 Task: Compose an email with the signature Joanna Wilson with the subject Request for feedback and the message Could you provide me with the detailed project schedule? from softage.8@softage.net to softage.1@softage.net Select the bulleted list and change the font typography to strikethroughSelect the bulleted list and remove the font typography strikethrough Send the email. Finally, move the email from Sent Items to the label Donations
Action: Mouse moved to (988, 55)
Screenshot: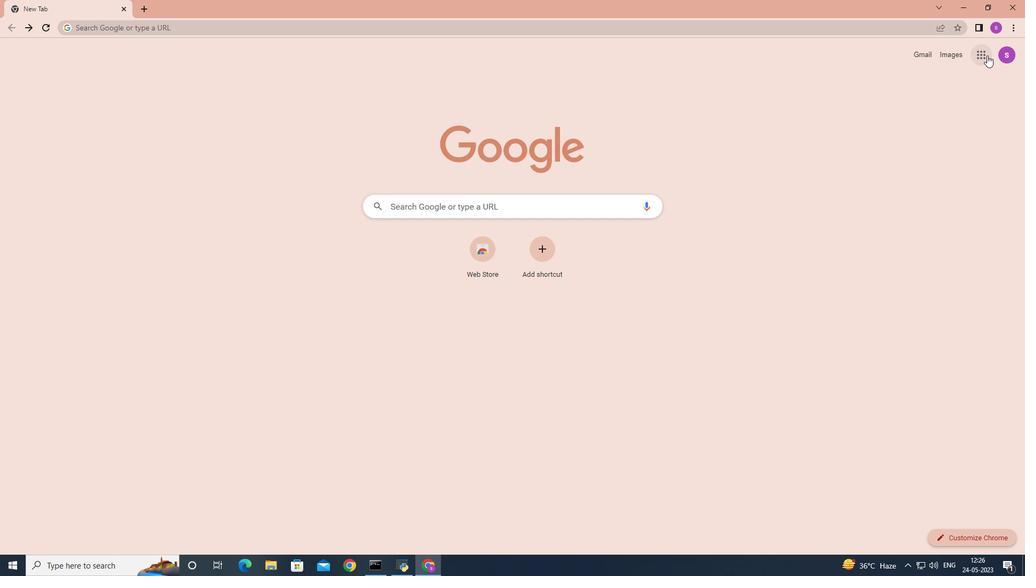 
Action: Mouse pressed left at (988, 55)
Screenshot: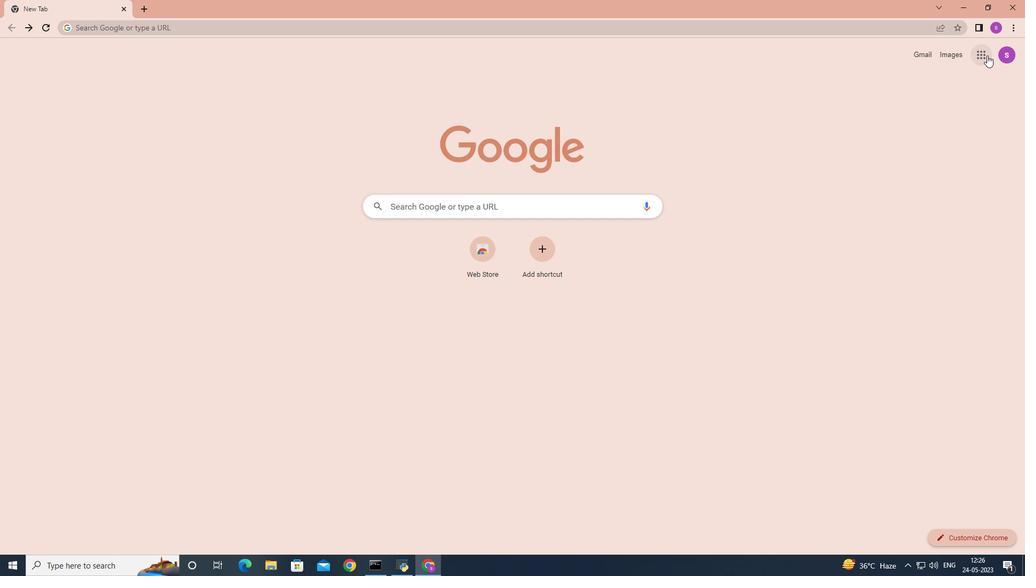 
Action: Mouse moved to (936, 112)
Screenshot: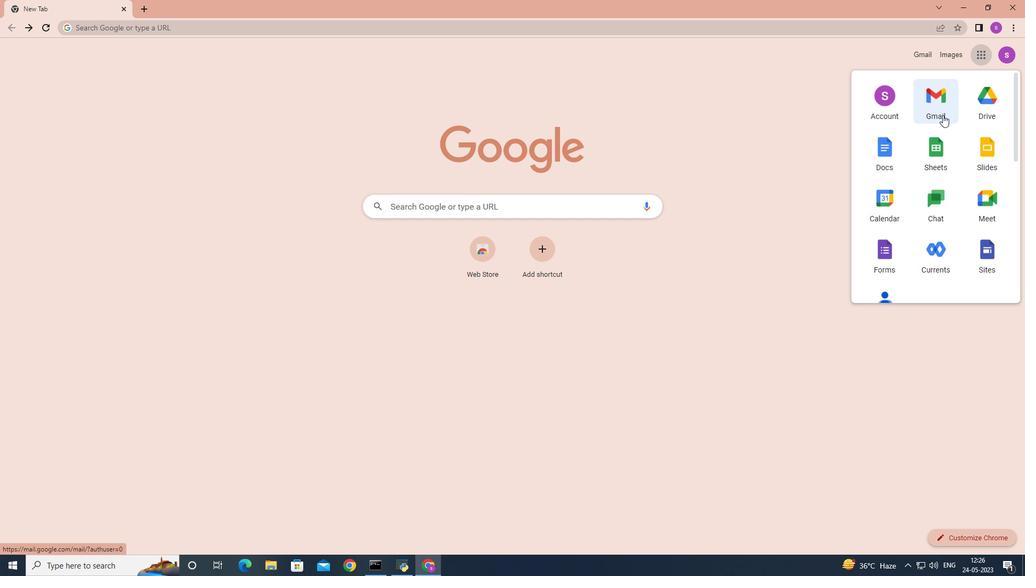 
Action: Mouse pressed left at (936, 112)
Screenshot: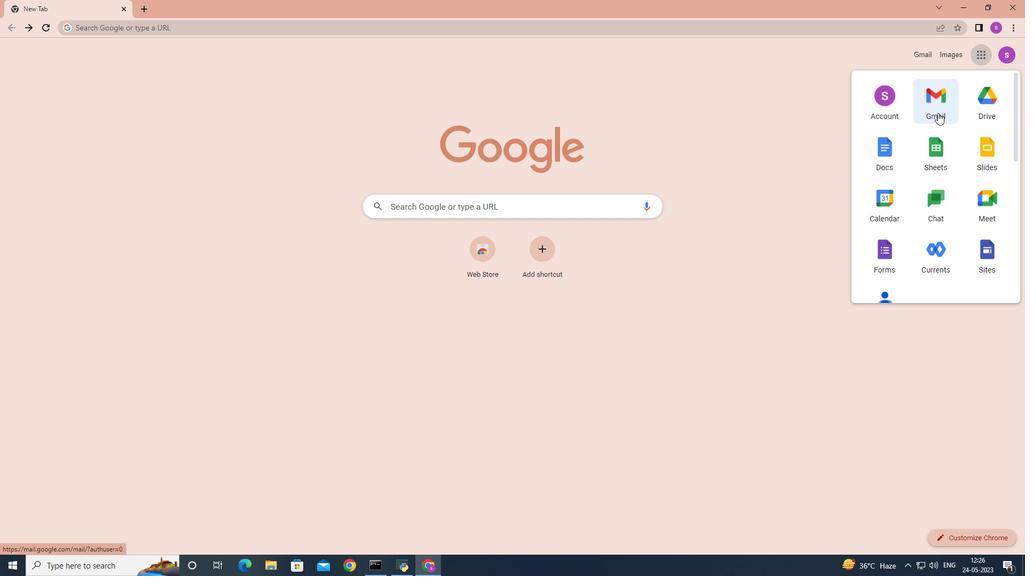 
Action: Mouse moved to (905, 60)
Screenshot: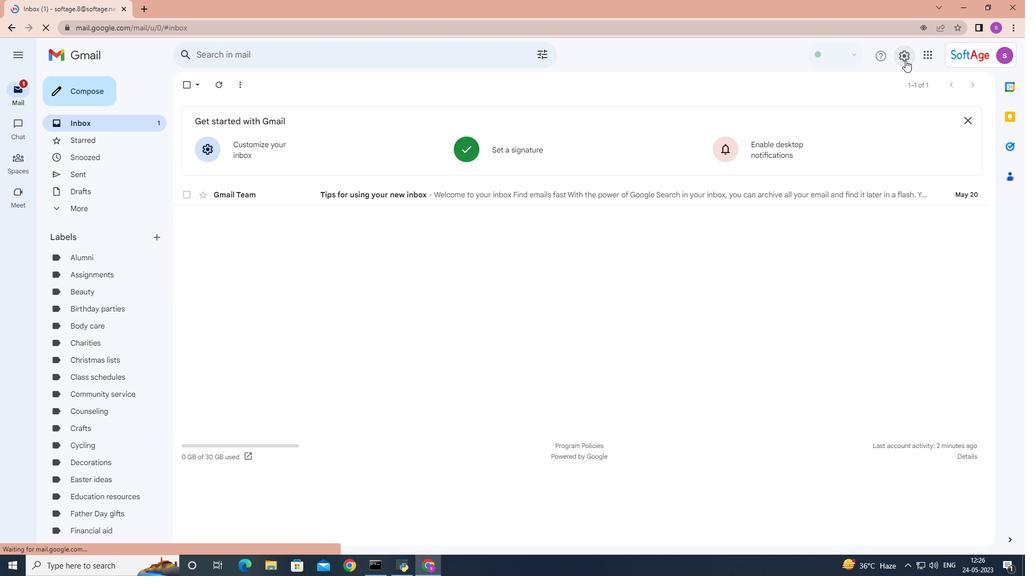 
Action: Mouse pressed left at (905, 60)
Screenshot: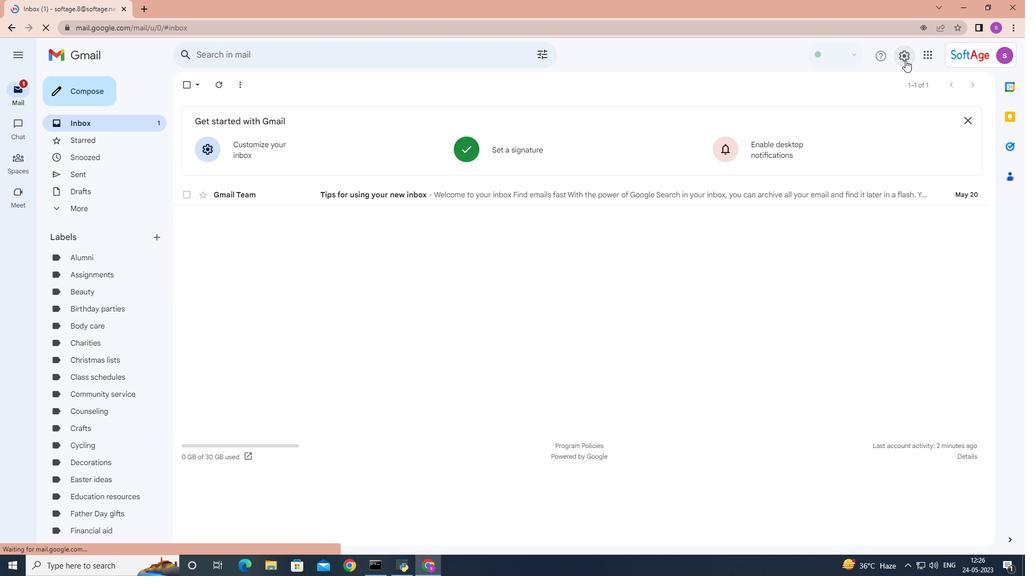 
Action: Mouse moved to (903, 111)
Screenshot: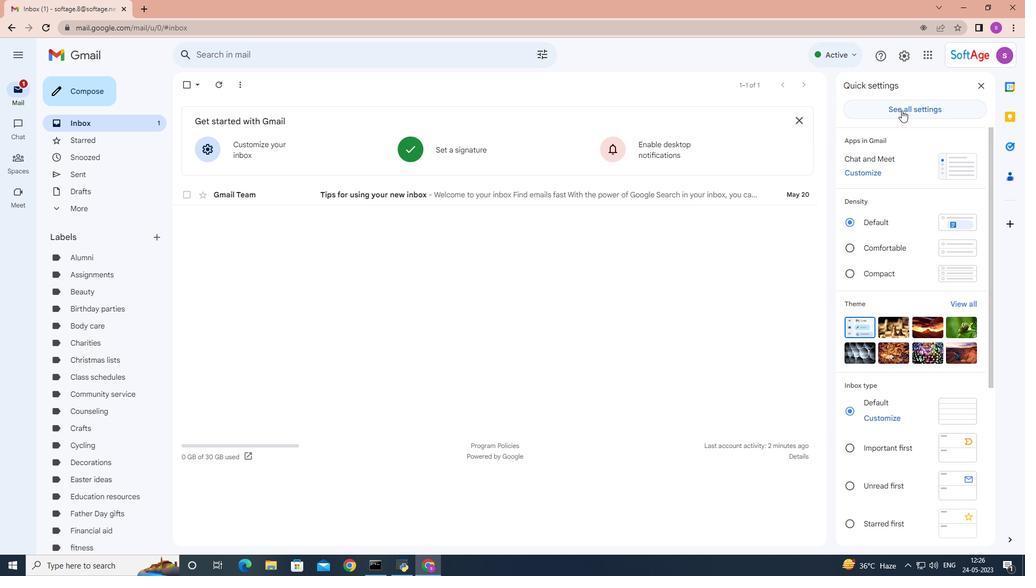 
Action: Mouse pressed left at (903, 111)
Screenshot: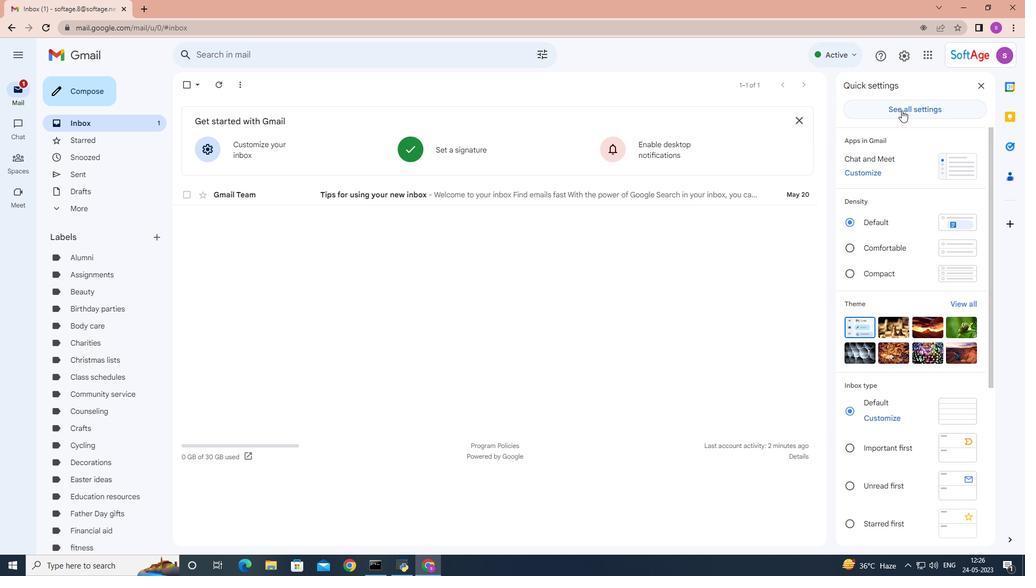 
Action: Mouse moved to (812, 239)
Screenshot: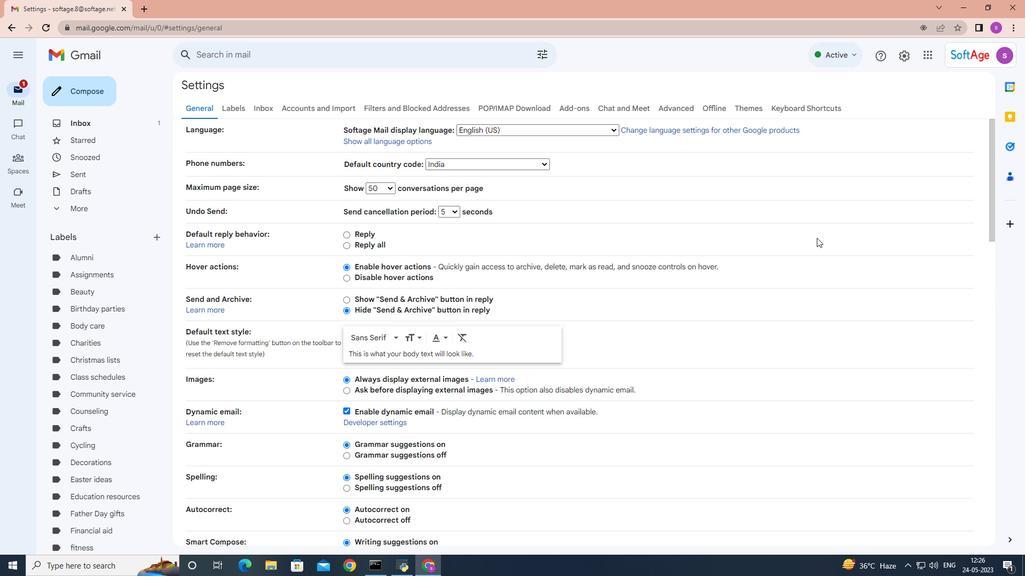 
Action: Mouse scrolled (812, 239) with delta (0, 0)
Screenshot: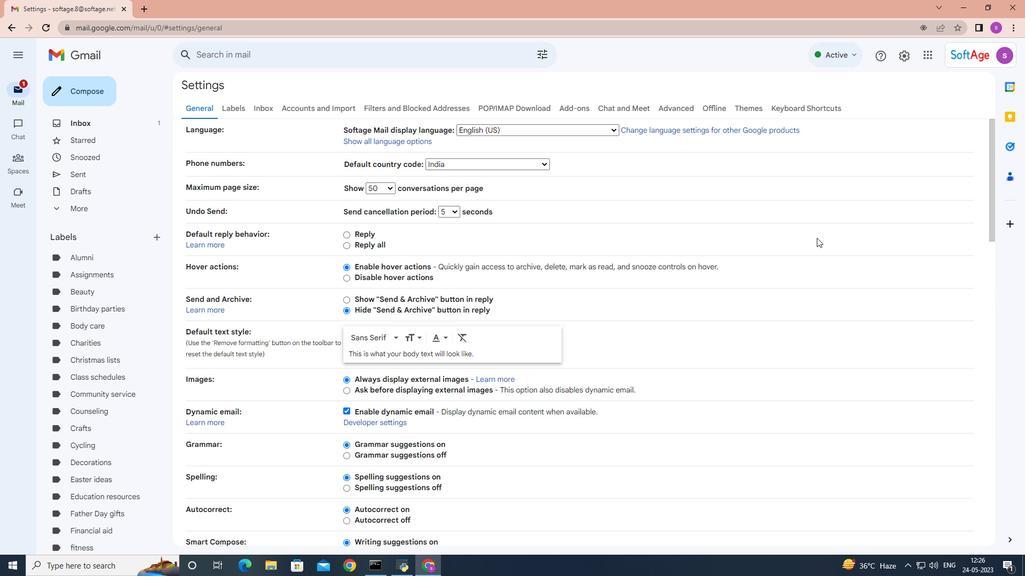 
Action: Mouse moved to (812, 239)
Screenshot: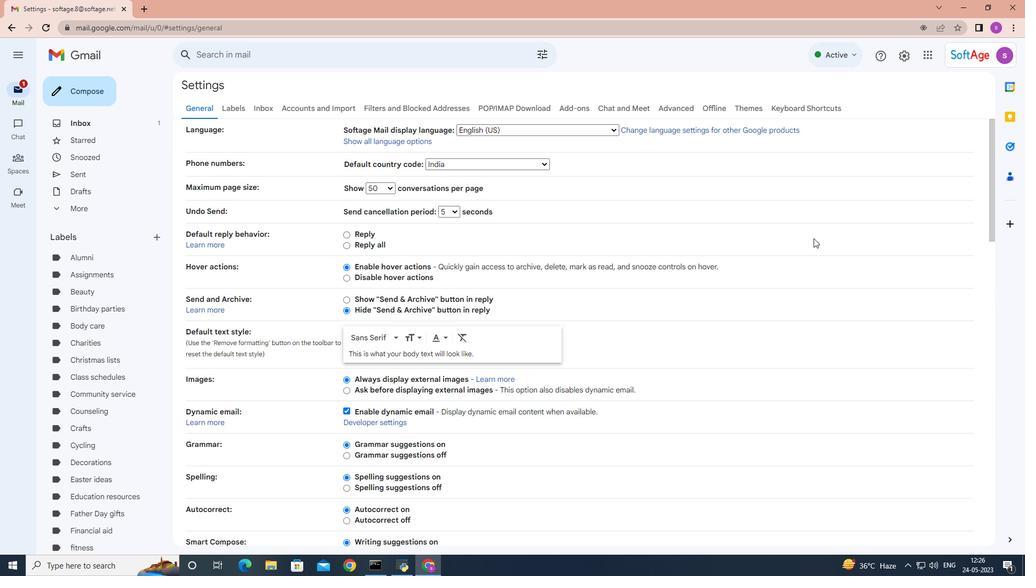
Action: Mouse scrolled (812, 239) with delta (0, 0)
Screenshot: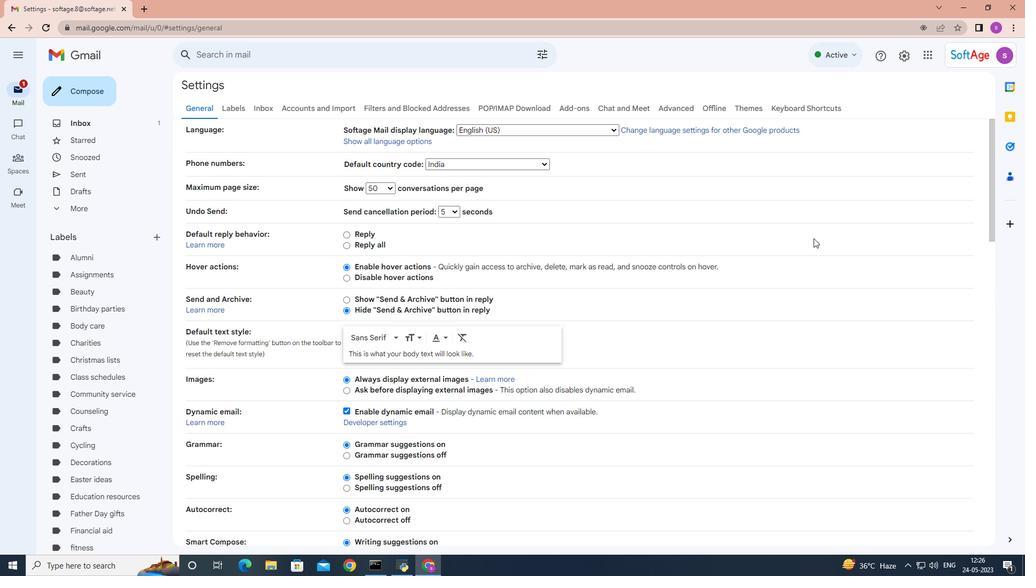 
Action: Mouse moved to (811, 239)
Screenshot: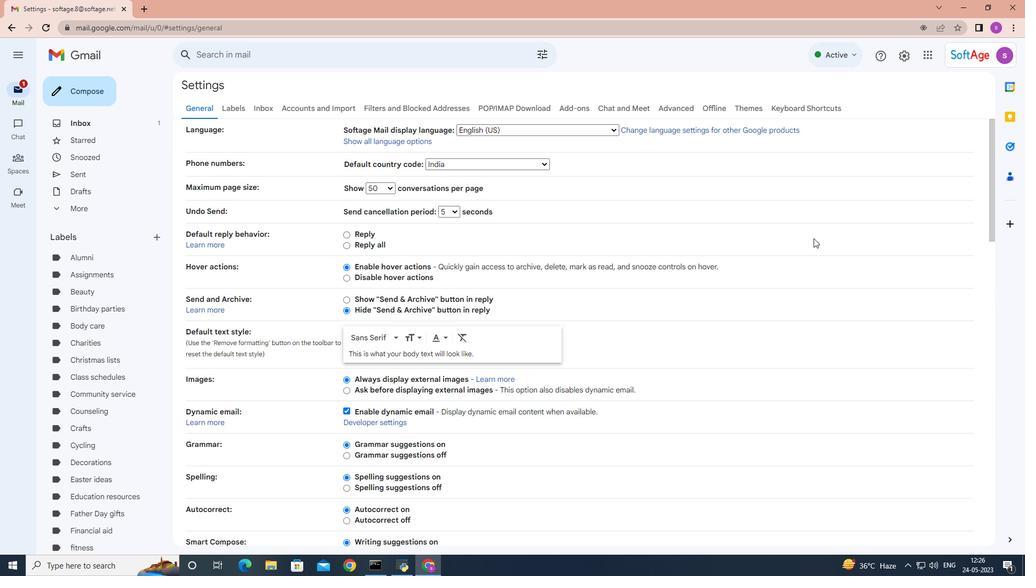 
Action: Mouse scrolled (811, 239) with delta (0, 0)
Screenshot: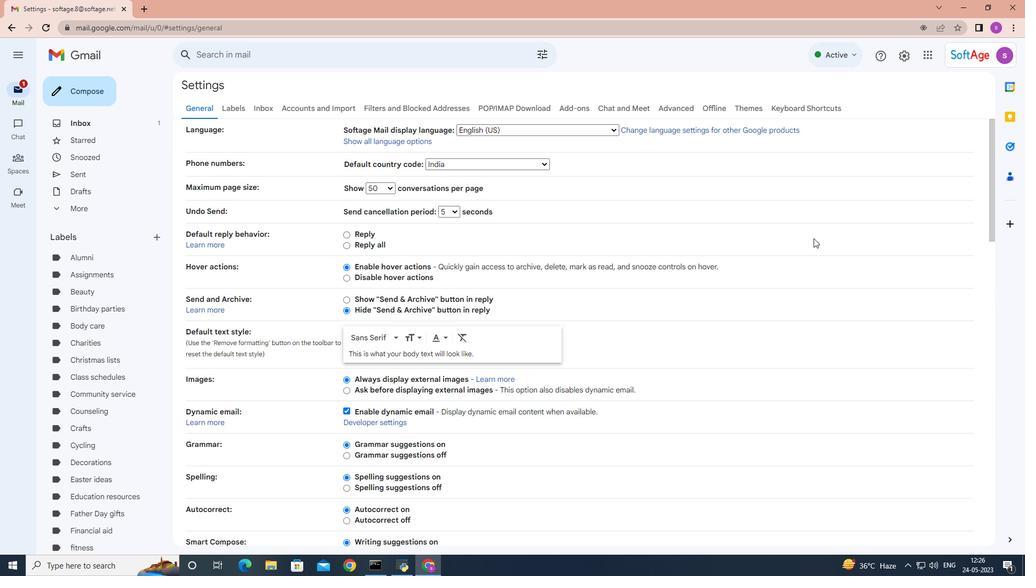 
Action: Mouse scrolled (811, 239) with delta (0, 0)
Screenshot: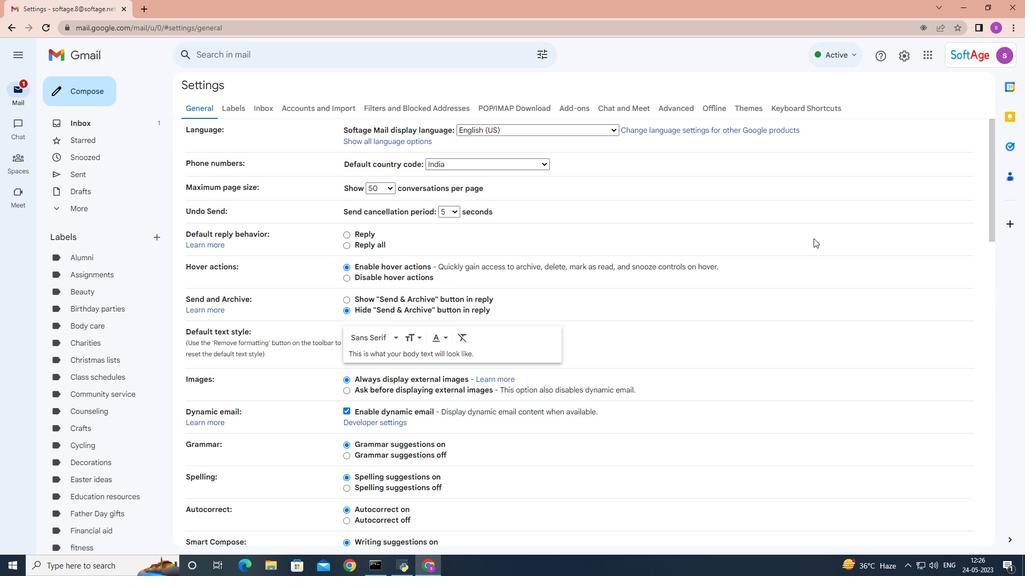 
Action: Mouse moved to (811, 239)
Screenshot: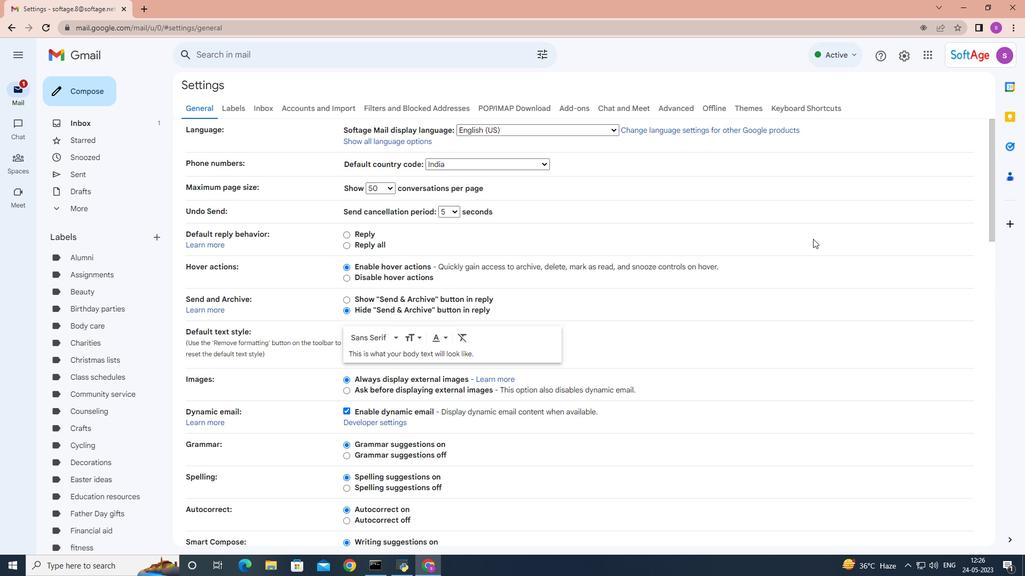
Action: Mouse scrolled (811, 239) with delta (0, 0)
Screenshot: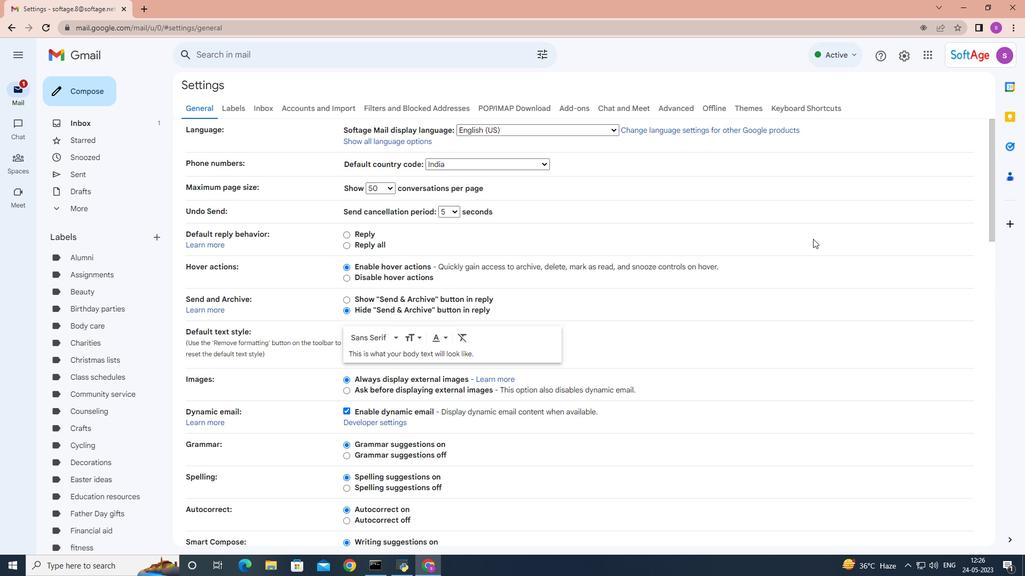 
Action: Mouse moved to (810, 239)
Screenshot: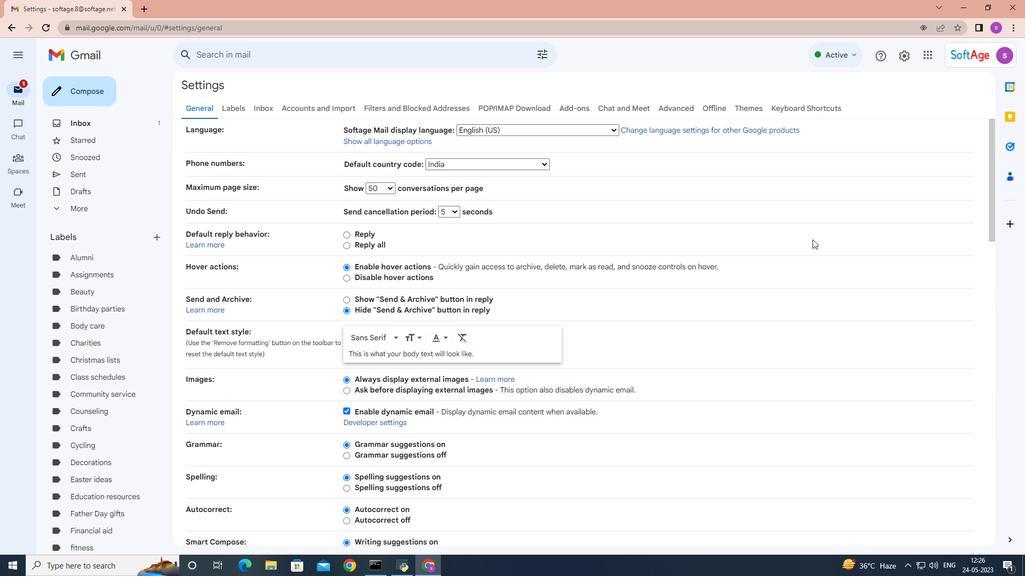 
Action: Mouse scrolled (810, 239) with delta (0, 0)
Screenshot: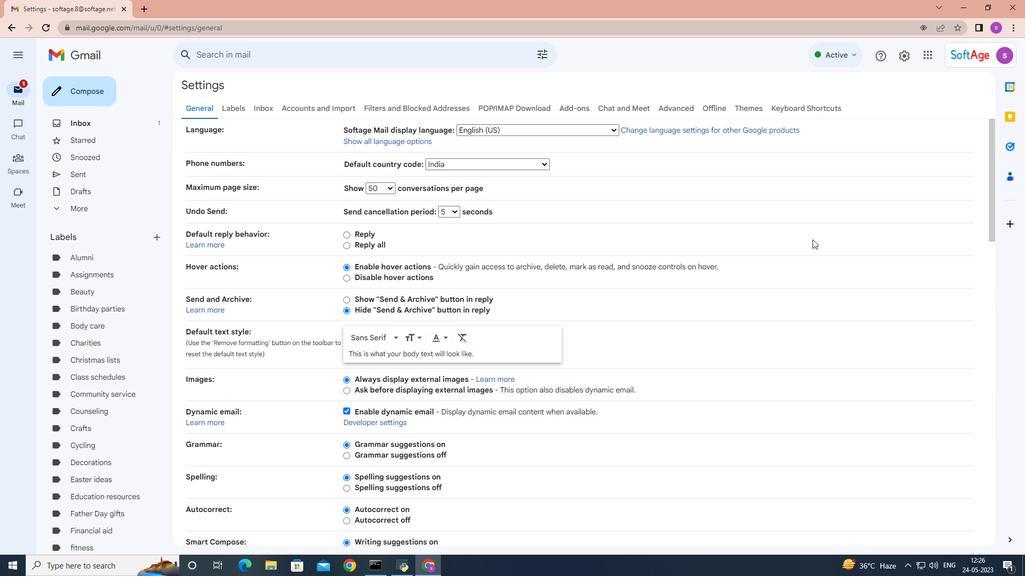 
Action: Mouse moved to (763, 223)
Screenshot: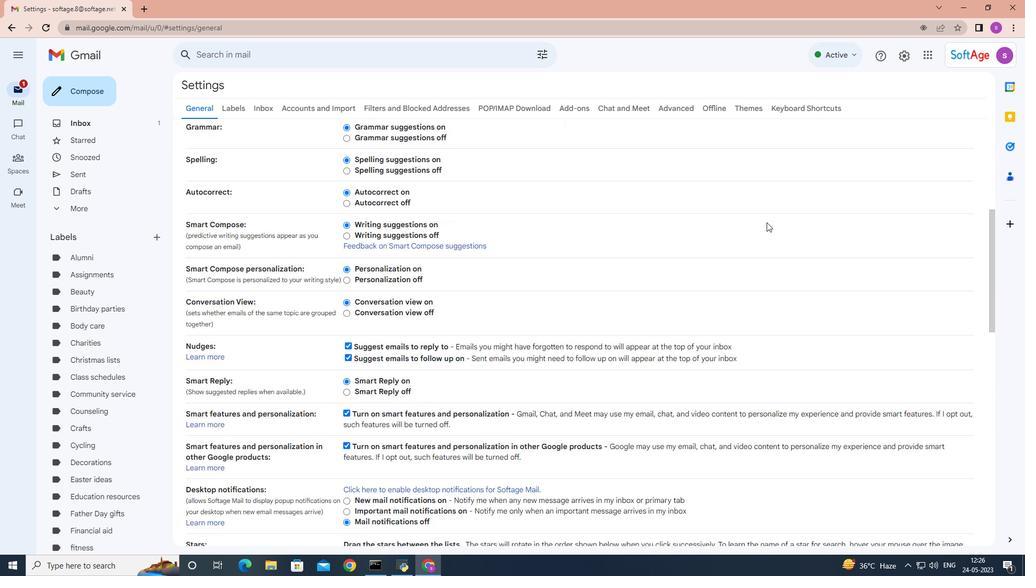 
Action: Mouse scrolled (763, 223) with delta (0, 0)
Screenshot: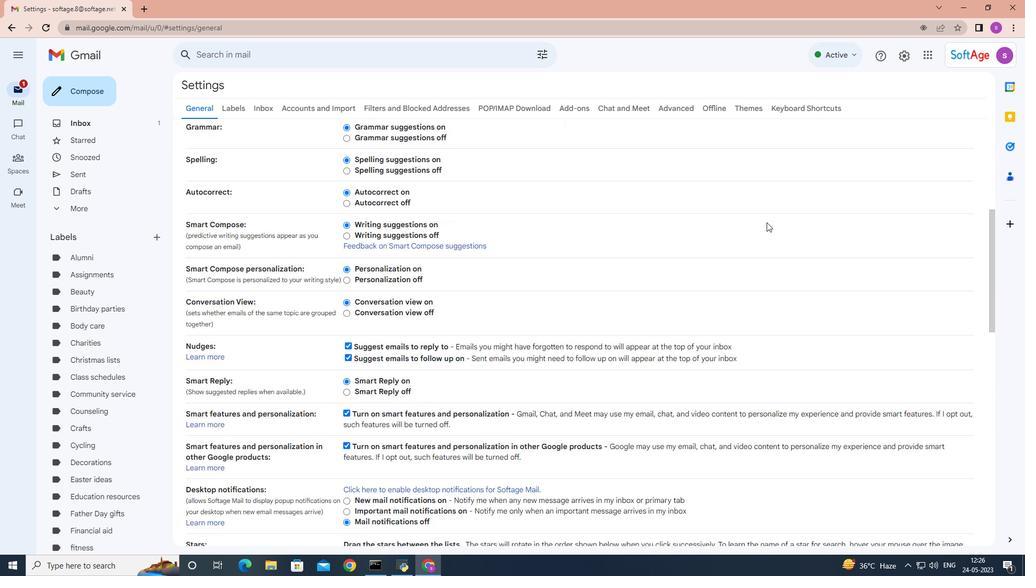 
Action: Mouse moved to (763, 223)
Screenshot: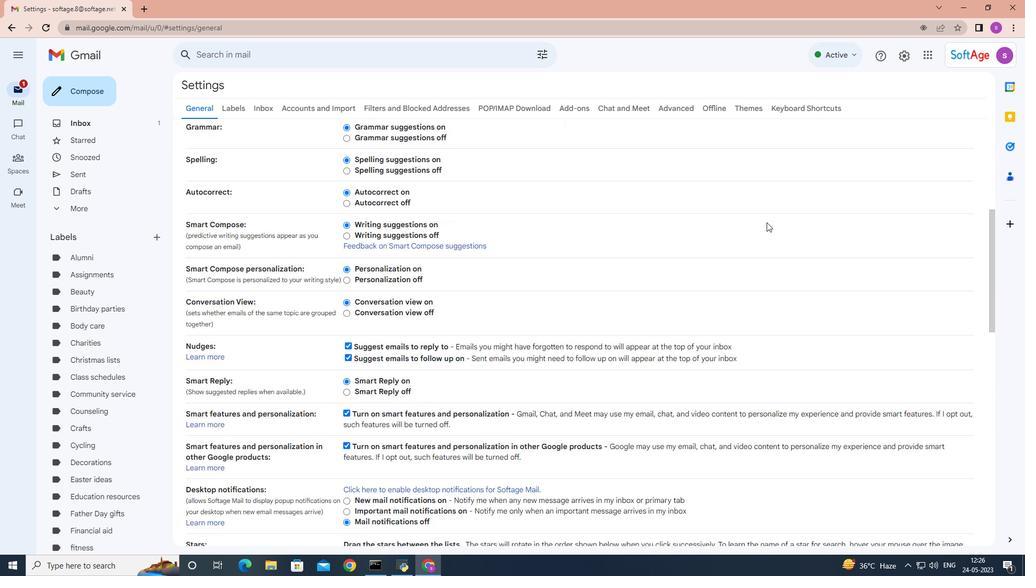 
Action: Mouse scrolled (763, 223) with delta (0, 0)
Screenshot: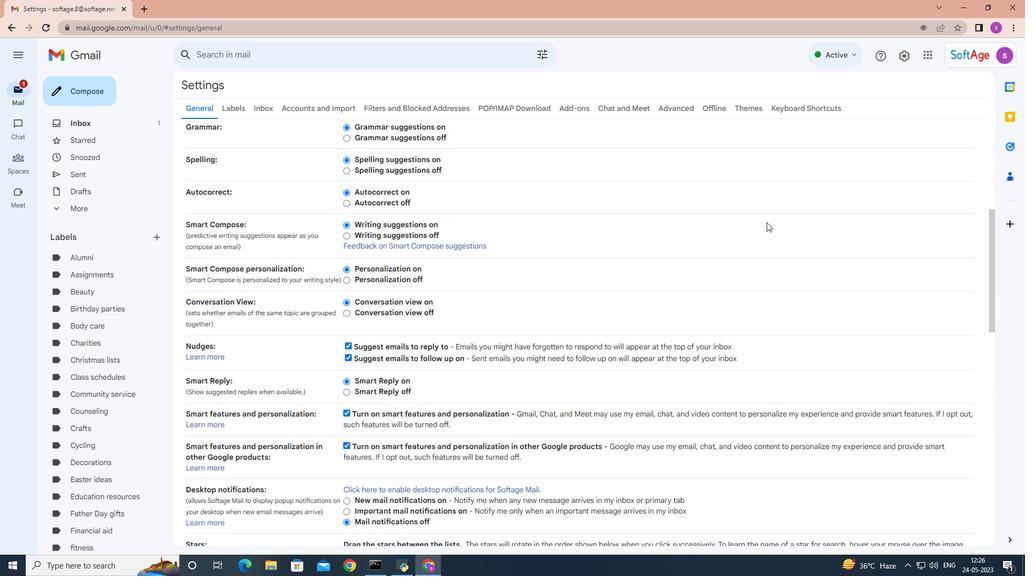 
Action: Mouse moved to (763, 224)
Screenshot: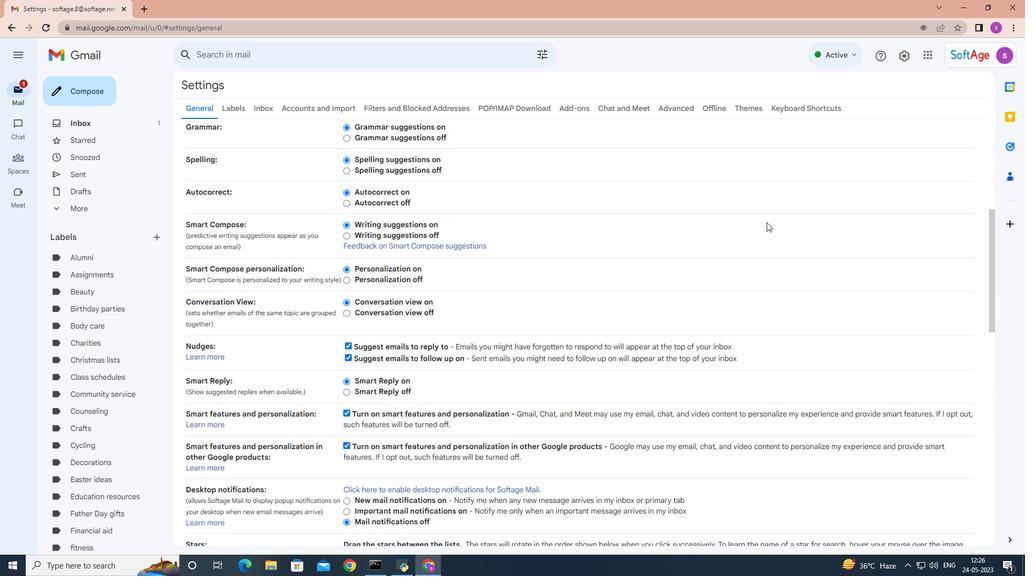 
Action: Mouse scrolled (763, 223) with delta (0, 0)
Screenshot: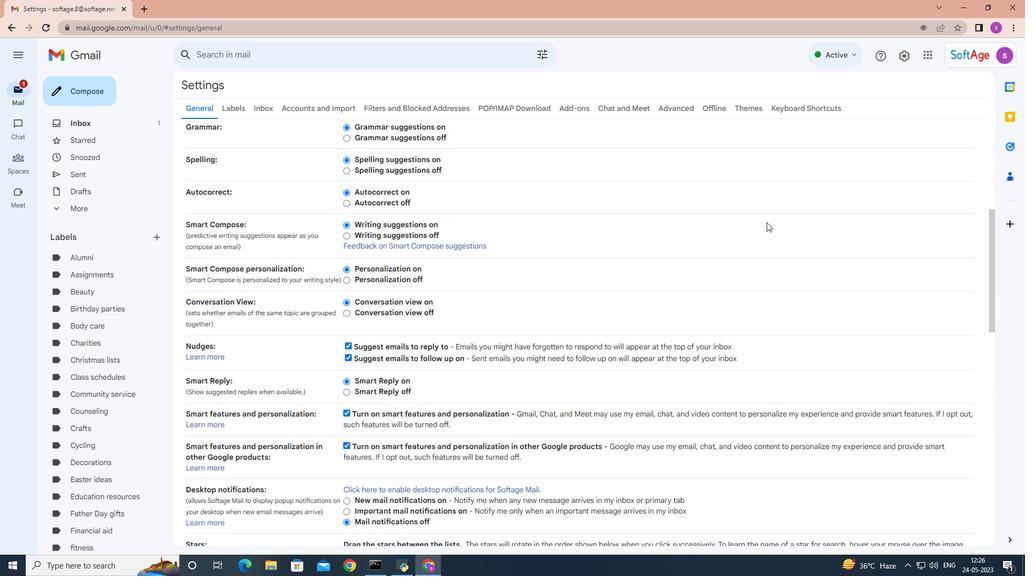 
Action: Mouse scrolled (763, 223) with delta (0, 0)
Screenshot: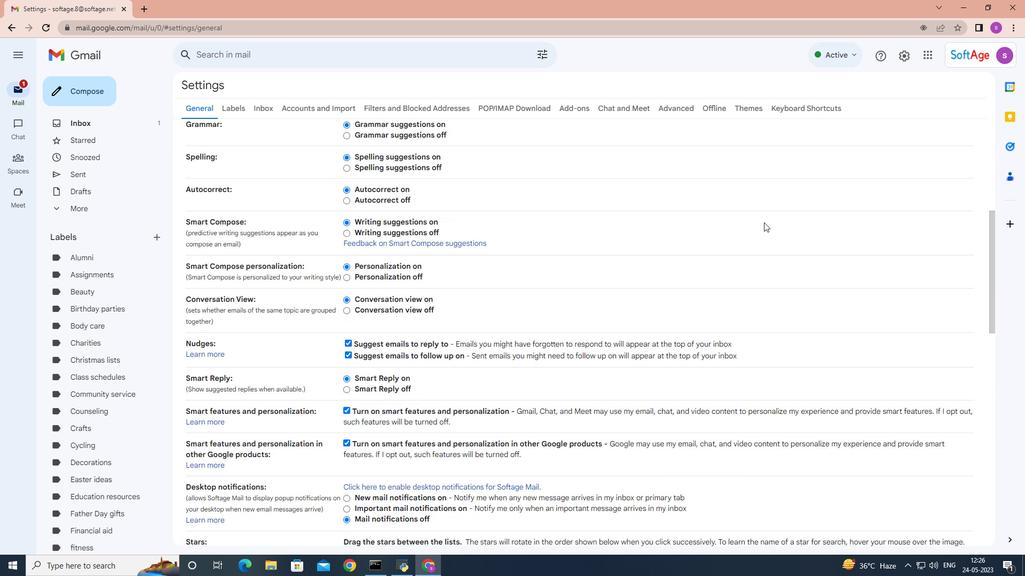
Action: Mouse scrolled (763, 223) with delta (0, 0)
Screenshot: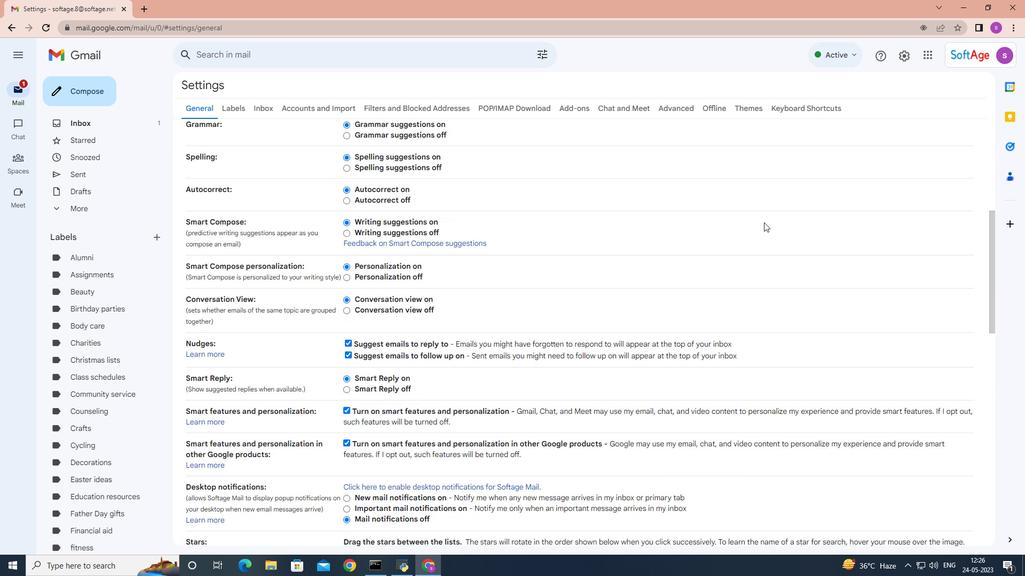 
Action: Mouse scrolled (763, 223) with delta (0, 0)
Screenshot: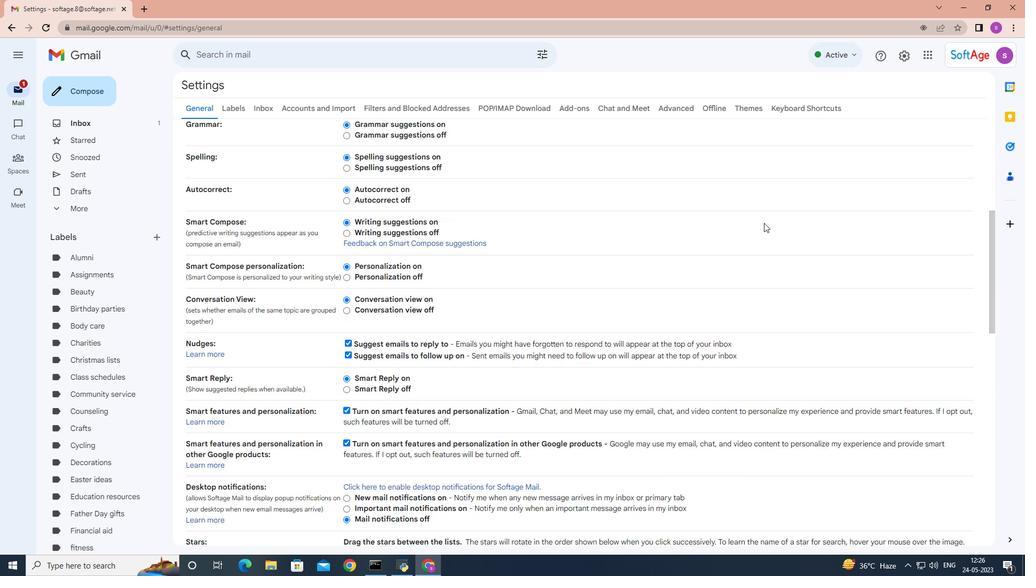 
Action: Mouse moved to (760, 226)
Screenshot: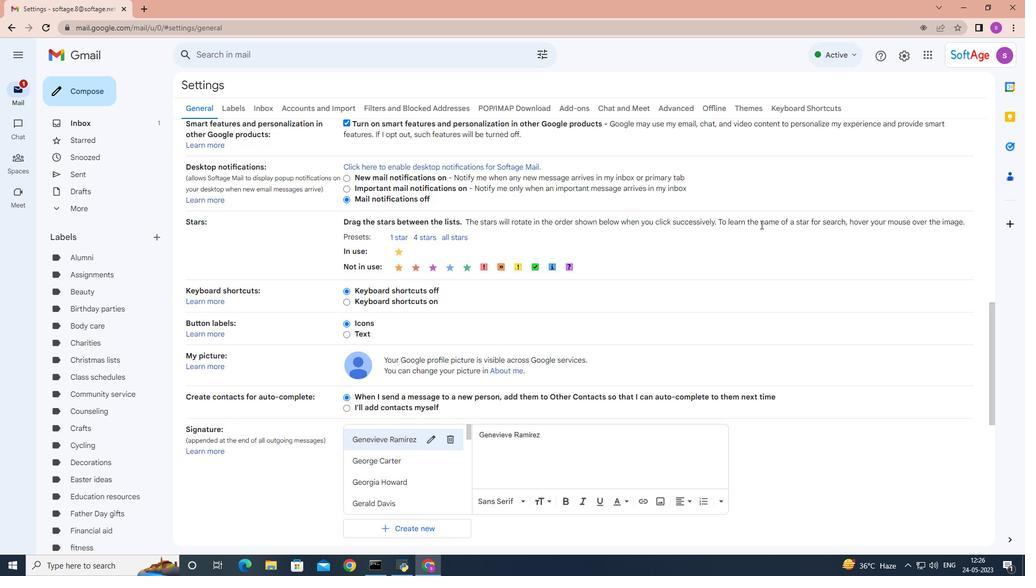 
Action: Mouse scrolled (760, 225) with delta (0, 0)
Screenshot: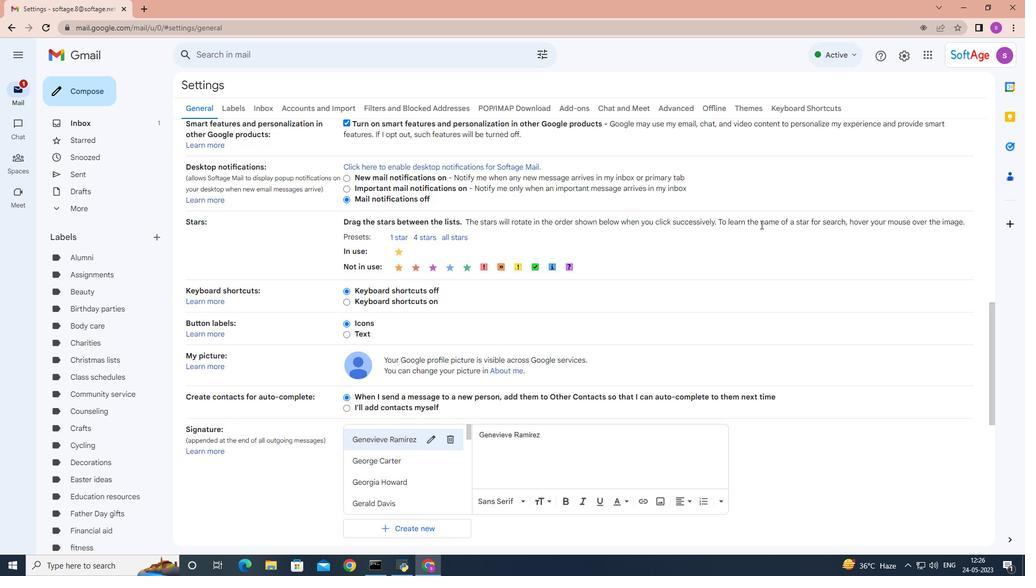 
Action: Mouse scrolled (760, 225) with delta (0, 0)
Screenshot: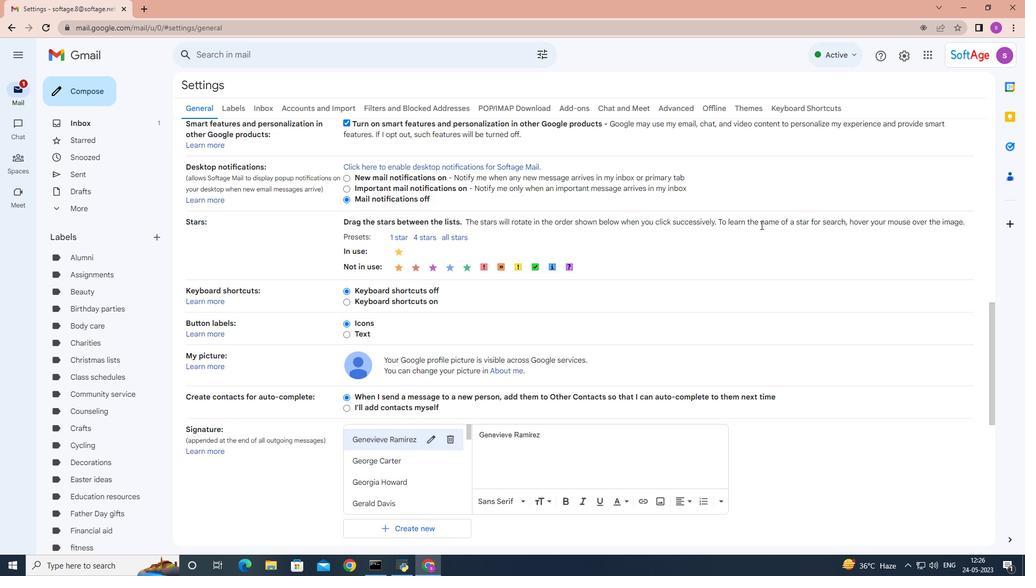 
Action: Mouse scrolled (760, 225) with delta (0, 0)
Screenshot: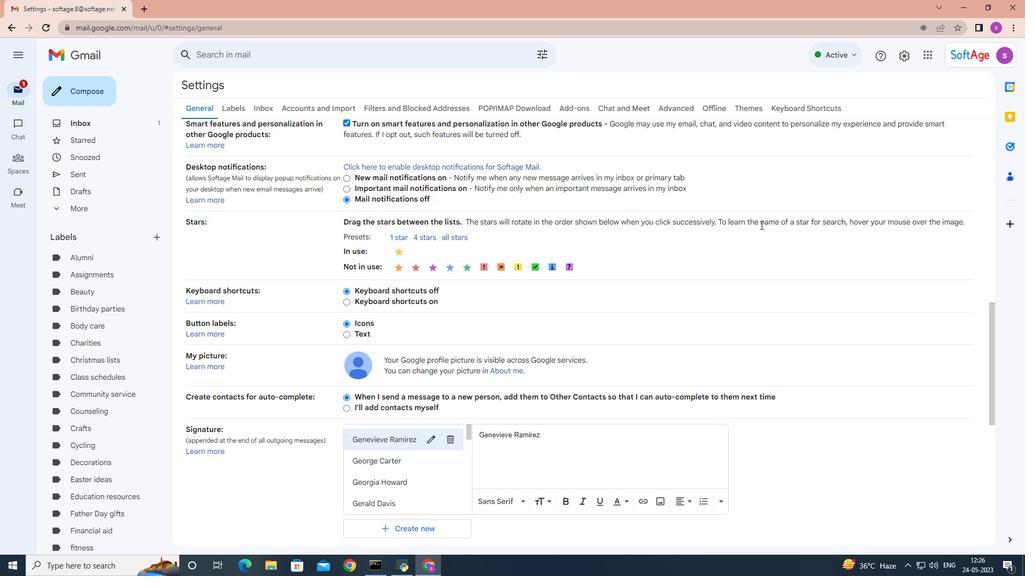 
Action: Mouse scrolled (760, 225) with delta (0, 0)
Screenshot: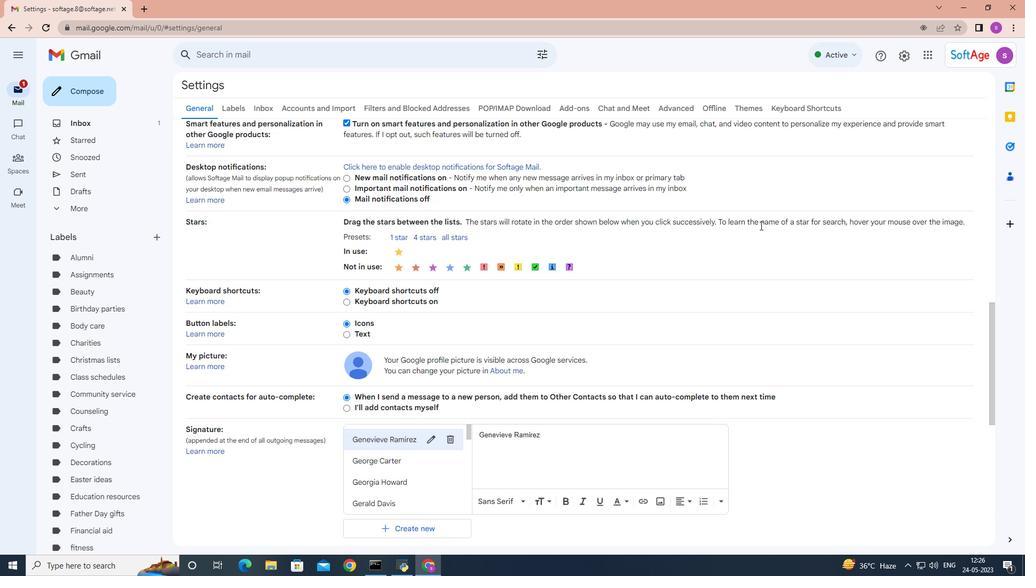 
Action: Mouse moved to (427, 316)
Screenshot: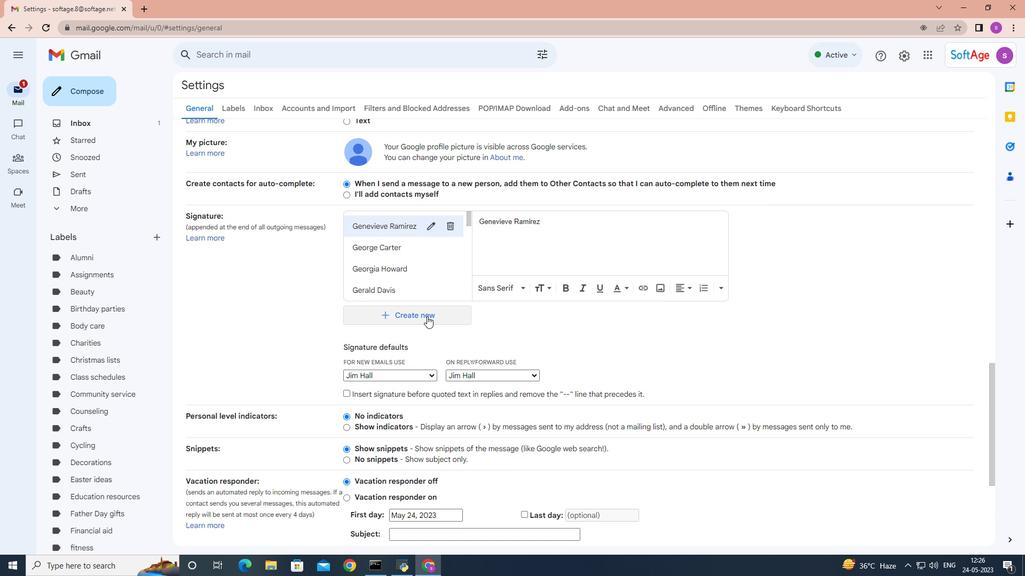 
Action: Mouse pressed left at (427, 316)
Screenshot: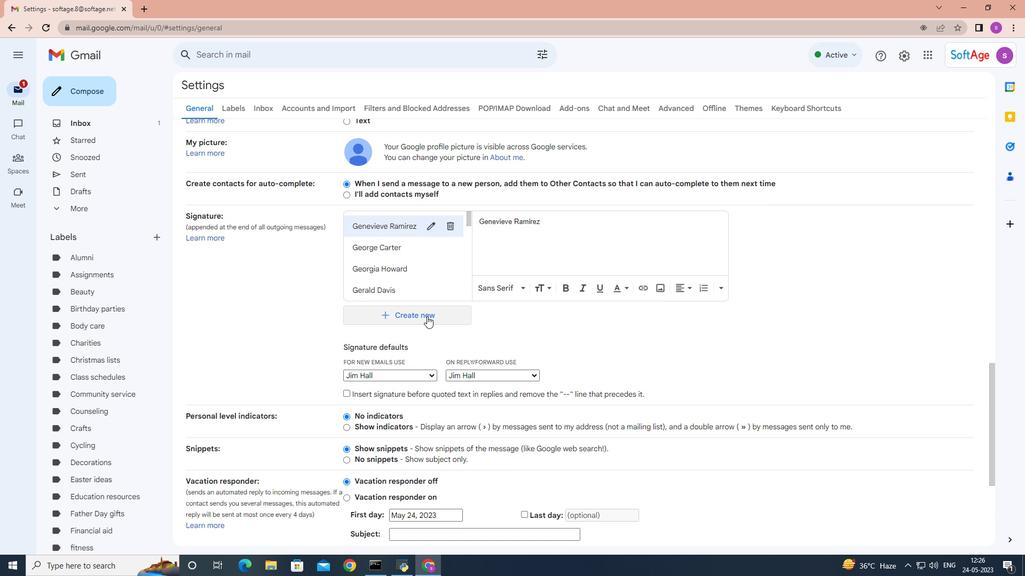
Action: Mouse moved to (427, 314)
Screenshot: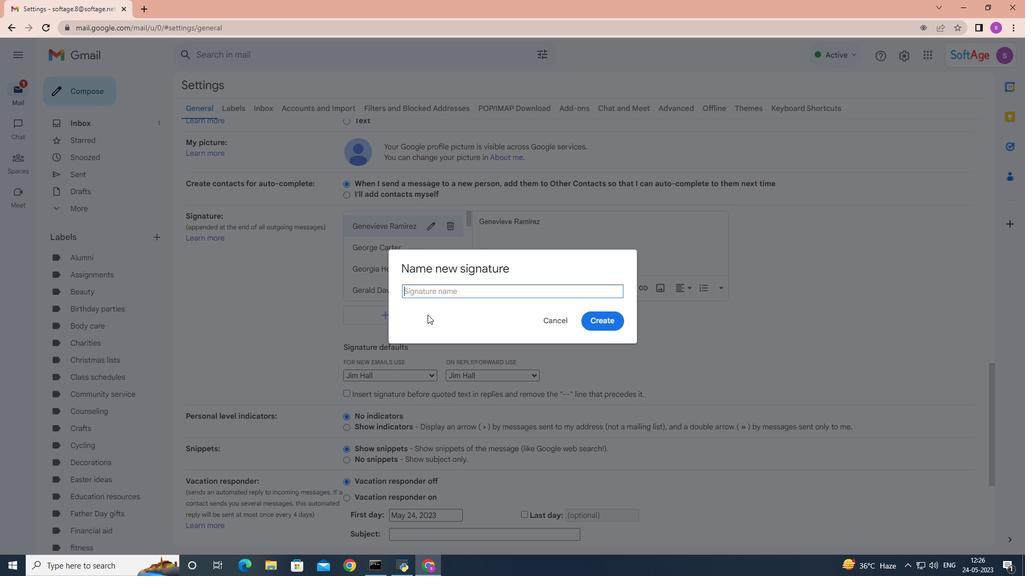 
Action: Key pressed <Key.shift>Joanna<Key.space><Key.shift><Key.shift><Key.shift><Key.shift><Key.shift><Key.shift><Key.shift><Key.shift><Key.shift><Key.shift><Key.shift><Key.shift><Key.shift><Key.shift><Key.shift><Key.shift><Key.shift><Key.shift><Key.shift><Key.shift>Wilson<Key.space>
Screenshot: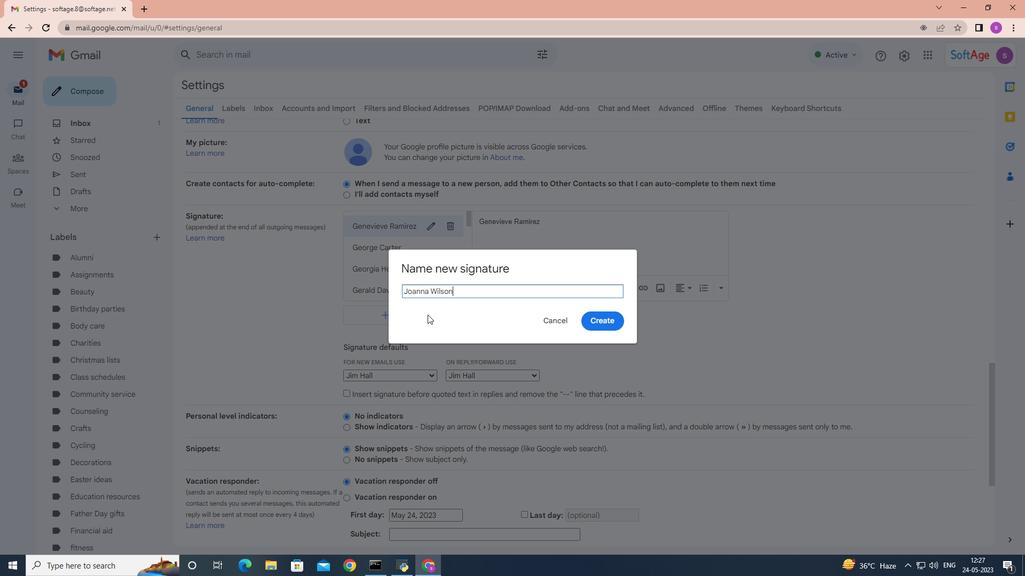 
Action: Mouse moved to (609, 322)
Screenshot: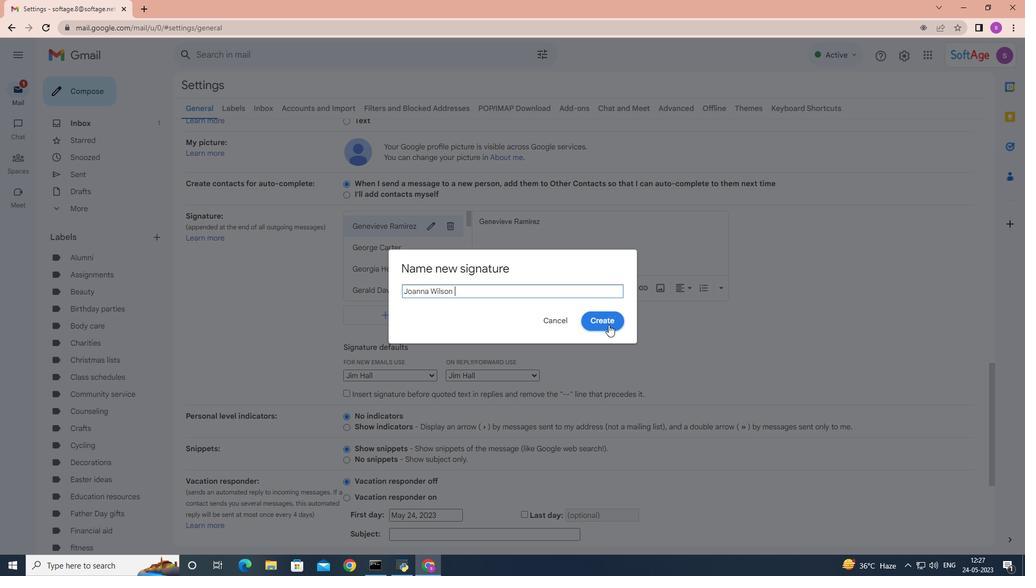 
Action: Key pressed <Key.caps_lock>
Screenshot: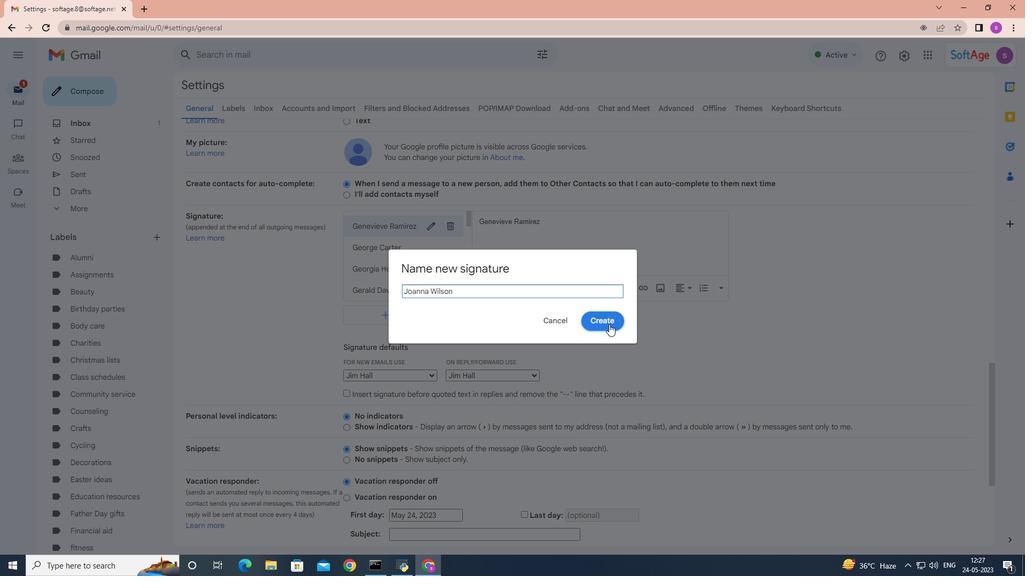 
Action: Mouse pressed left at (609, 322)
Screenshot: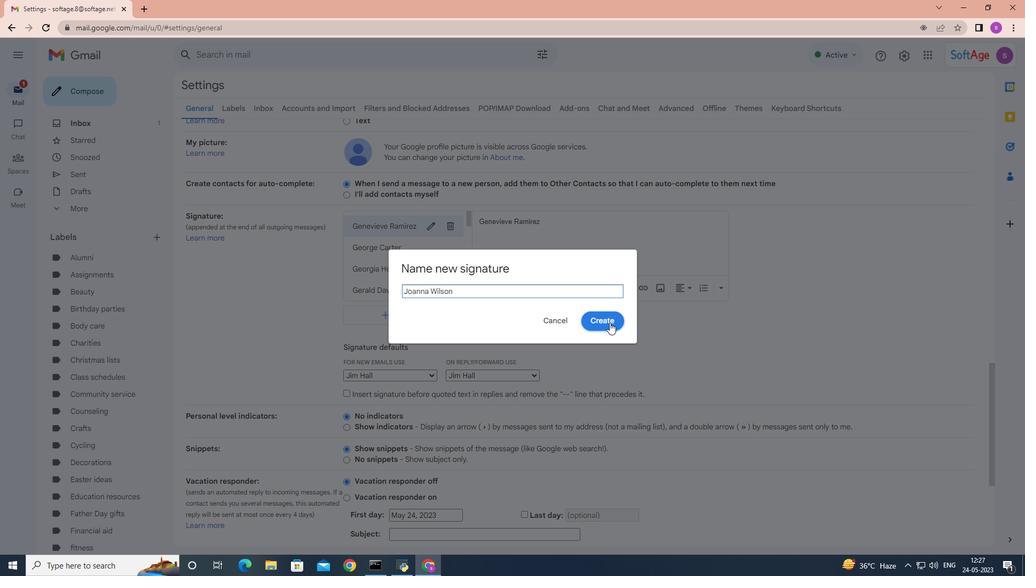 
Action: Mouse moved to (610, 322)
Screenshot: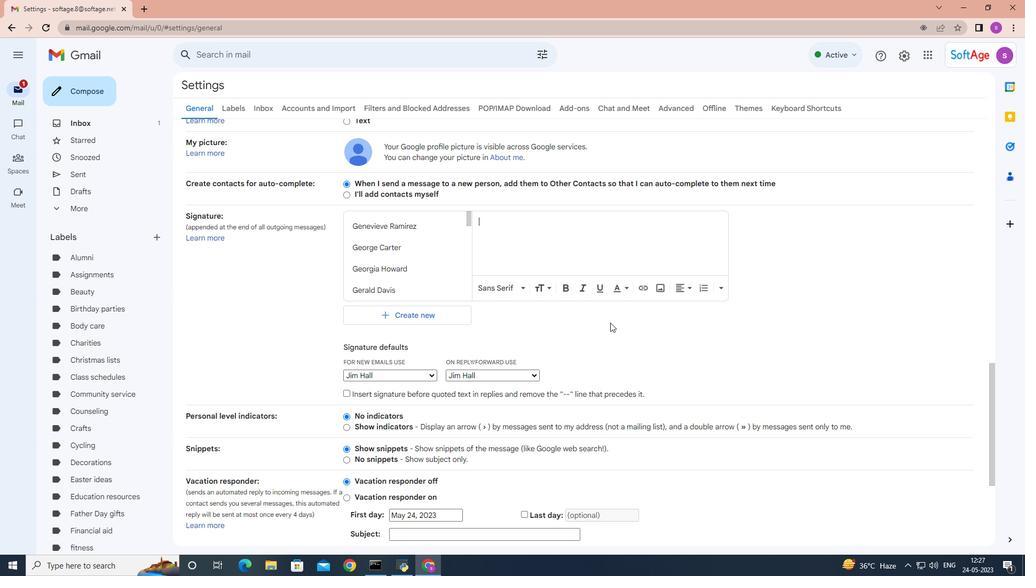 
Action: Key pressed J<Key.caps_lock>oann<Key.caps_lock><Key.caps_lock>a<Key.space><Key.caps_lock>W<Key.caps_lock>ilson<Key.space>
Screenshot: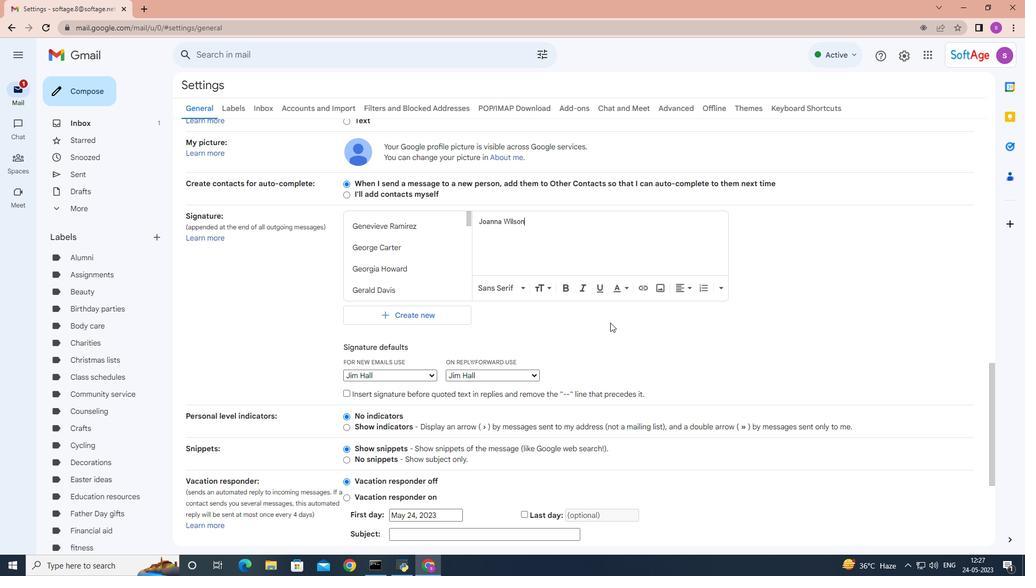 
Action: Mouse moved to (429, 373)
Screenshot: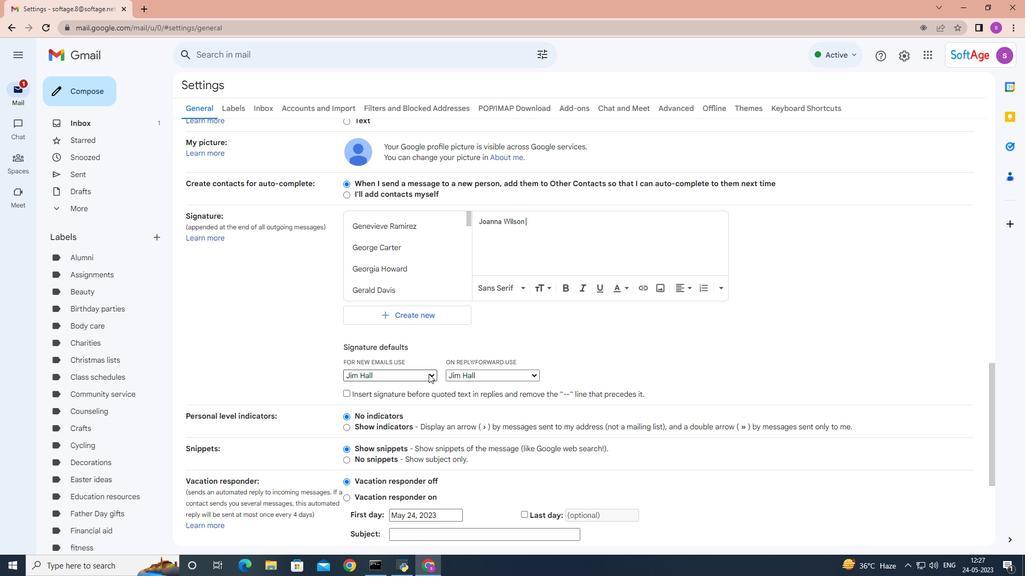 
Action: Mouse pressed left at (429, 373)
Screenshot: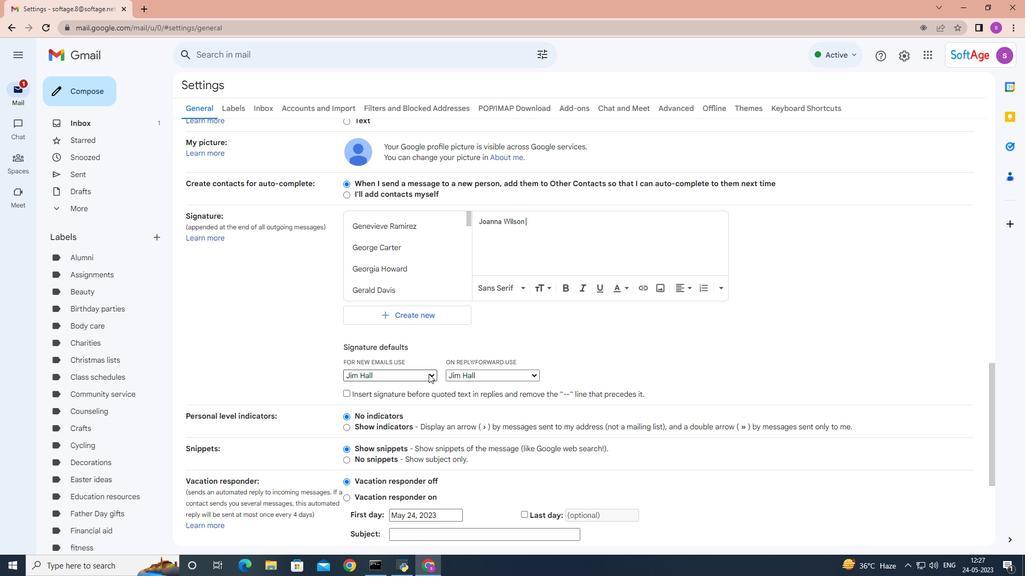 
Action: Mouse moved to (381, 303)
Screenshot: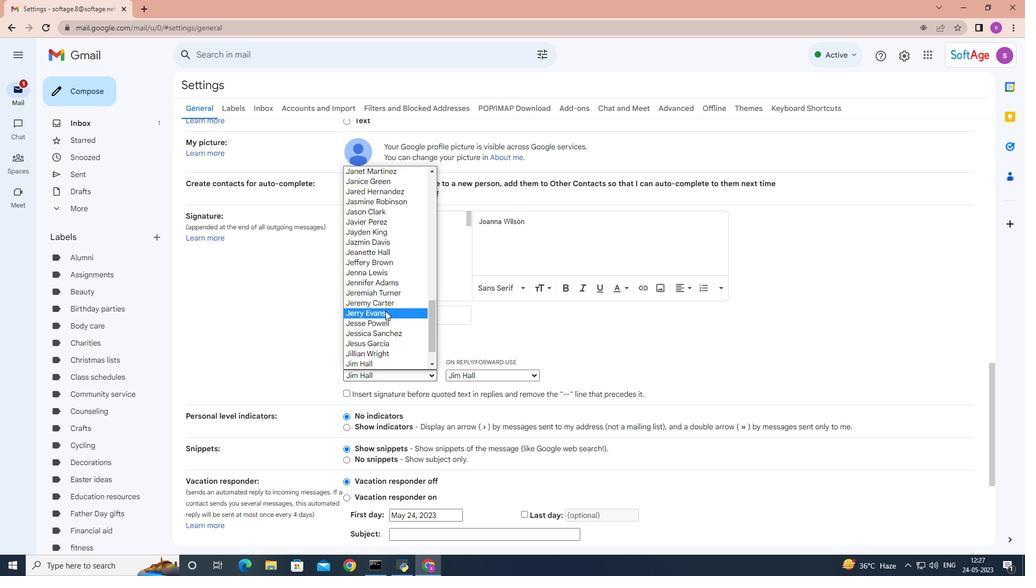 
Action: Mouse scrolled (381, 303) with delta (0, 0)
Screenshot: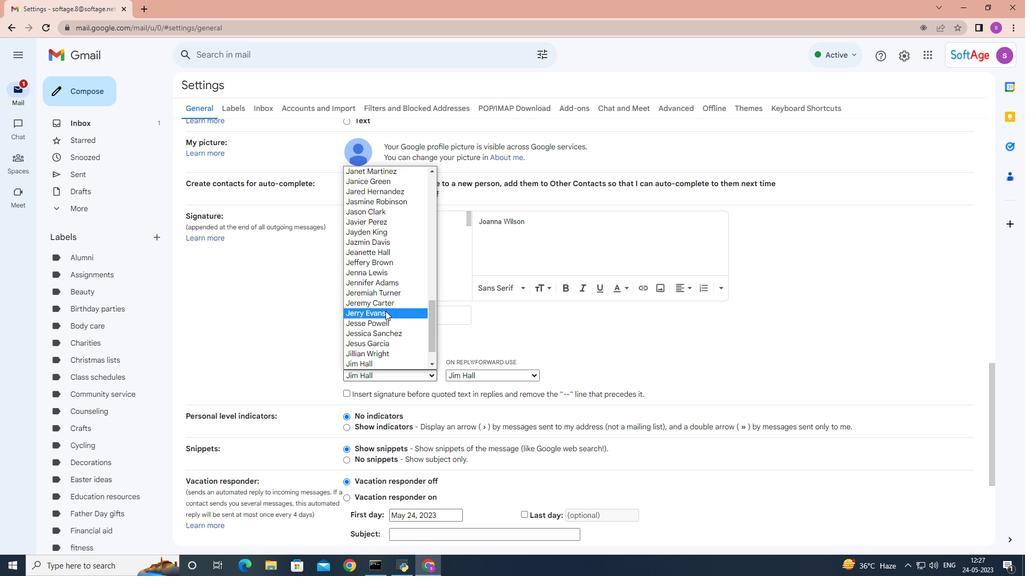 
Action: Mouse scrolled (381, 303) with delta (0, 0)
Screenshot: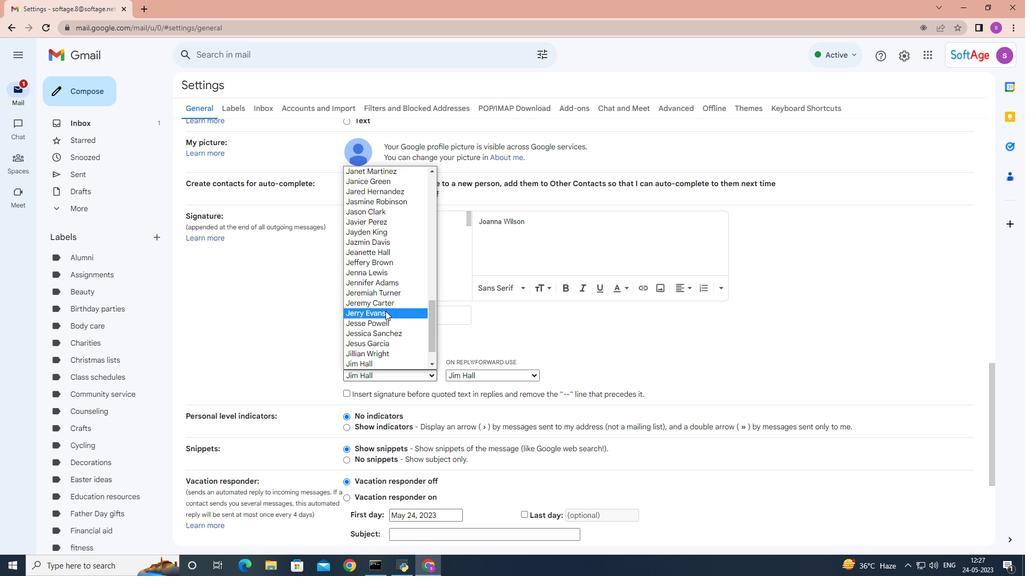 
Action: Mouse scrolled (381, 303) with delta (0, 0)
Screenshot: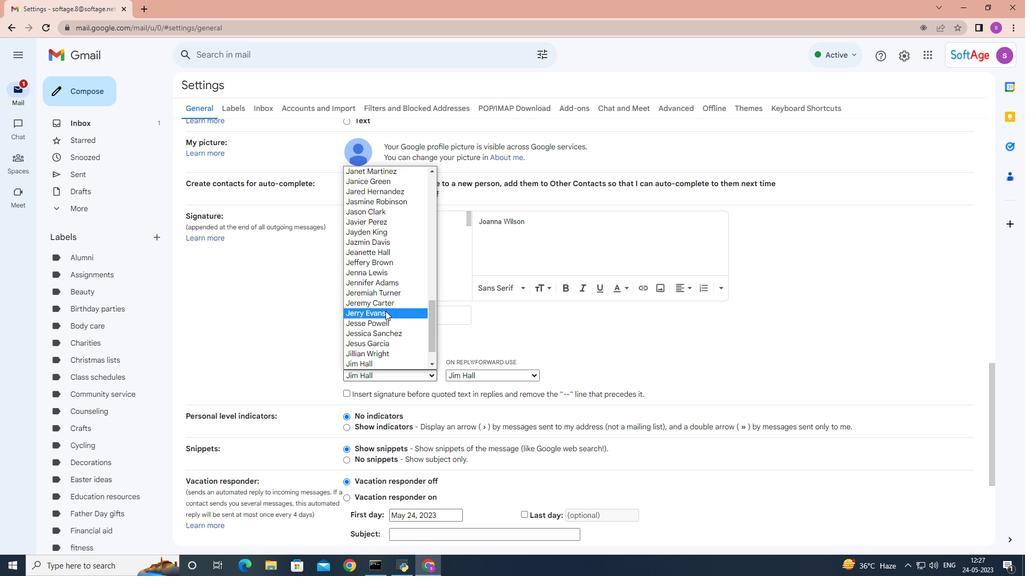 
Action: Mouse scrolled (381, 303) with delta (0, 0)
Screenshot: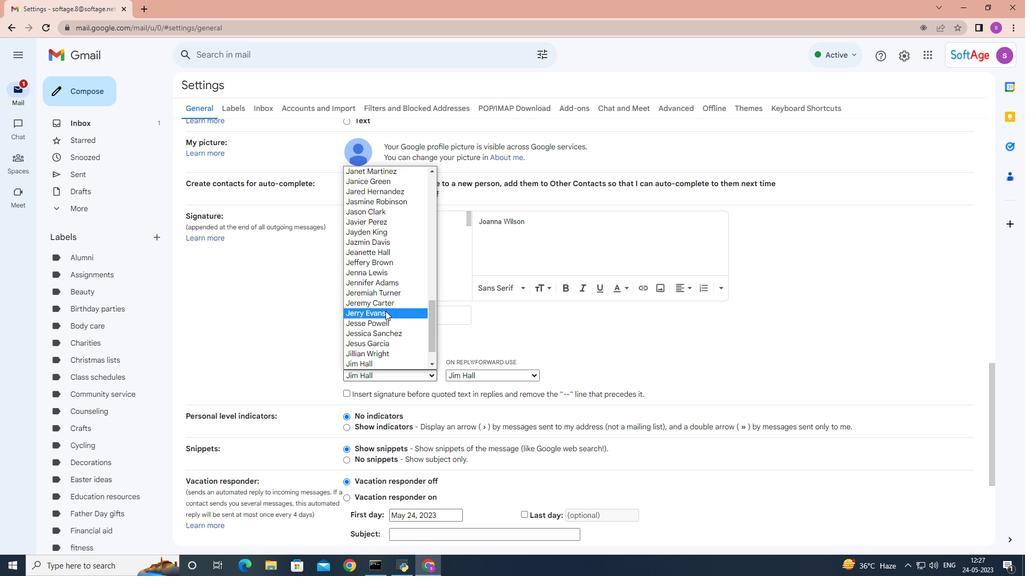 
Action: Mouse scrolled (381, 303) with delta (0, 0)
Screenshot: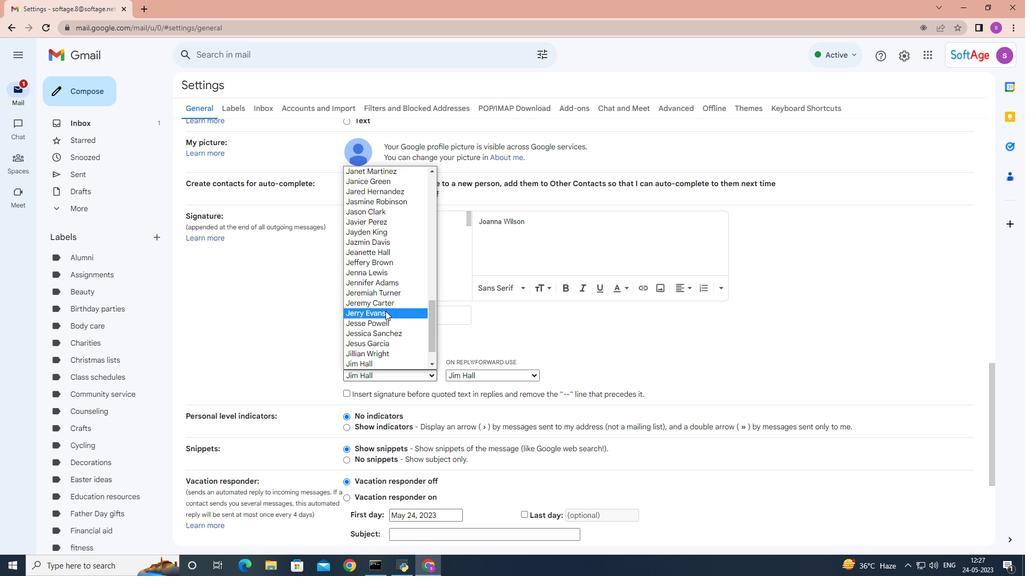 
Action: Mouse moved to (380, 303)
Screenshot: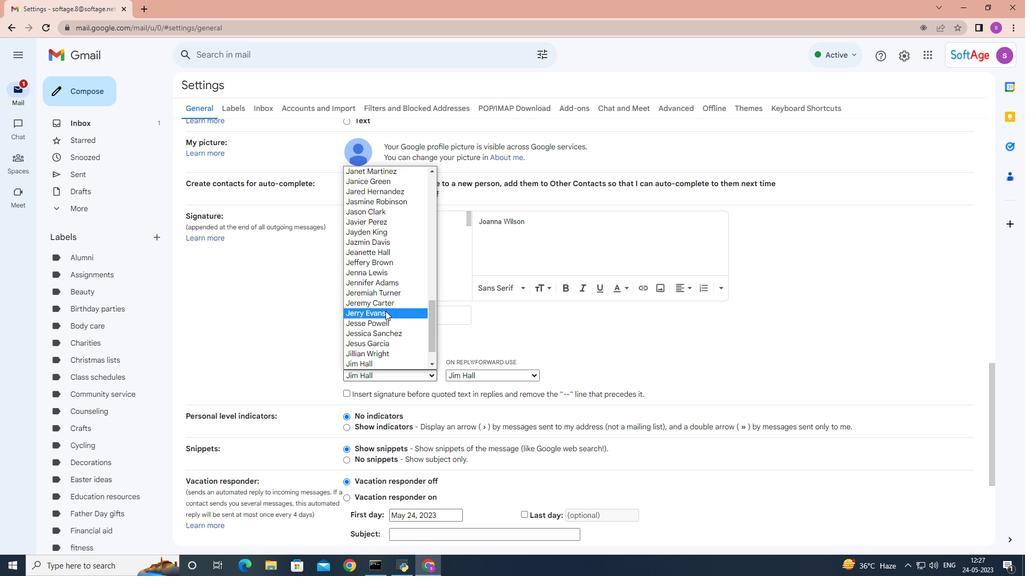 
Action: Mouse scrolled (381, 303) with delta (0, 0)
Screenshot: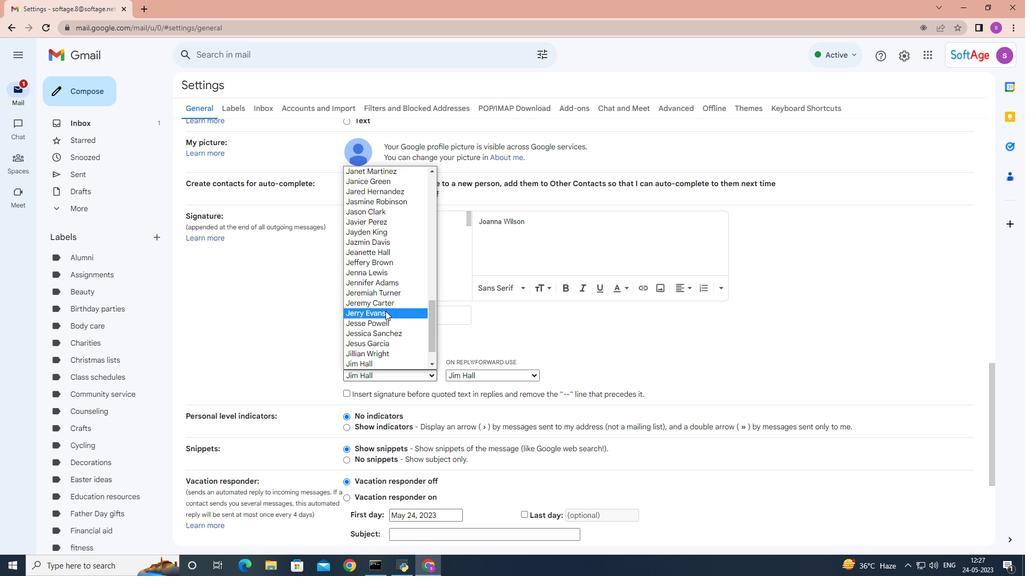 
Action: Mouse moved to (380, 303)
Screenshot: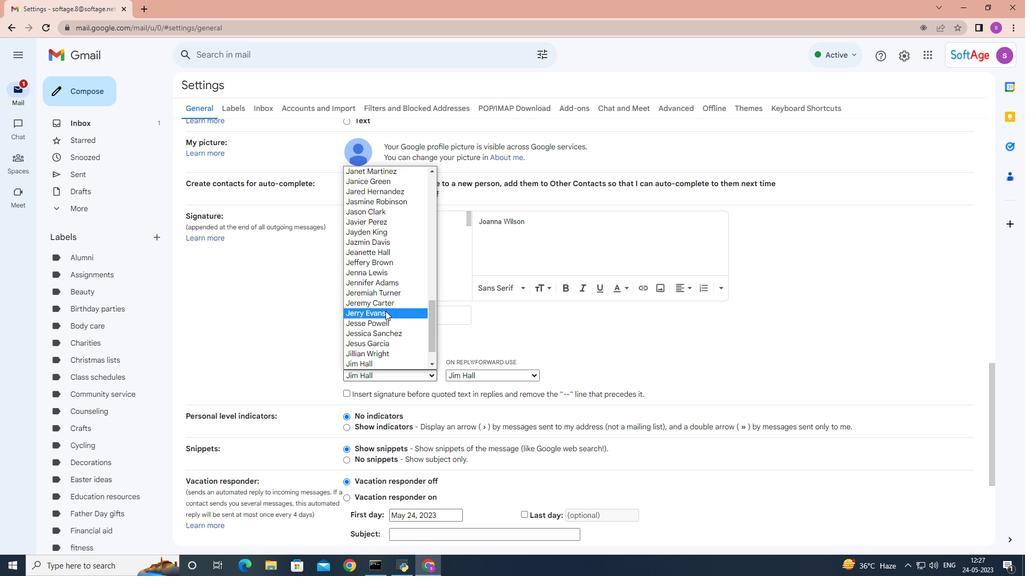 
Action: Mouse scrolled (380, 303) with delta (0, 0)
Screenshot: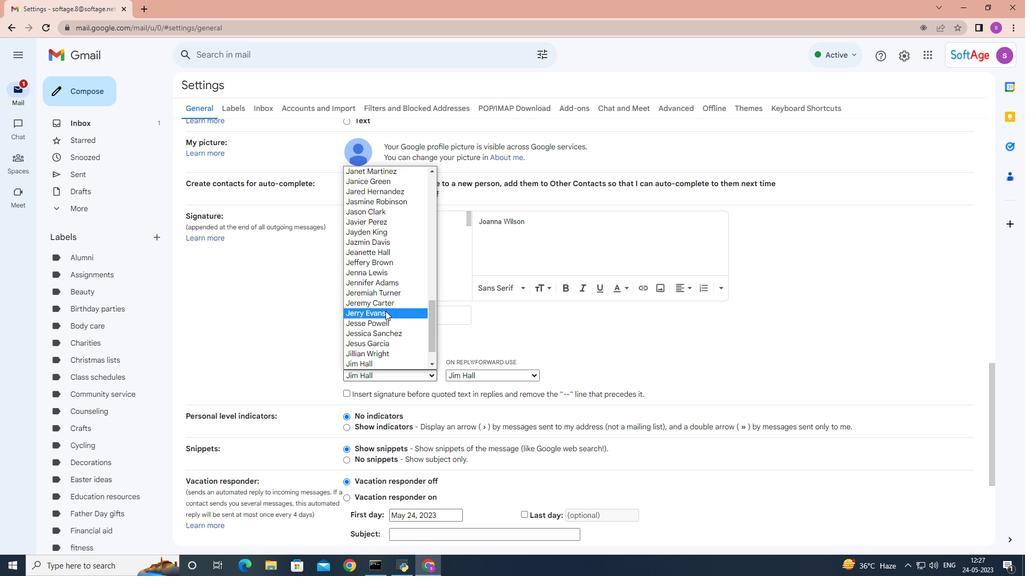 
Action: Mouse moved to (436, 373)
Screenshot: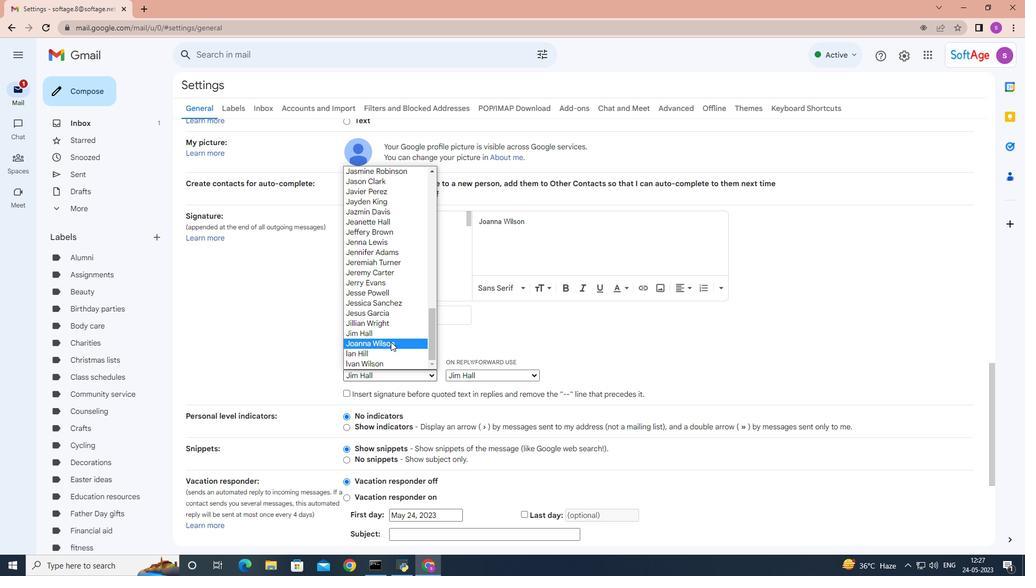 
Action: Mouse pressed left at (391, 342)
Screenshot: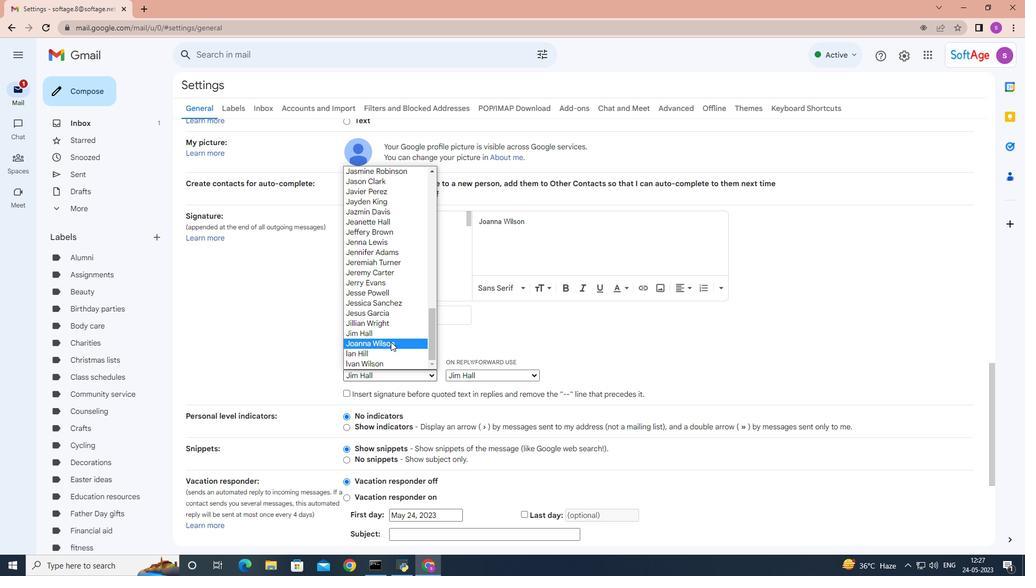 
Action: Mouse moved to (524, 376)
Screenshot: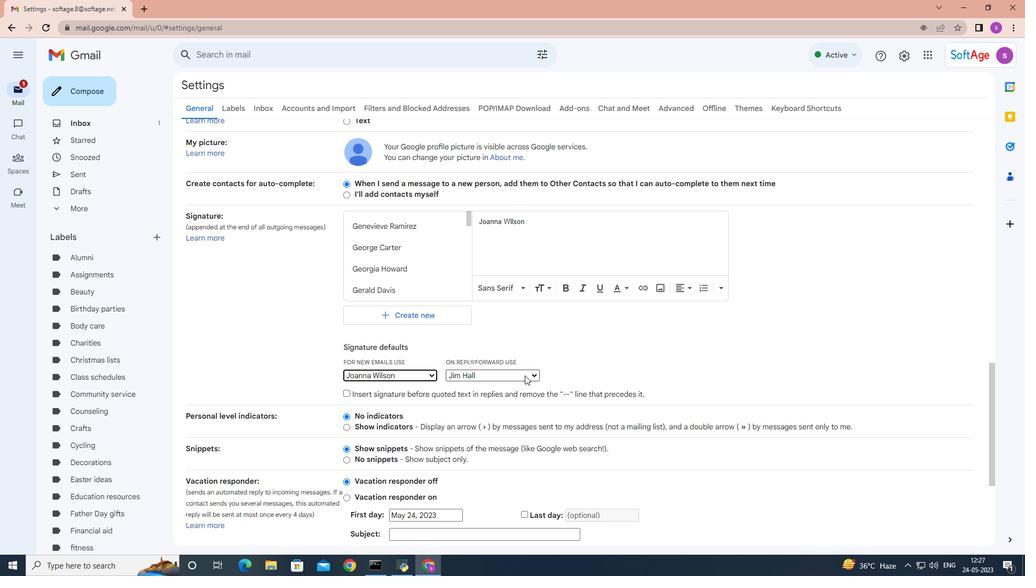 
Action: Mouse pressed left at (524, 376)
Screenshot: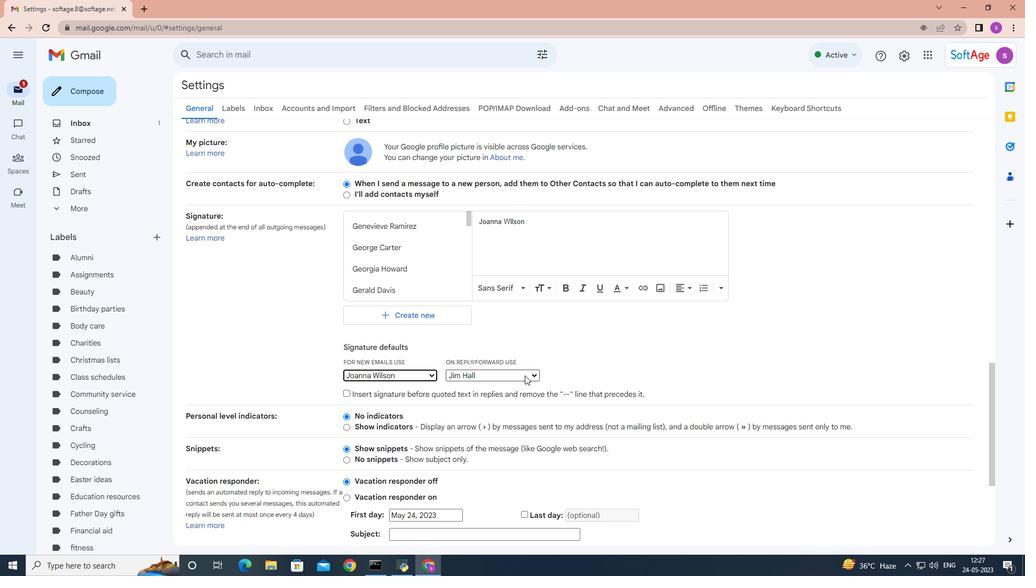 
Action: Mouse moved to (455, 308)
Screenshot: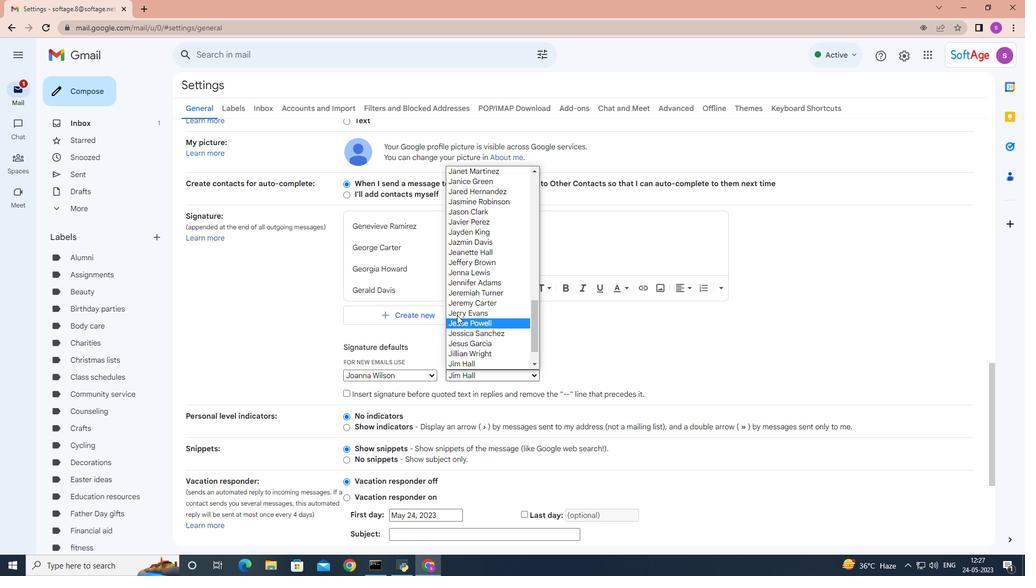 
Action: Mouse scrolled (455, 307) with delta (0, 0)
Screenshot: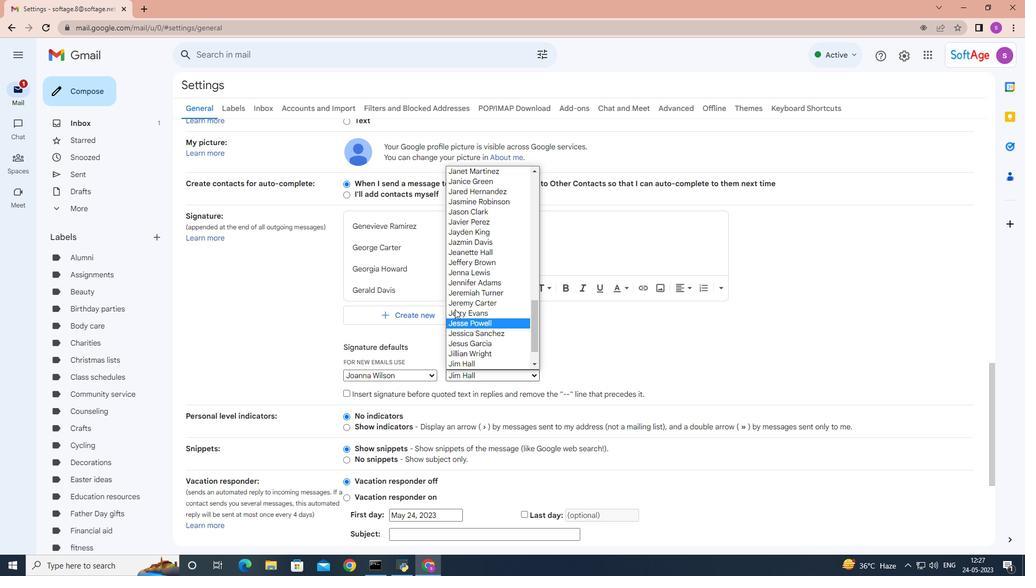 
Action: Mouse moved to (455, 308)
Screenshot: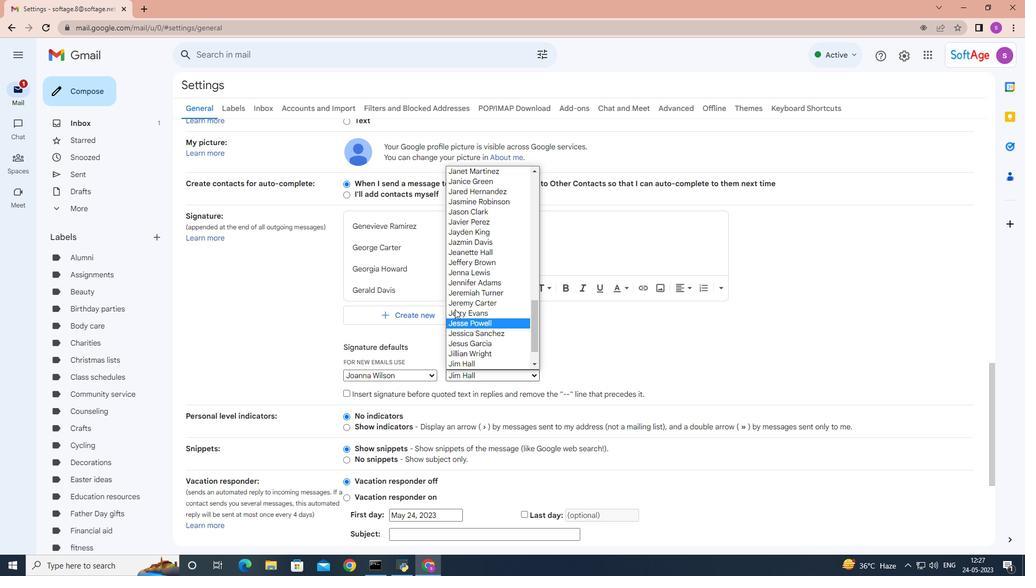 
Action: Mouse scrolled (455, 307) with delta (0, 0)
Screenshot: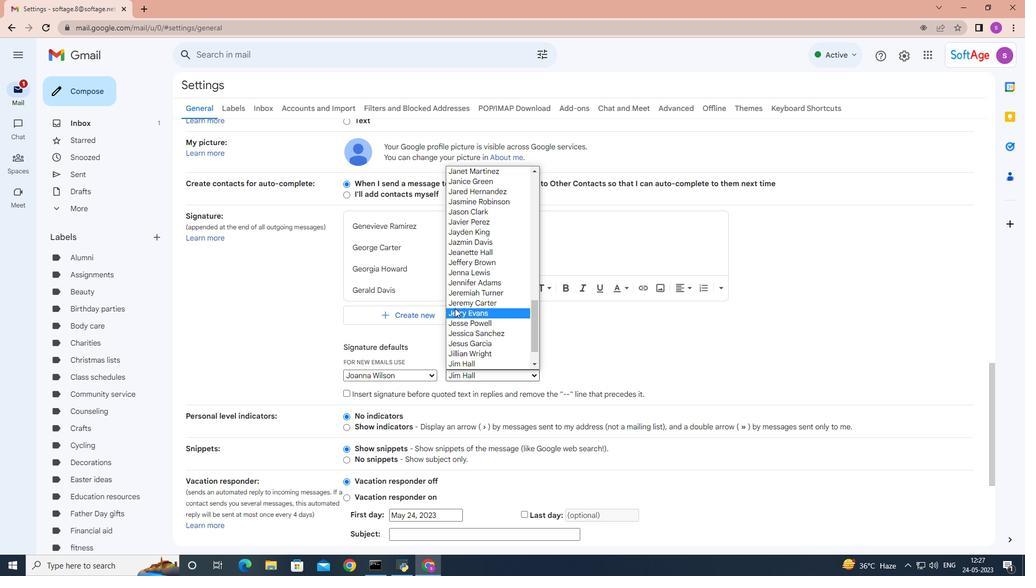
Action: Mouse scrolled (455, 307) with delta (0, 0)
Screenshot: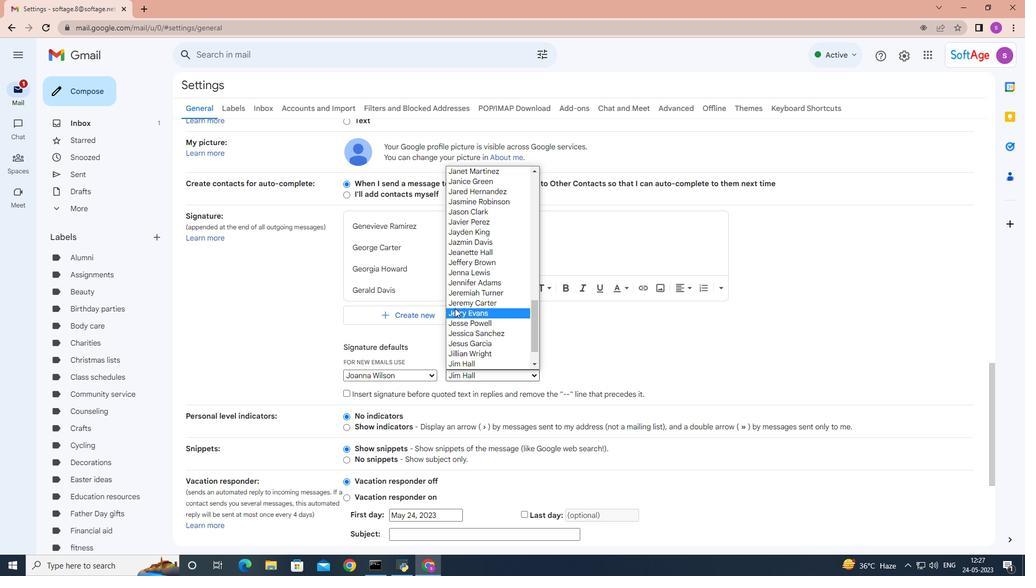 
Action: Mouse moved to (455, 308)
Screenshot: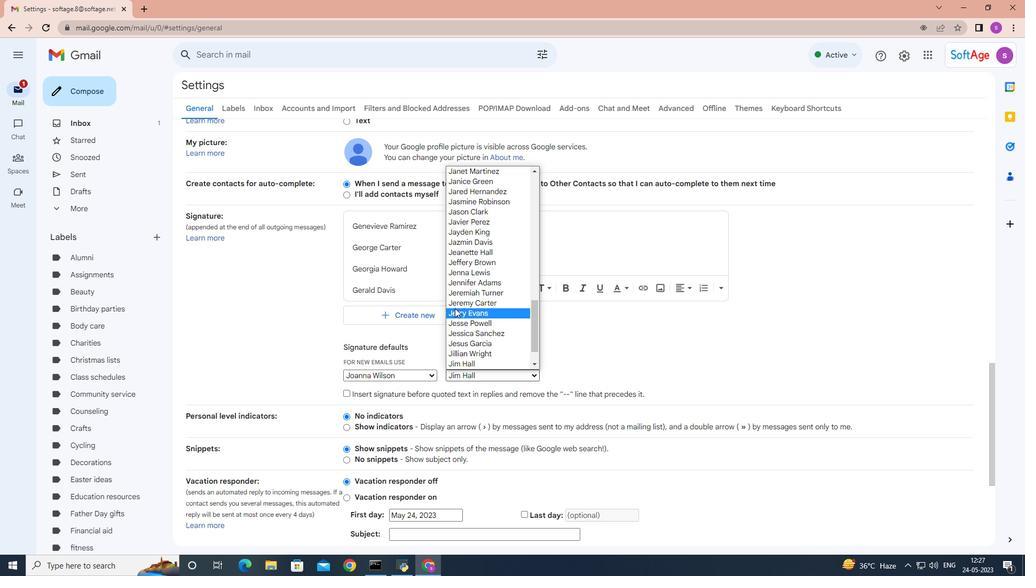 
Action: Mouse scrolled (455, 307) with delta (0, 0)
Screenshot: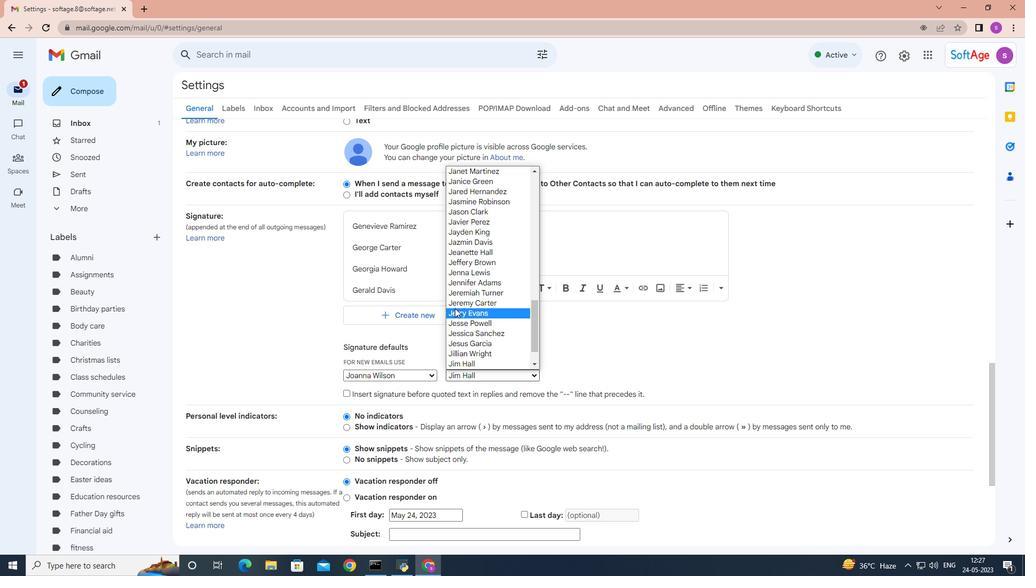 
Action: Mouse moved to (456, 308)
Screenshot: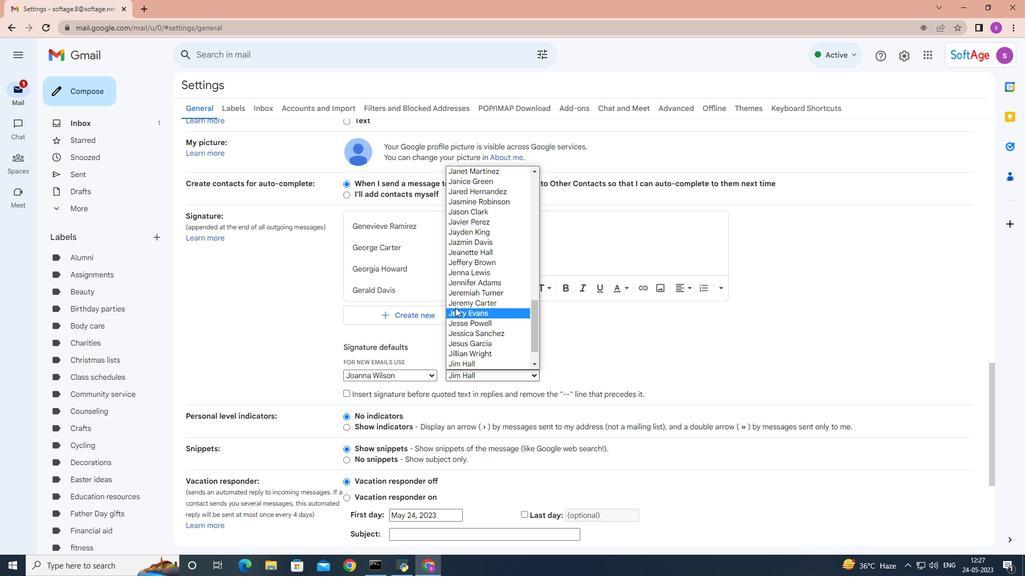 
Action: Mouse scrolled (456, 307) with delta (0, 0)
Screenshot: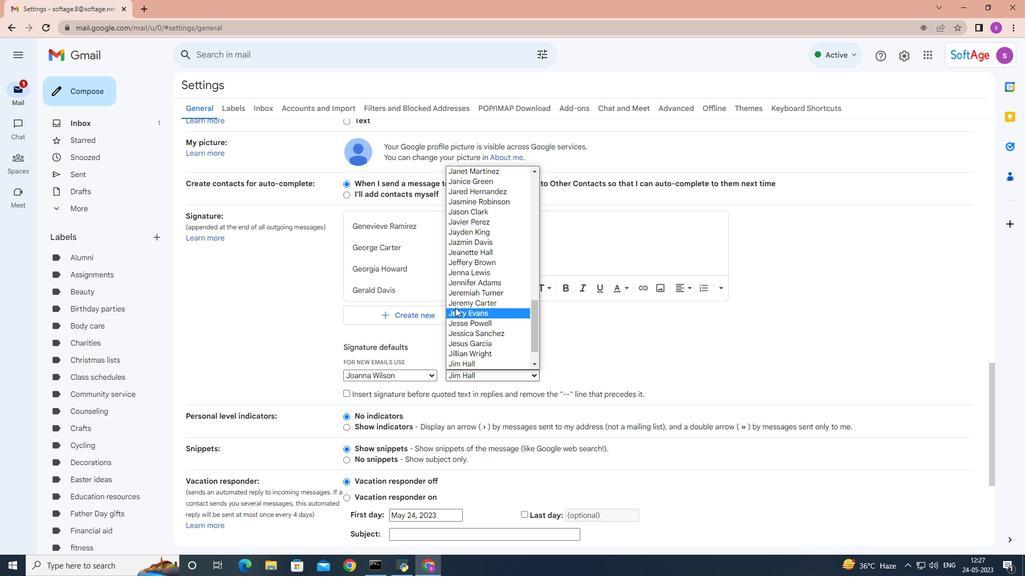 
Action: Mouse scrolled (456, 307) with delta (0, 0)
Screenshot: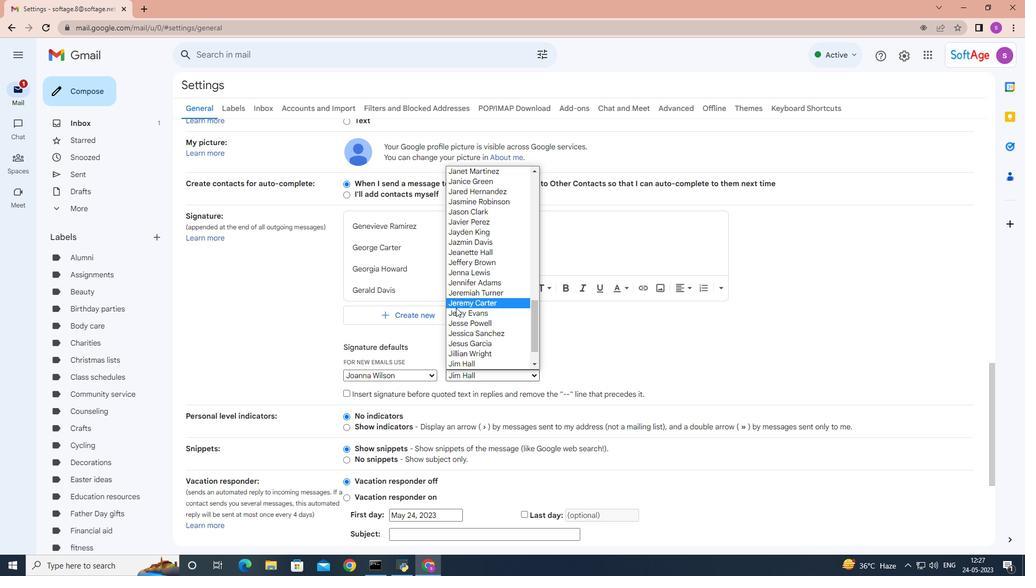 
Action: Mouse scrolled (456, 307) with delta (0, 0)
Screenshot: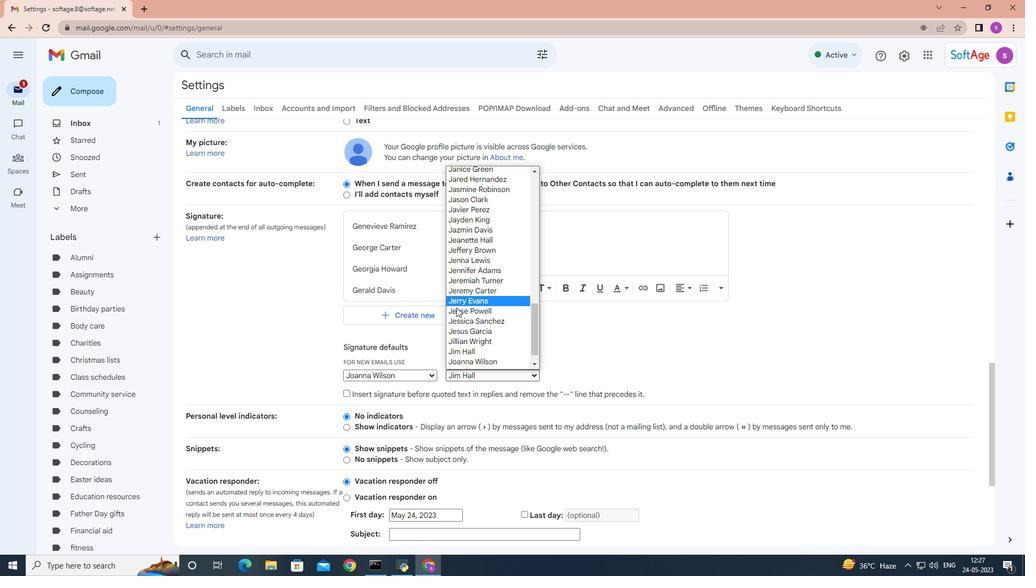 
Action: Mouse moved to (497, 342)
Screenshot: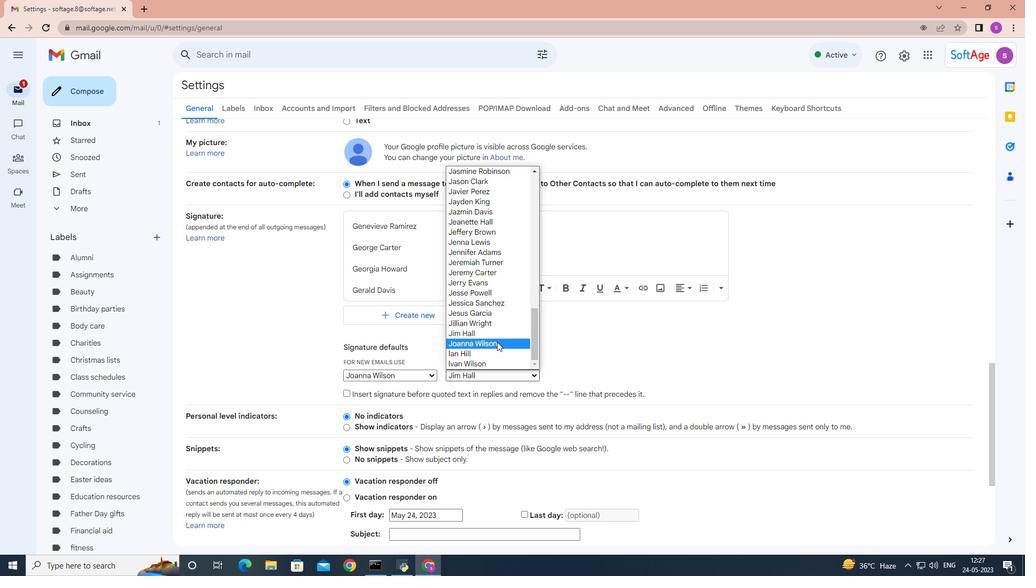 
Action: Mouse pressed left at (497, 342)
Screenshot: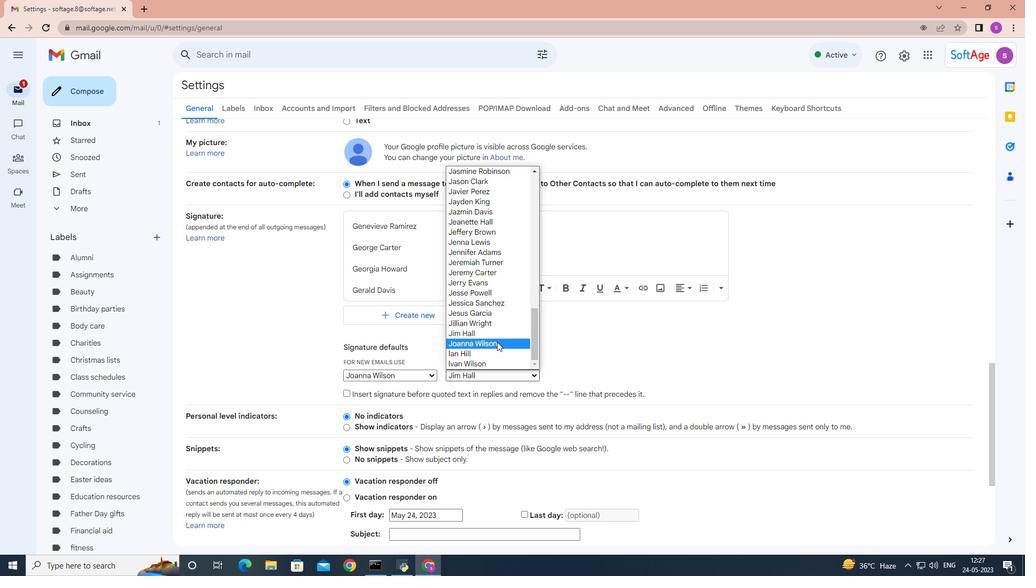
Action: Mouse moved to (666, 363)
Screenshot: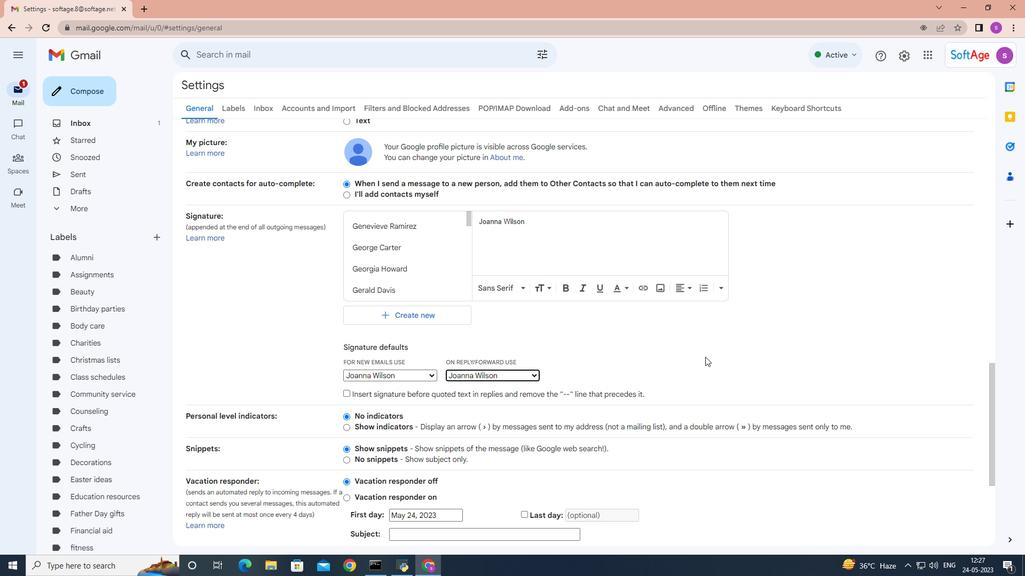 
Action: Mouse scrolled (666, 363) with delta (0, 0)
Screenshot: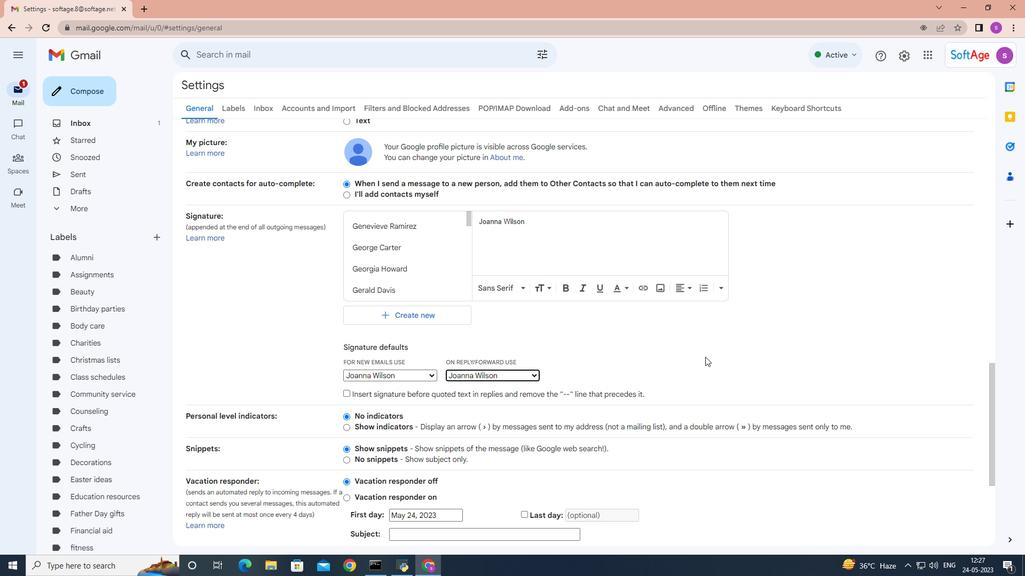 
Action: Mouse moved to (657, 363)
Screenshot: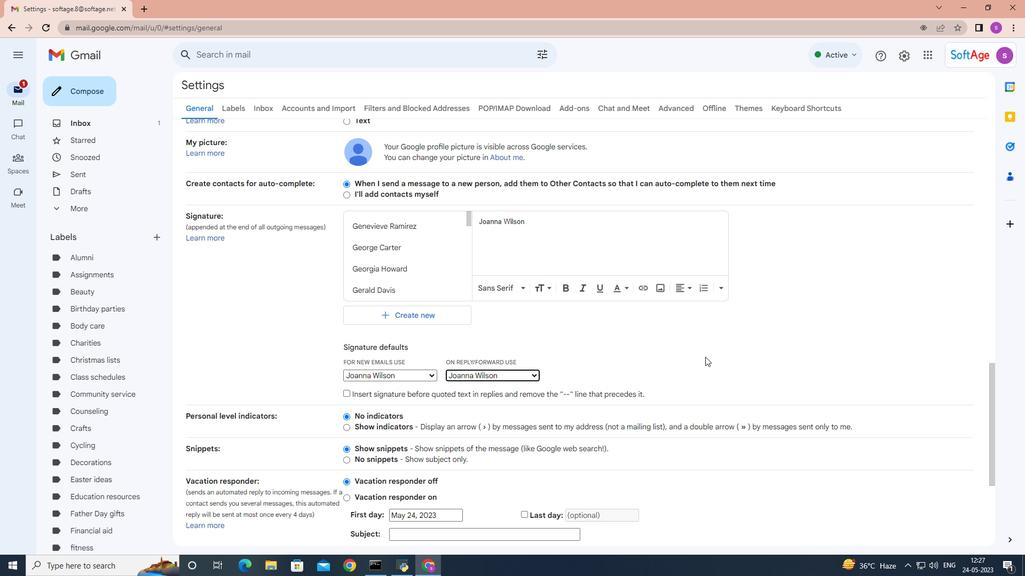 
Action: Mouse scrolled (657, 363) with delta (0, 0)
Screenshot: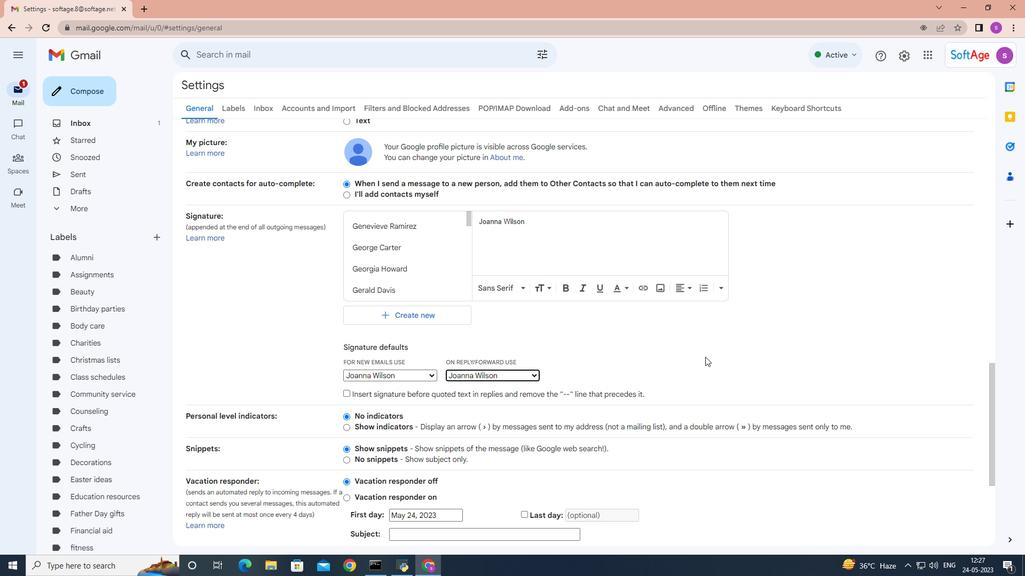 
Action: Mouse moved to (649, 363)
Screenshot: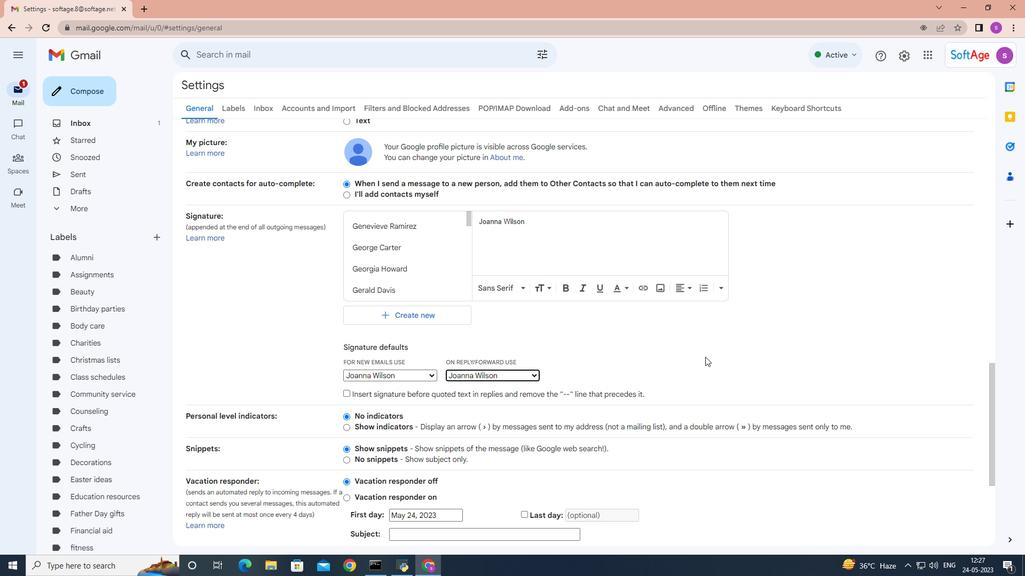 
Action: Mouse scrolled (649, 363) with delta (0, 0)
Screenshot: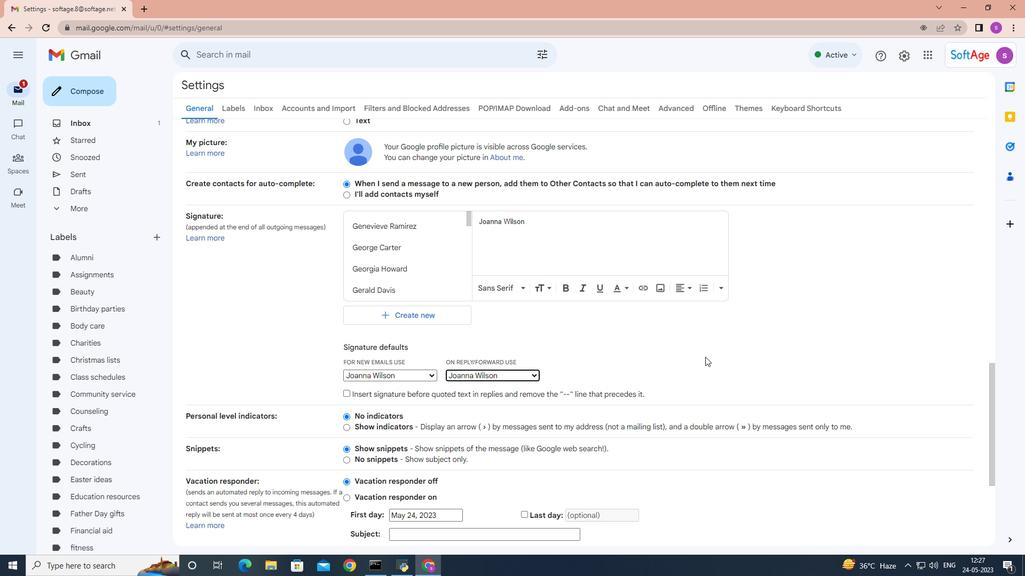
Action: Mouse moved to (641, 361)
Screenshot: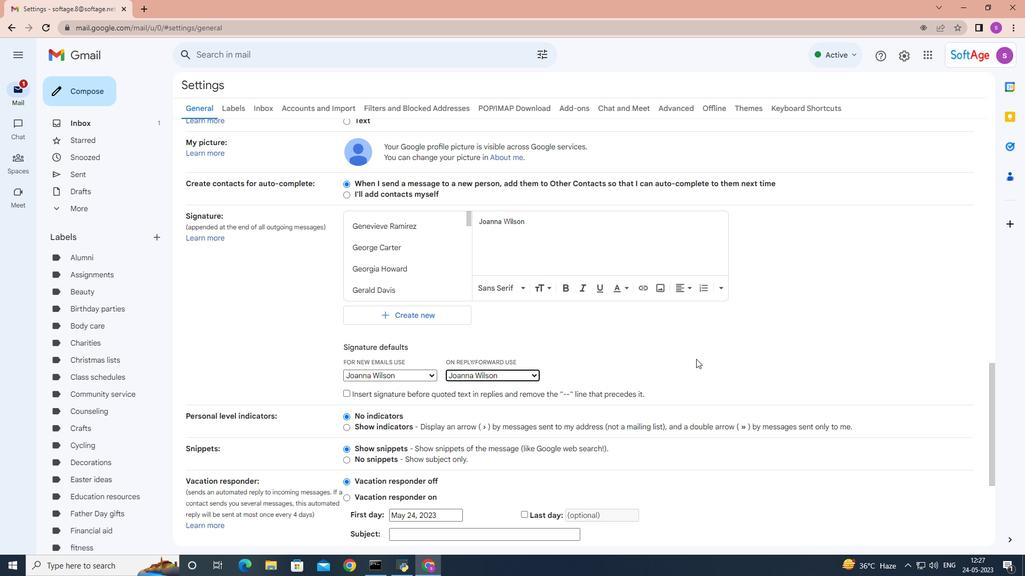 
Action: Mouse scrolled (641, 360) with delta (0, 0)
Screenshot: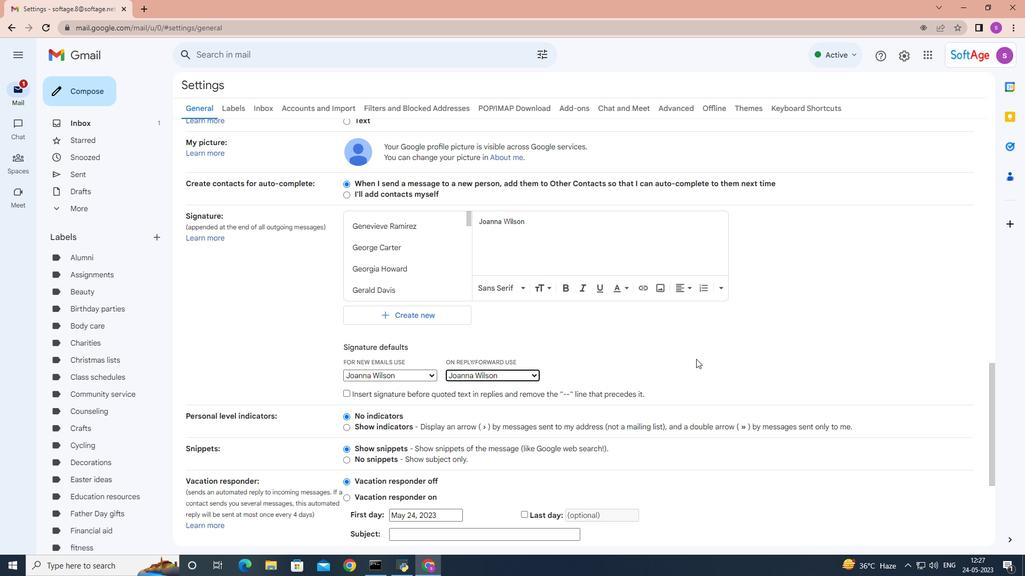 
Action: Mouse moved to (637, 360)
Screenshot: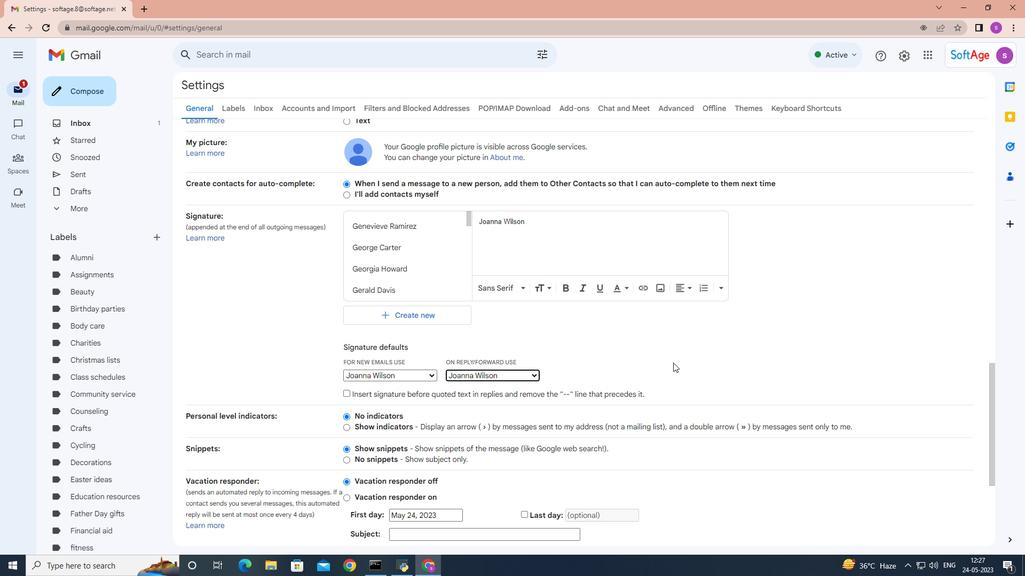 
Action: Mouse scrolled (637, 359) with delta (0, 0)
Screenshot: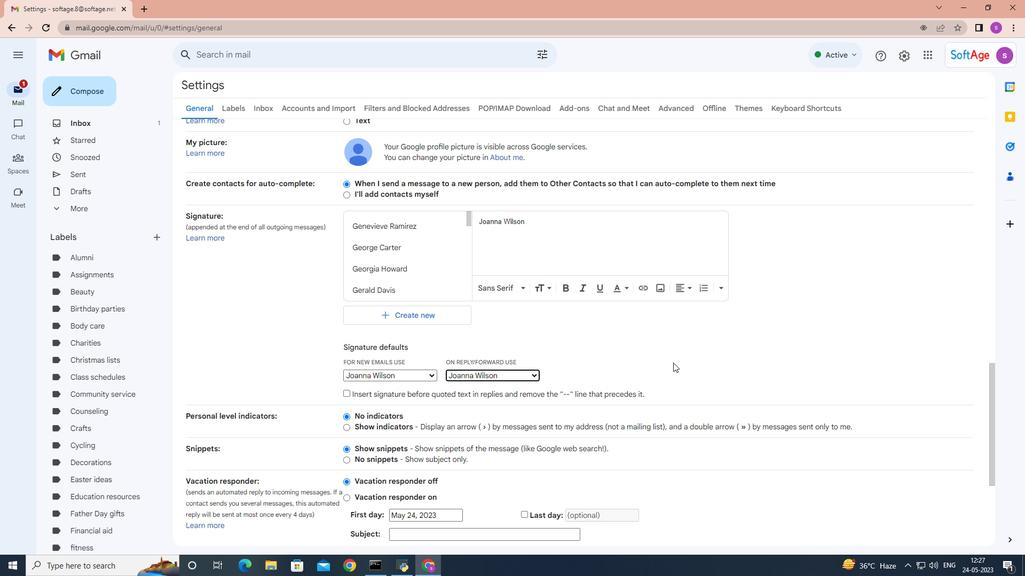 
Action: Mouse moved to (553, 487)
Screenshot: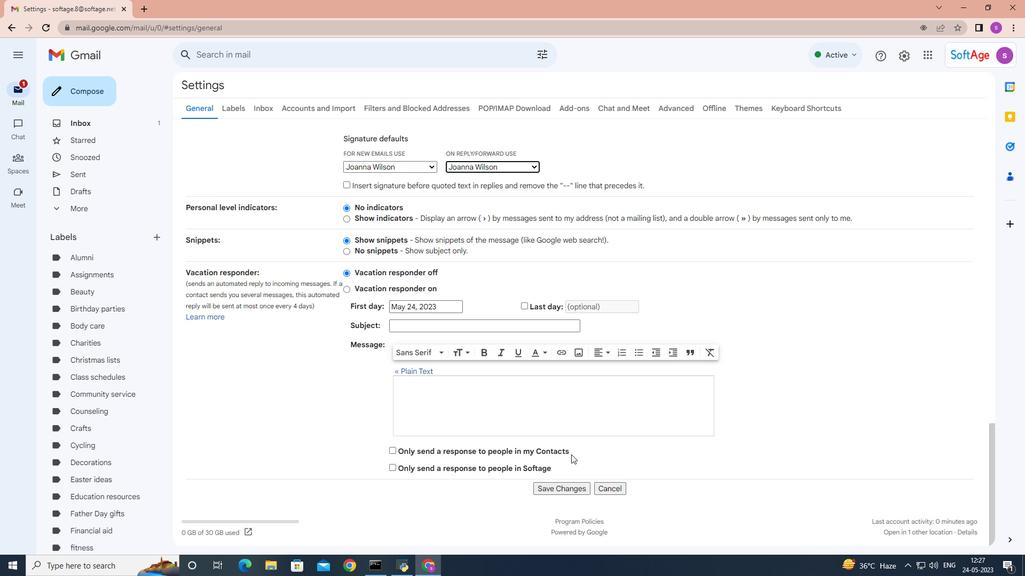 
Action: Mouse pressed left at (553, 487)
Screenshot: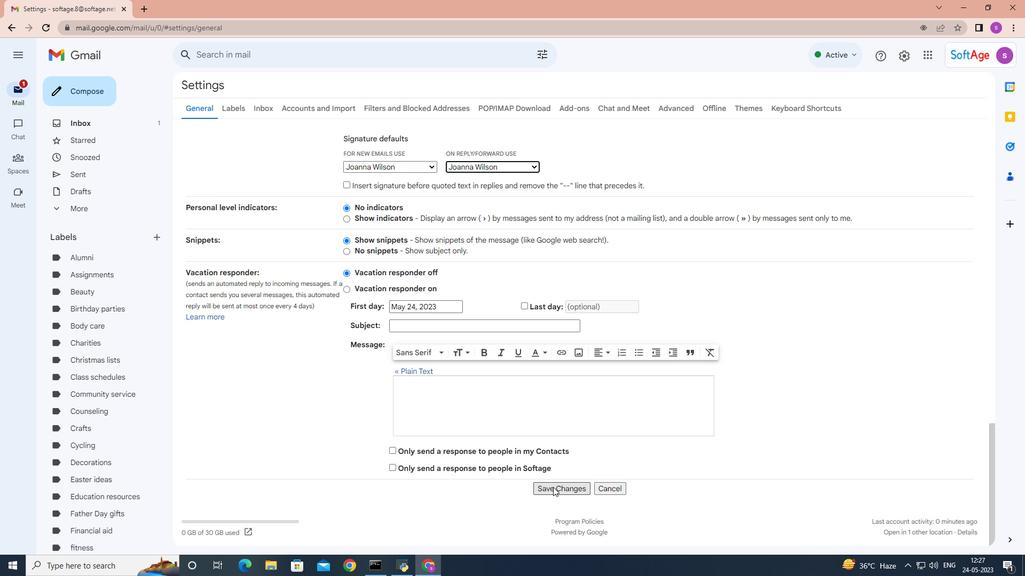 
Action: Mouse moved to (89, 88)
Screenshot: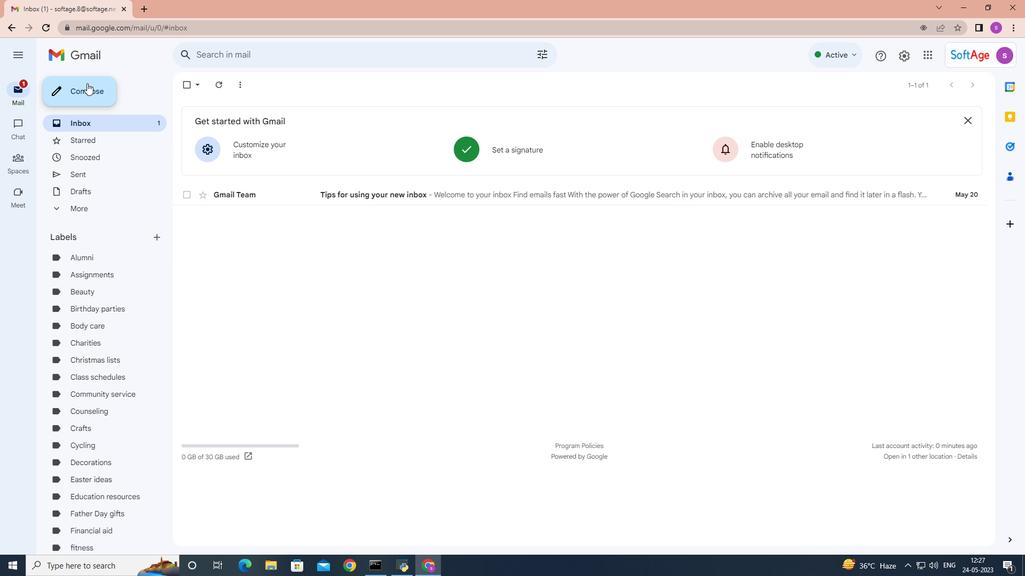 
Action: Mouse pressed left at (89, 88)
Screenshot: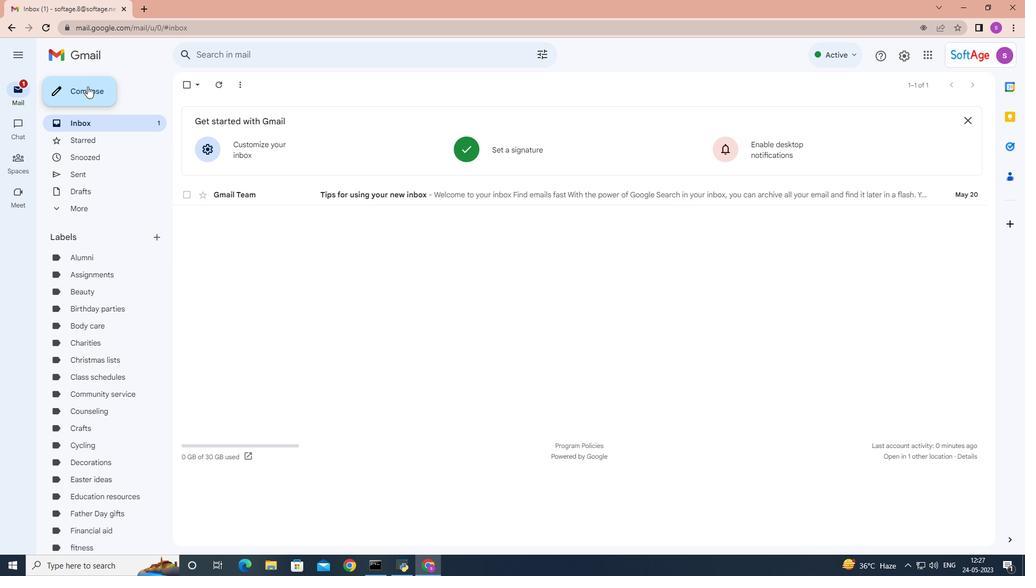 
Action: Mouse moved to (692, 276)
Screenshot: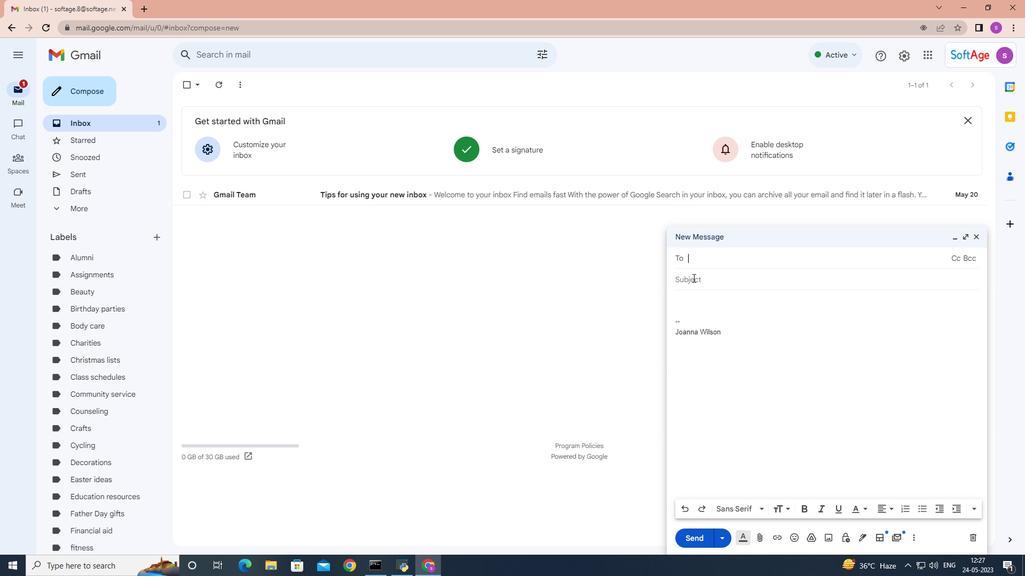 
Action: Mouse pressed left at (692, 276)
Screenshot: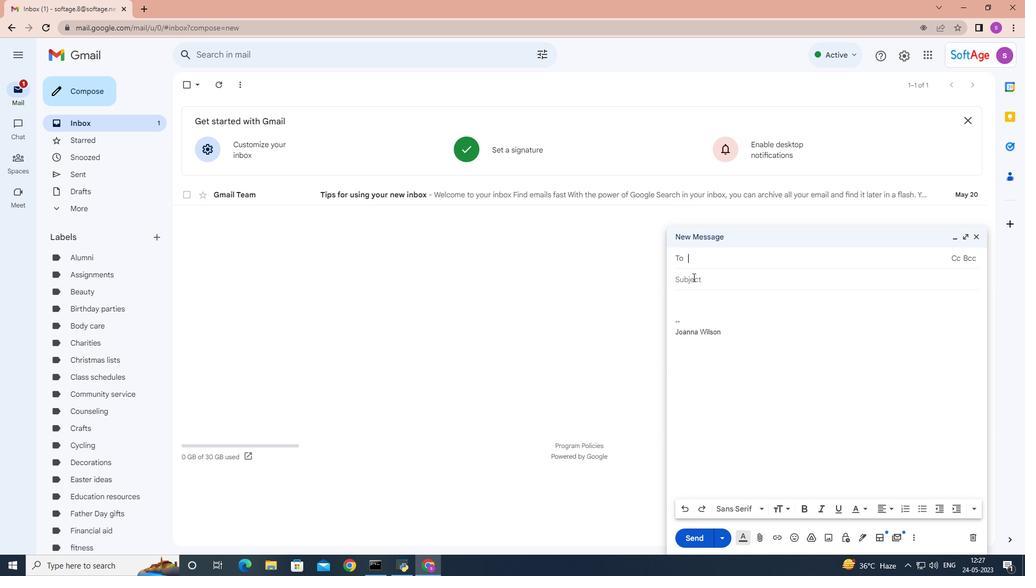 
Action: Mouse moved to (692, 276)
Screenshot: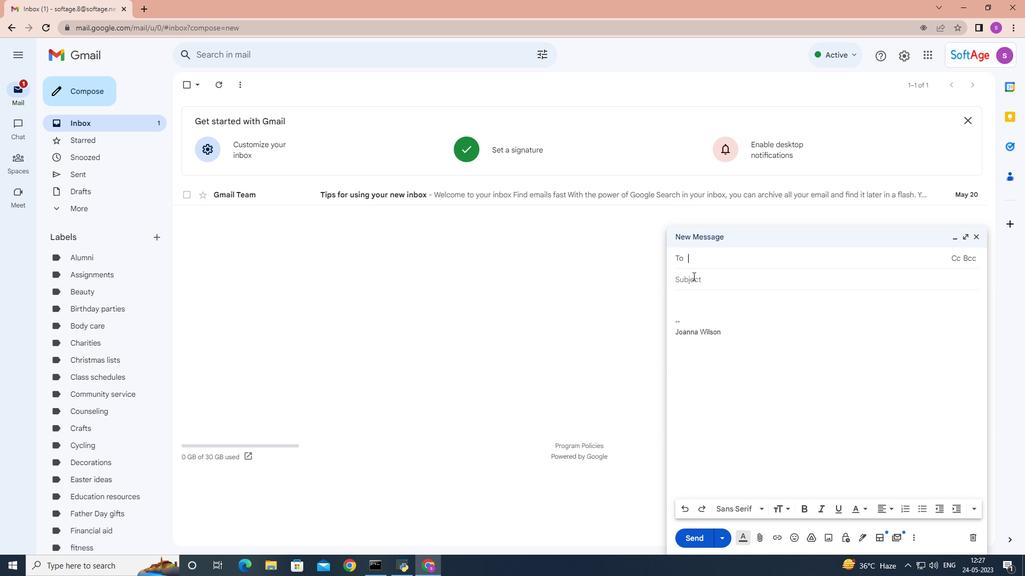 
Action: Key pressed <Key.shift><Key.shift><Key.shift><Key.shift><Key.shift><Key.shift><Key.shift><Key.shift><Key.shift>Request<Key.space>for<Key.space>feedback
Screenshot: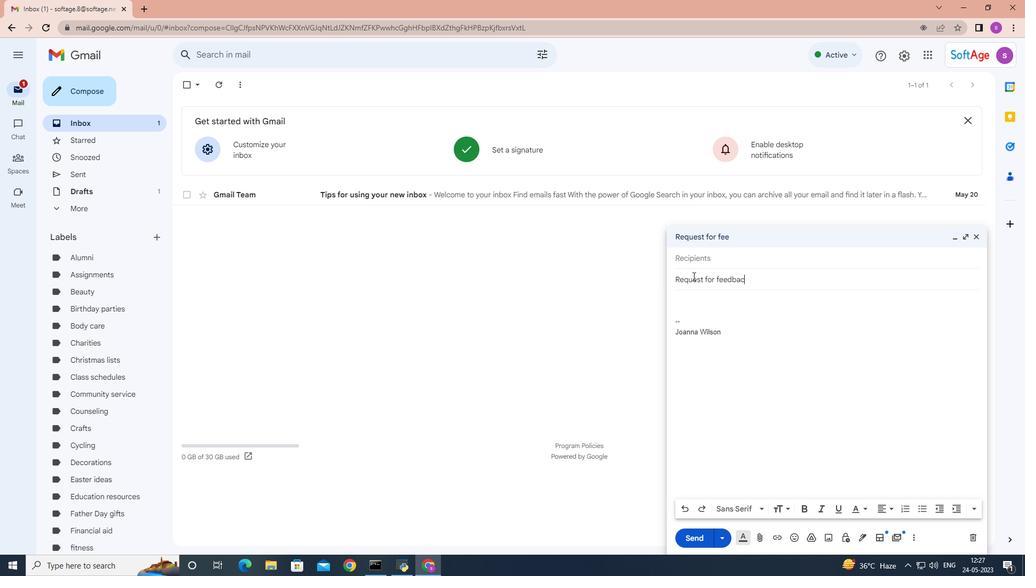 
Action: Mouse moved to (692, 277)
Screenshot: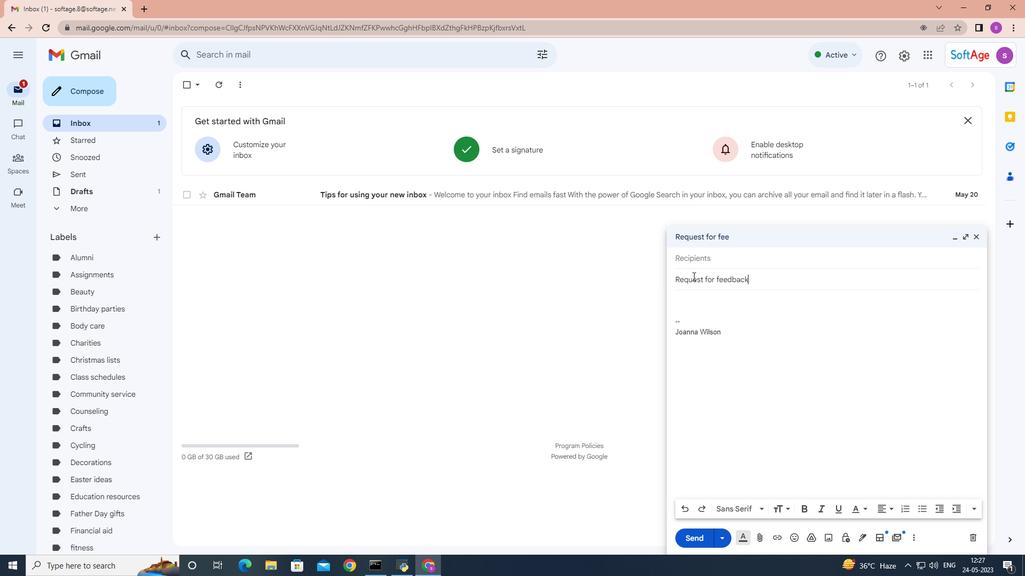 
Action: Key pressed <Key.space>
Screenshot: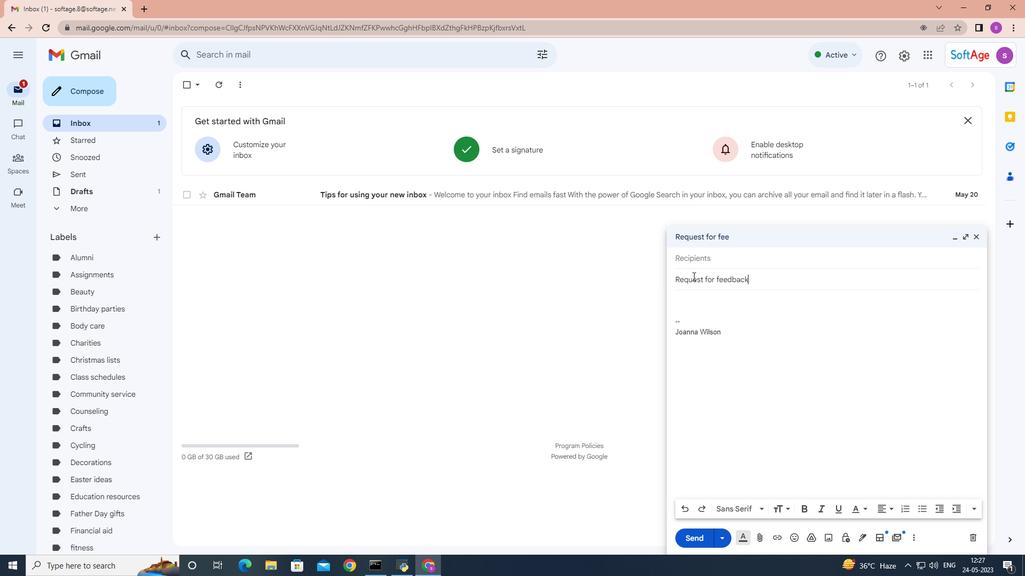 
Action: Mouse moved to (675, 293)
Screenshot: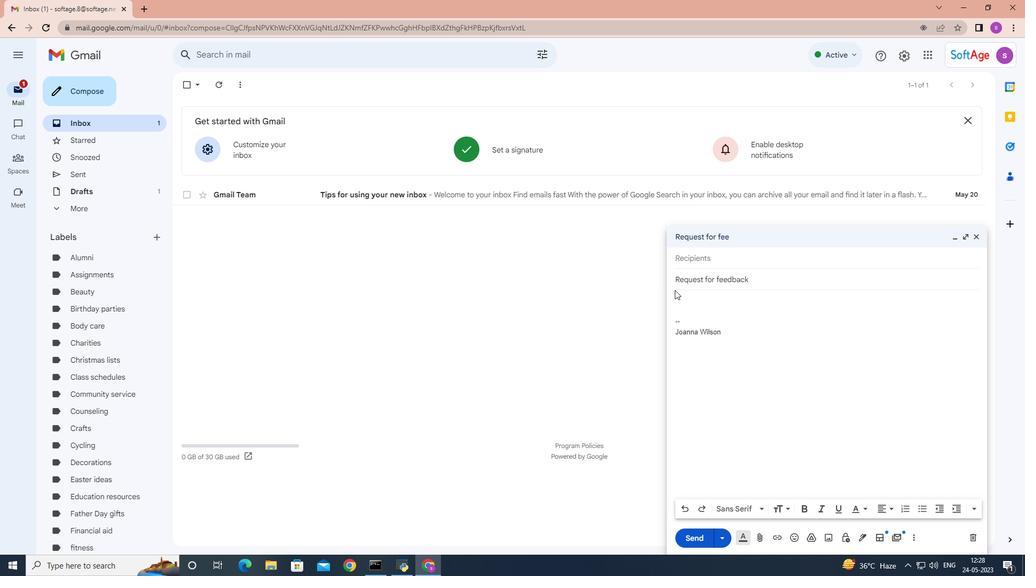 
Action: Mouse pressed left at (675, 293)
Screenshot: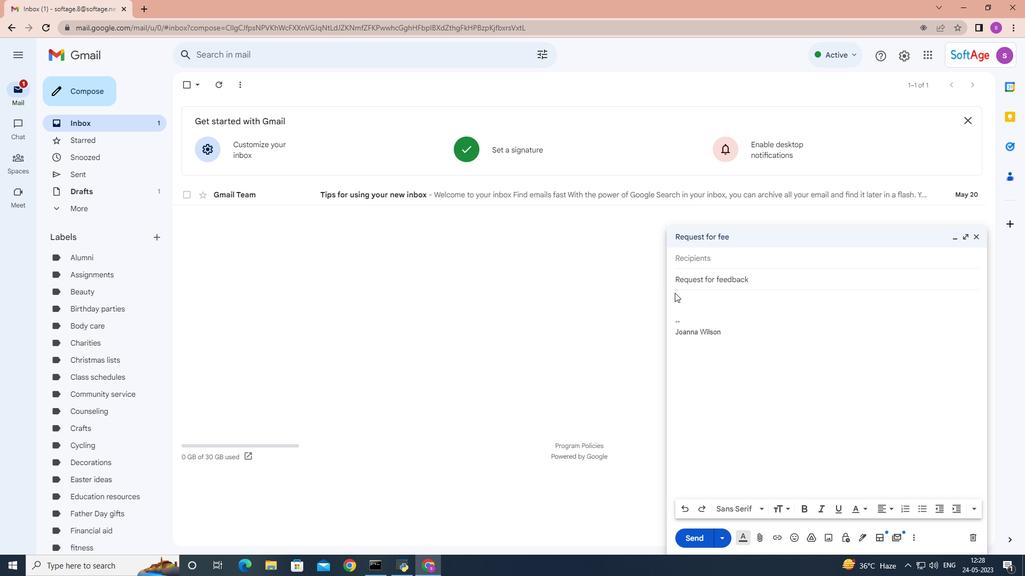 
Action: Mouse moved to (675, 294)
Screenshot: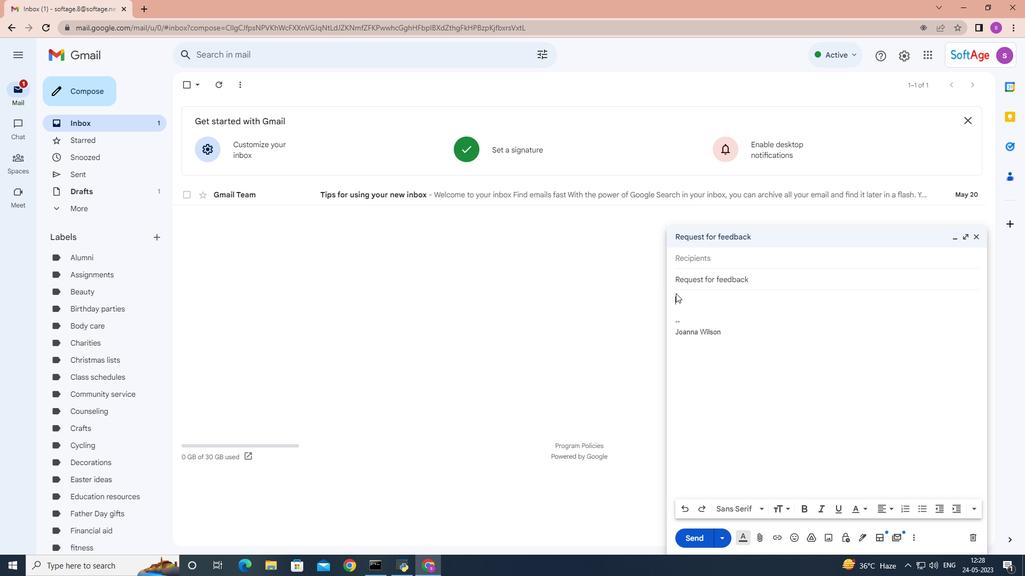 
Action: Key pressed <Key.shift>Could<Key.space>you<Key.space>provide<Key.space>me<Key.space>with<Key.space>r<Key.backspace>the<Key.space>detailed<Key.space>project<Key.space>schedule<Key.space><Key.shift_r>?
Screenshot: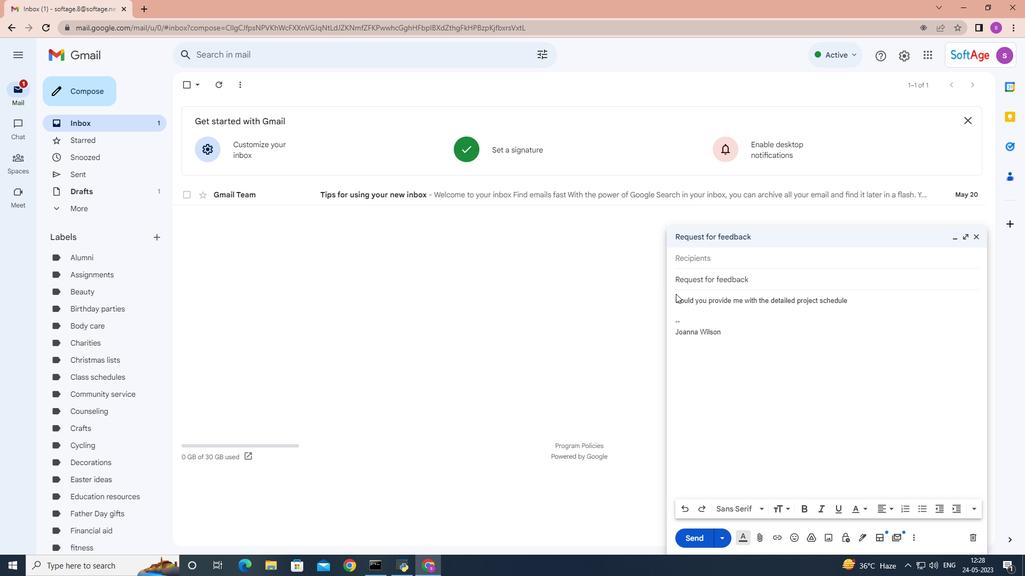
Action: Mouse moved to (689, 257)
Screenshot: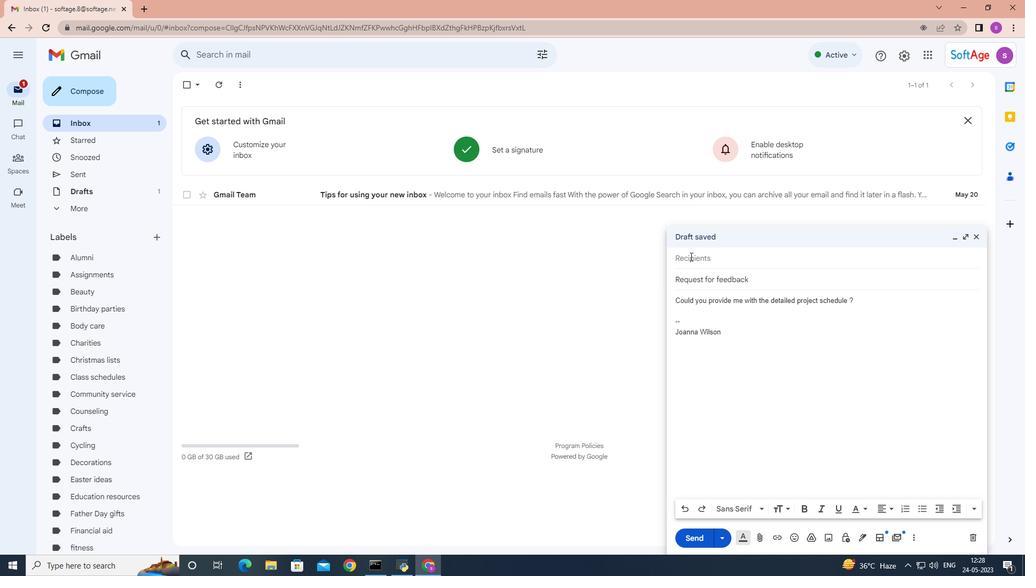 
Action: Mouse pressed left at (689, 257)
Screenshot: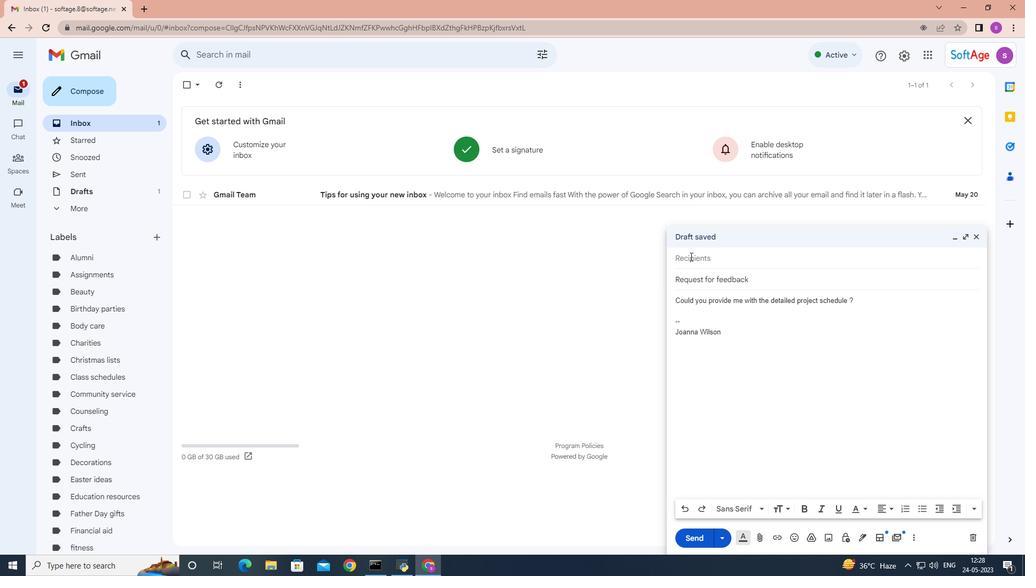 
Action: Mouse moved to (689, 258)
Screenshot: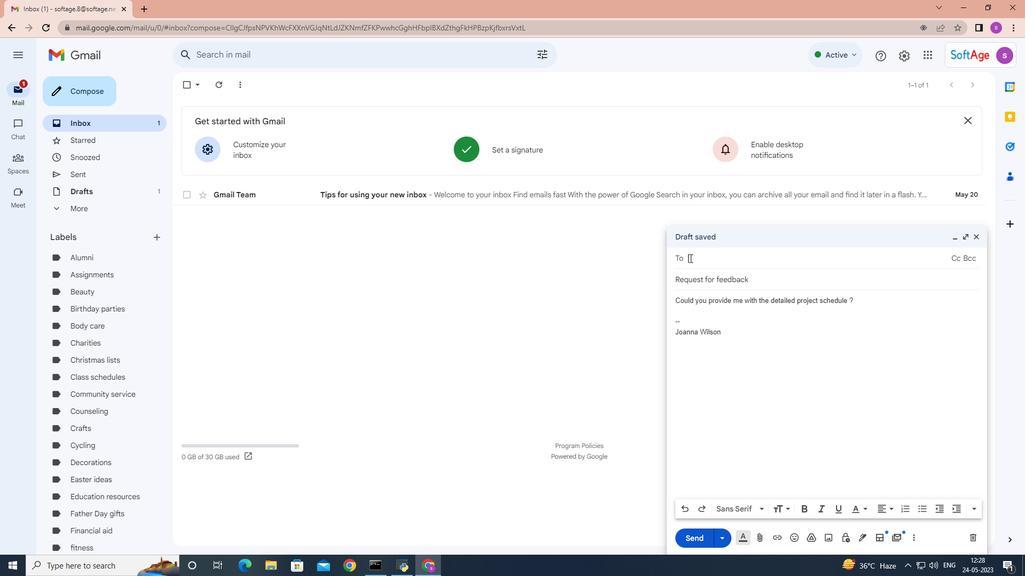
Action: Key pressed sp<Key.backspace>oftage.
Screenshot: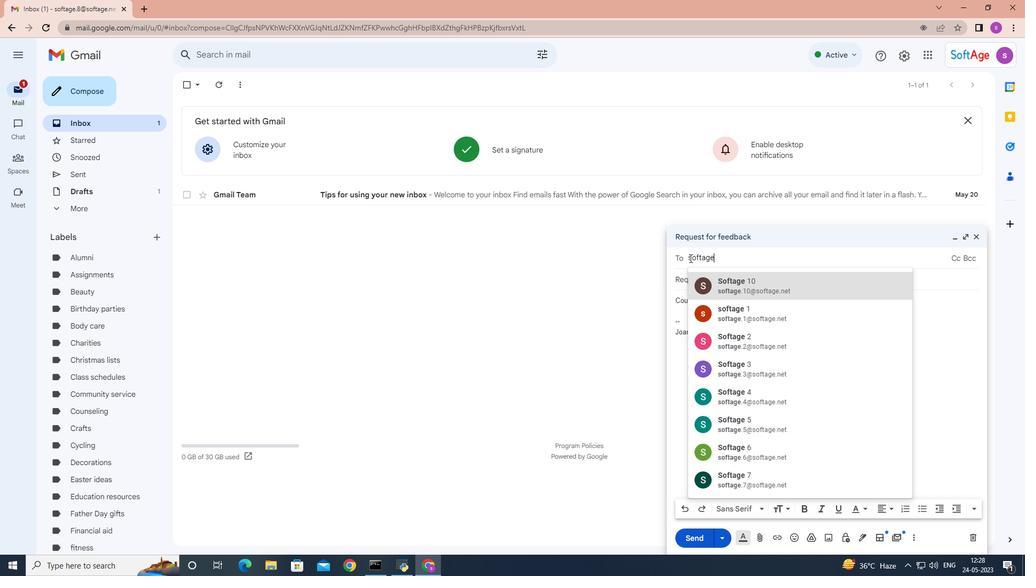 
Action: Mouse moved to (719, 316)
Screenshot: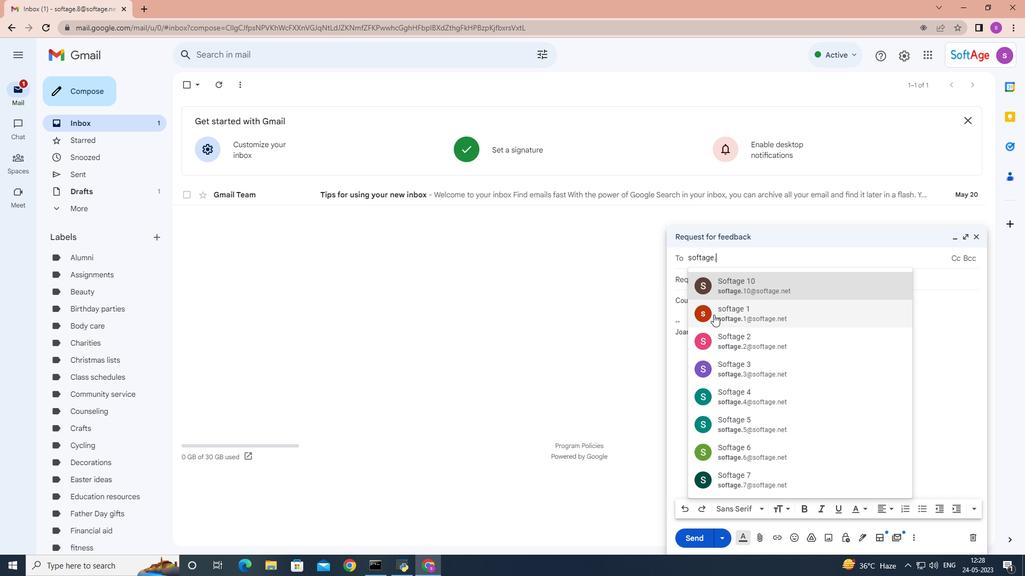 
Action: Key pressed 1
Screenshot: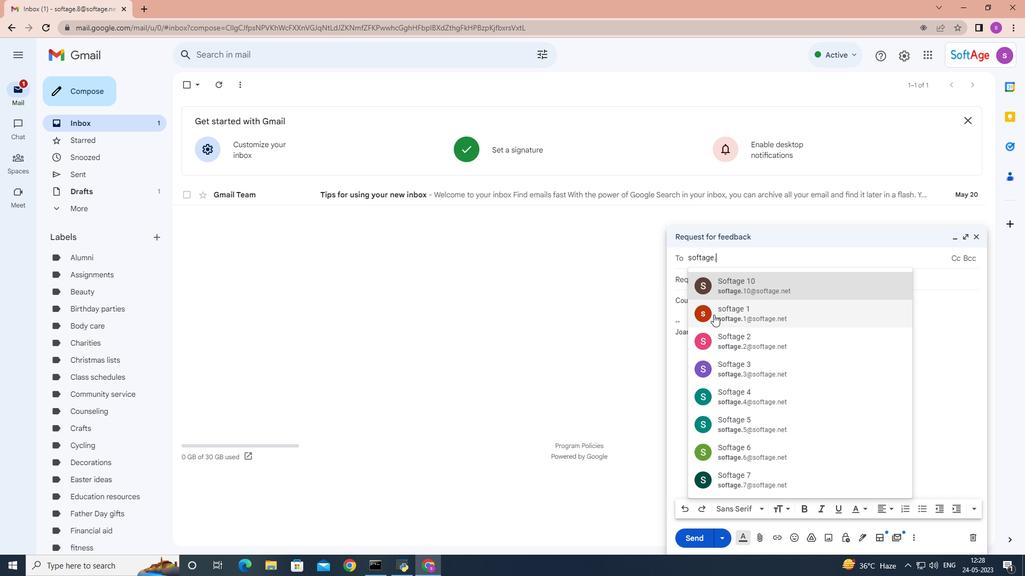 
Action: Mouse moved to (731, 313)
Screenshot: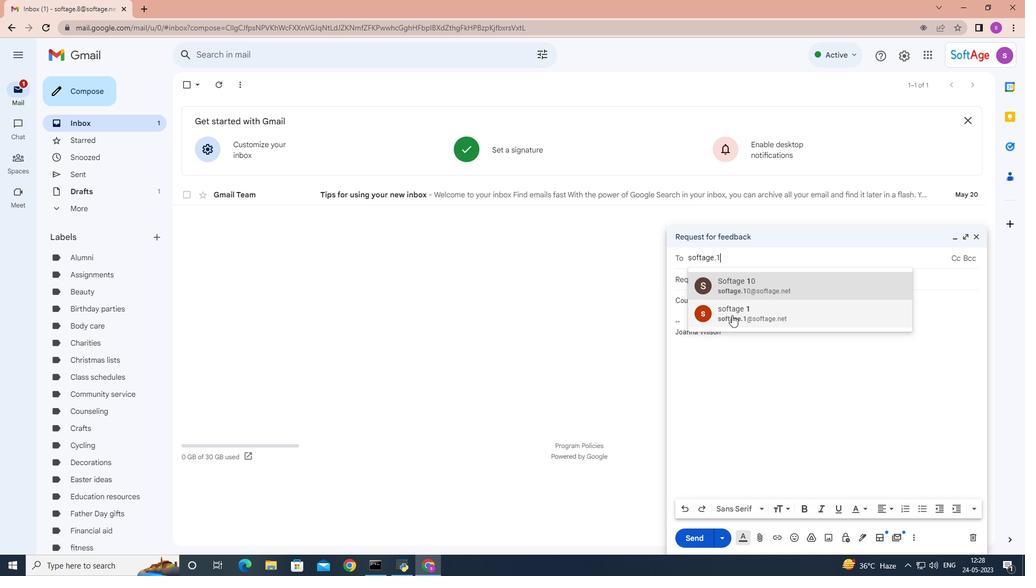 
Action: Mouse pressed left at (731, 313)
Screenshot: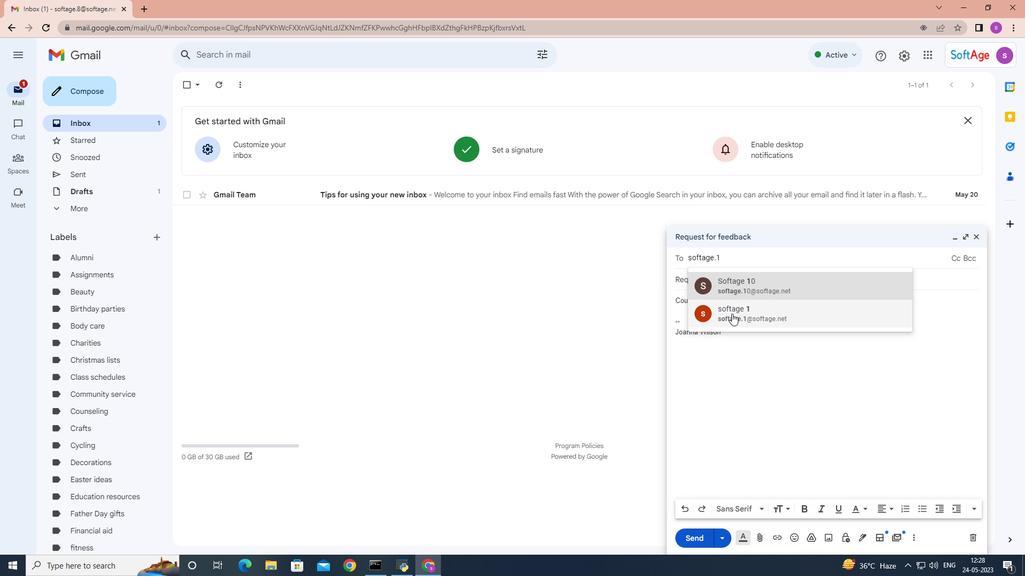 
Action: Mouse moved to (857, 311)
Screenshot: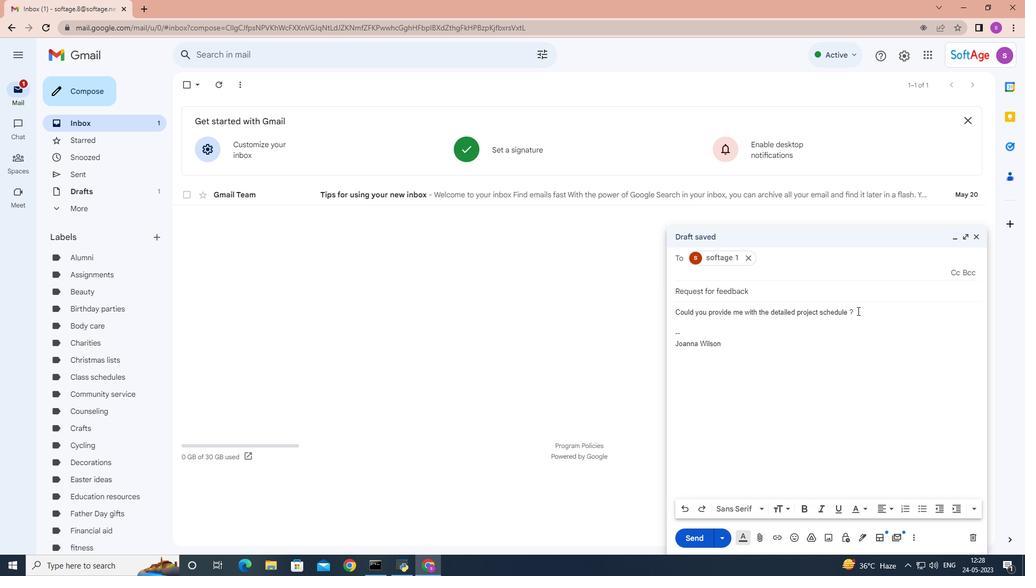
Action: Mouse pressed left at (857, 311)
Screenshot: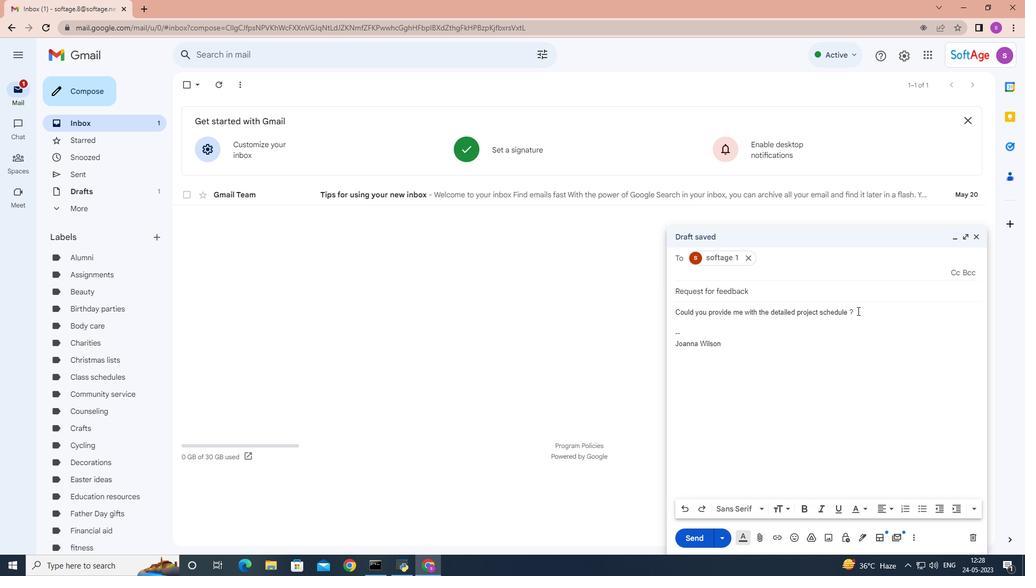 
Action: Mouse moved to (856, 300)
Screenshot: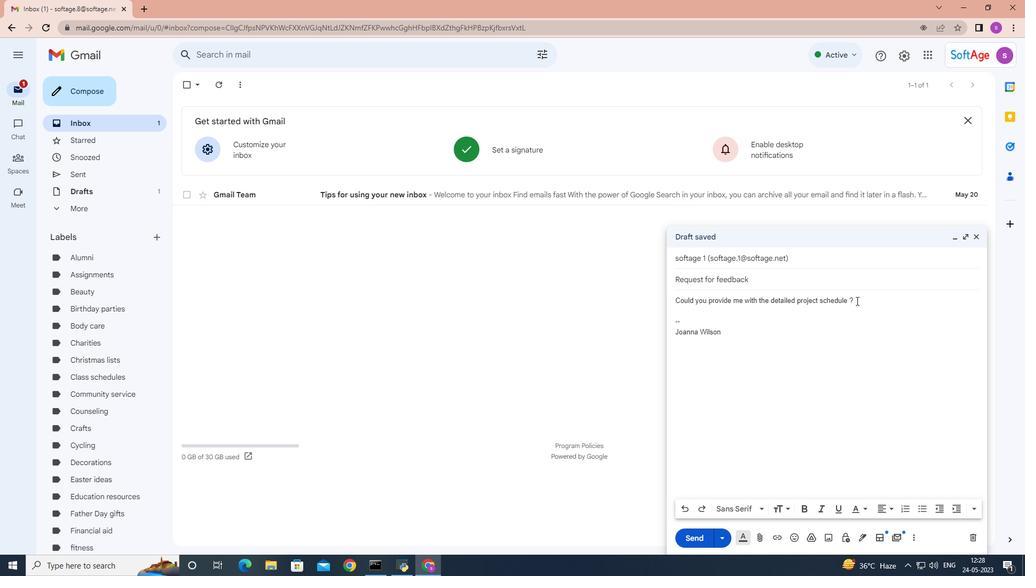 
Action: Mouse pressed left at (856, 300)
Screenshot: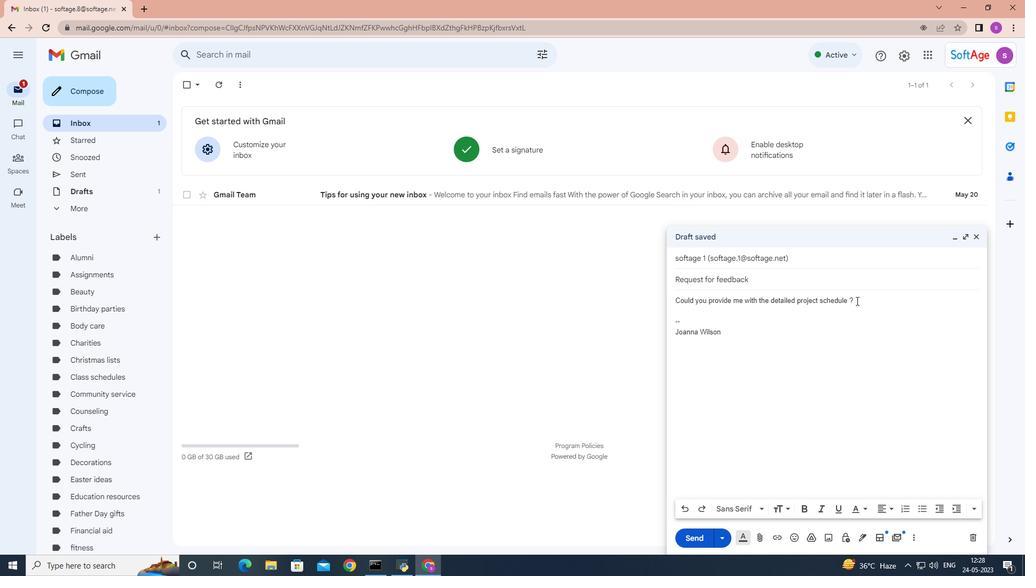 
Action: Mouse moved to (921, 507)
Screenshot: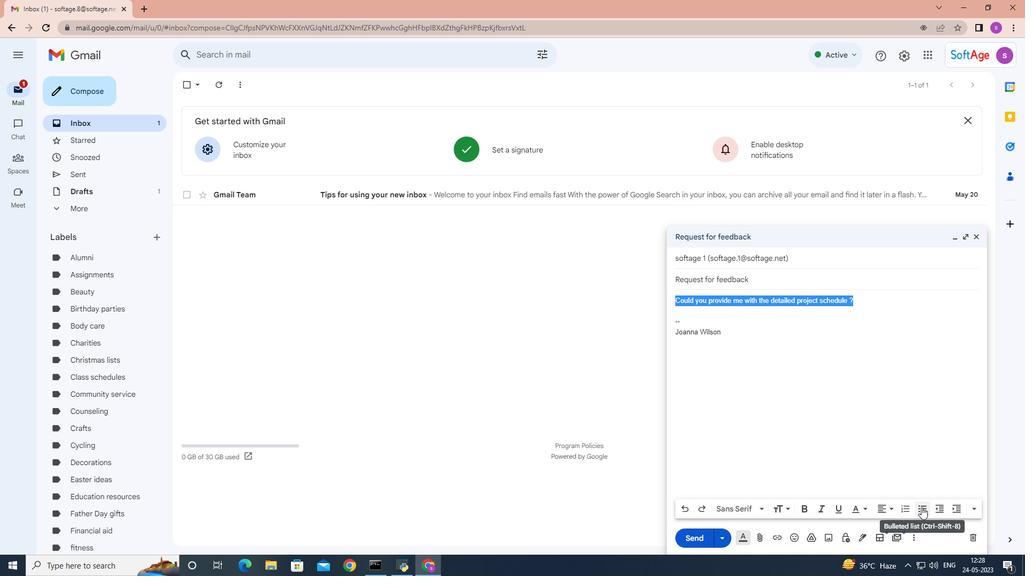 
Action: Mouse pressed left at (921, 507)
Screenshot: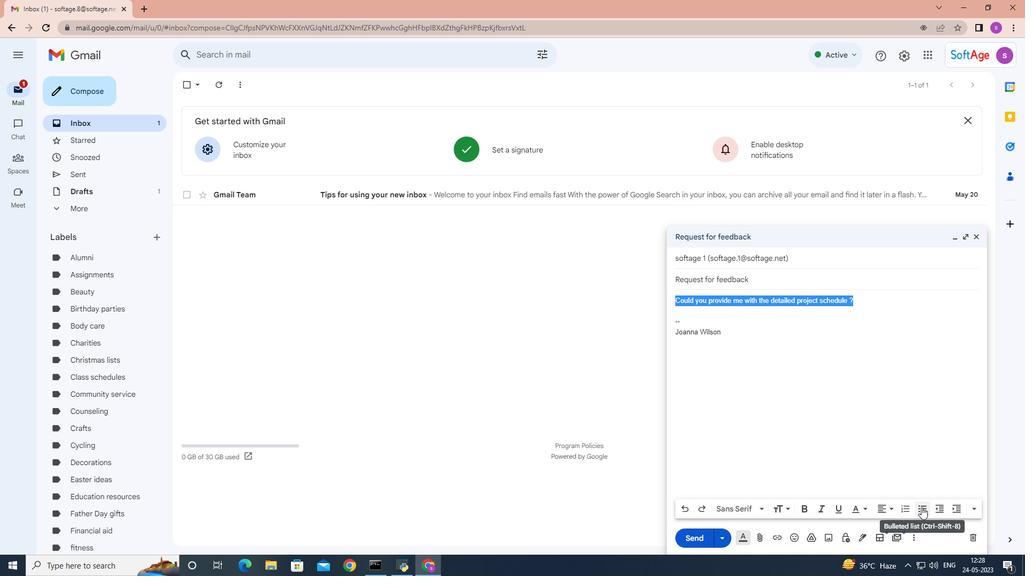 
Action: Mouse moved to (760, 508)
Screenshot: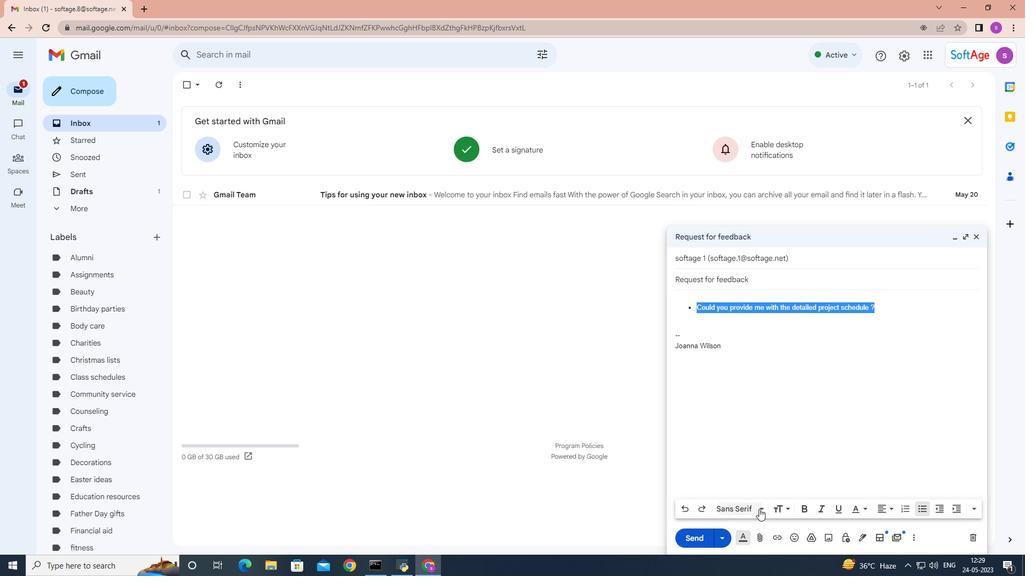 
Action: Mouse pressed left at (760, 508)
Screenshot: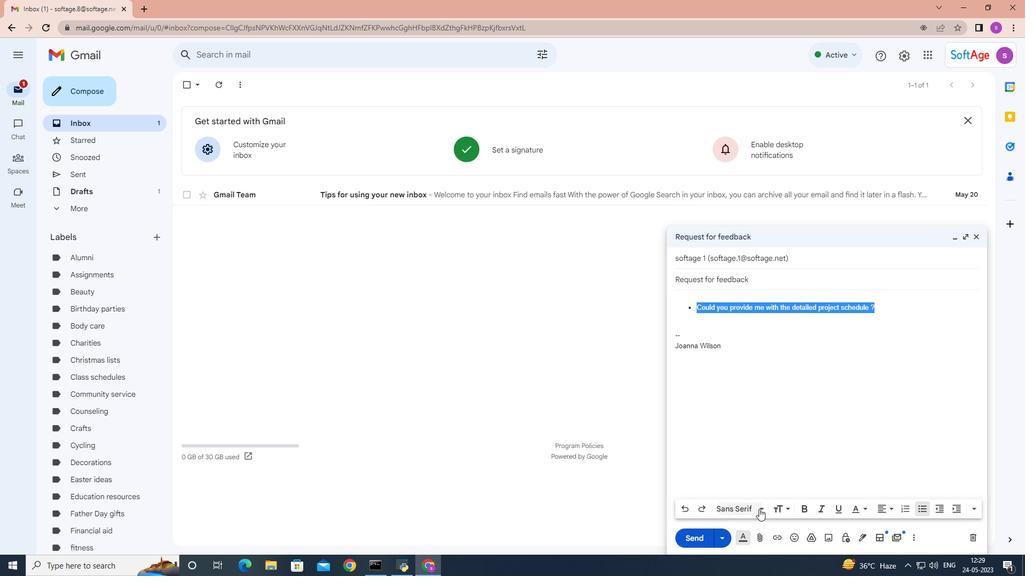 
Action: Mouse moved to (771, 373)
Screenshot: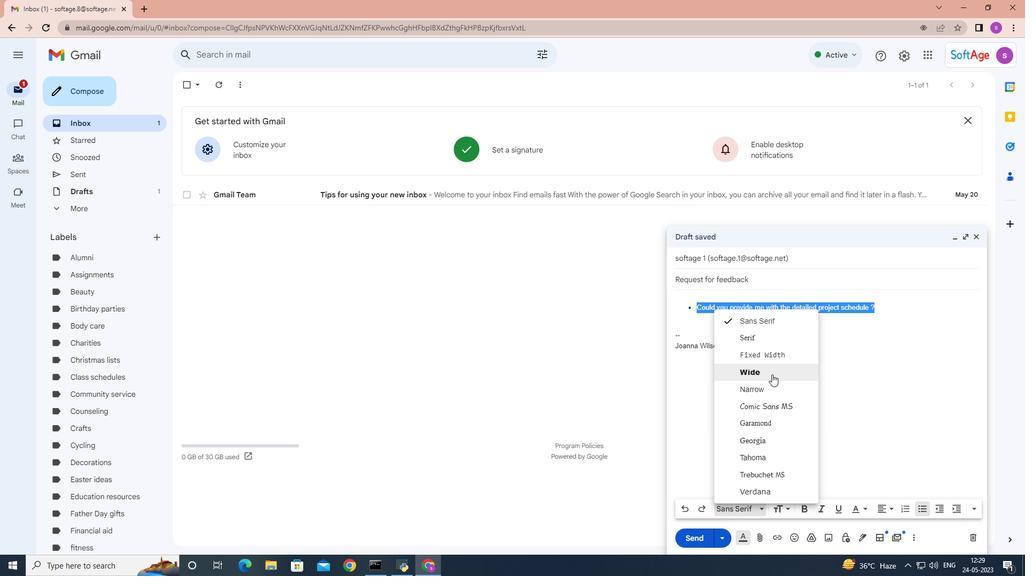 
Action: Mouse pressed left at (771, 373)
Screenshot: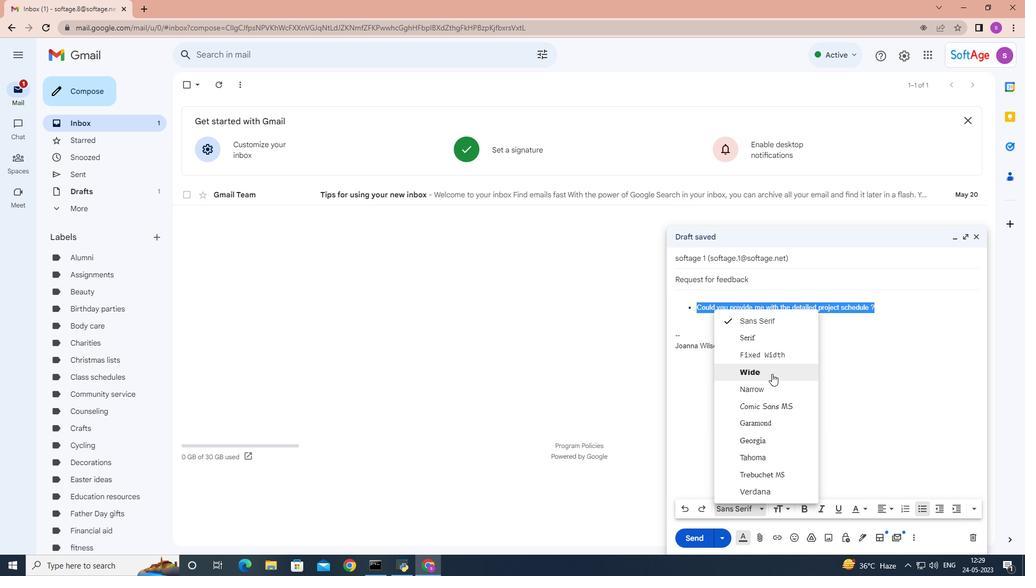 
Action: Mouse moved to (971, 510)
Screenshot: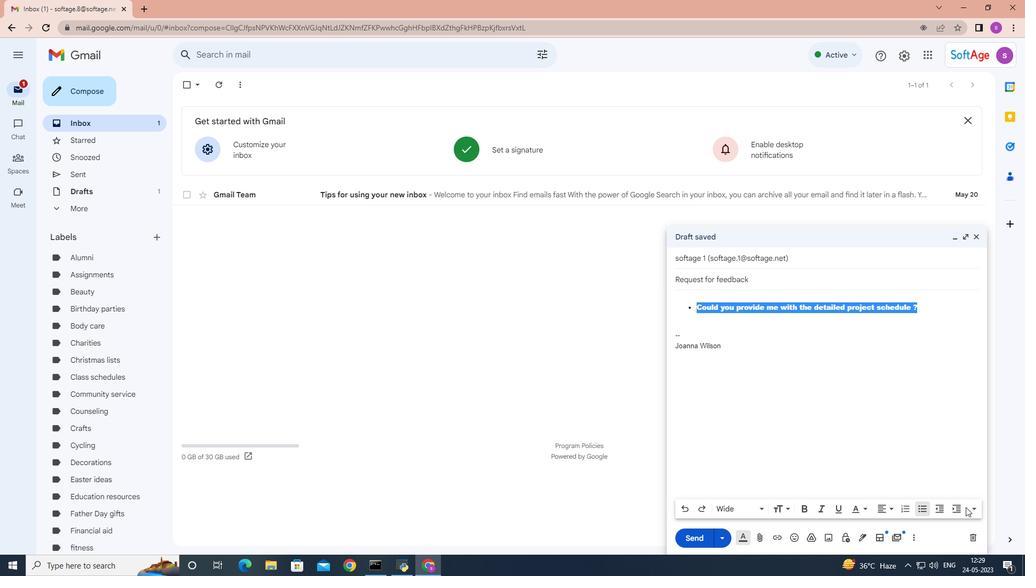 
Action: Mouse pressed left at (971, 510)
Screenshot: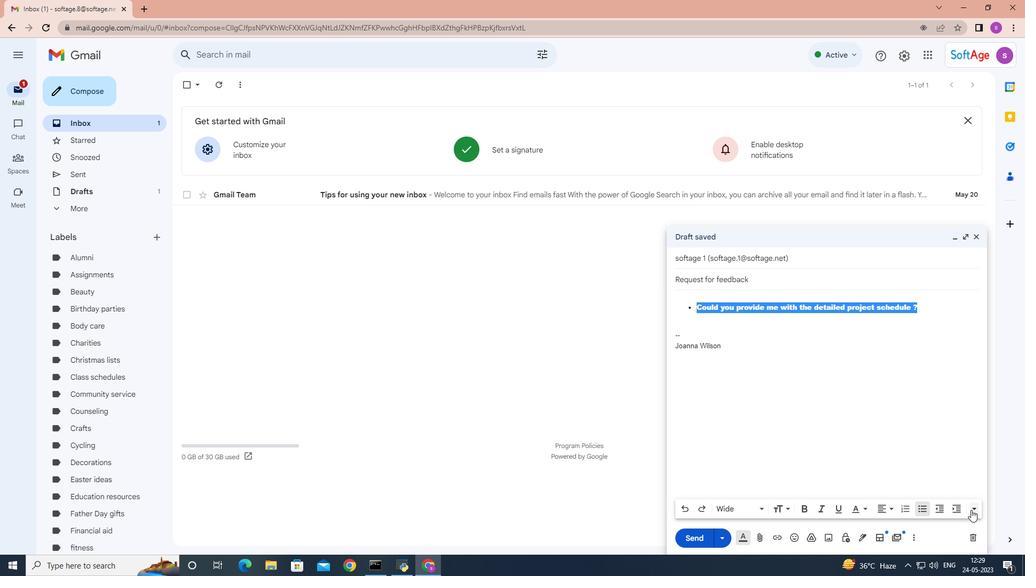 
Action: Mouse moved to (976, 476)
Screenshot: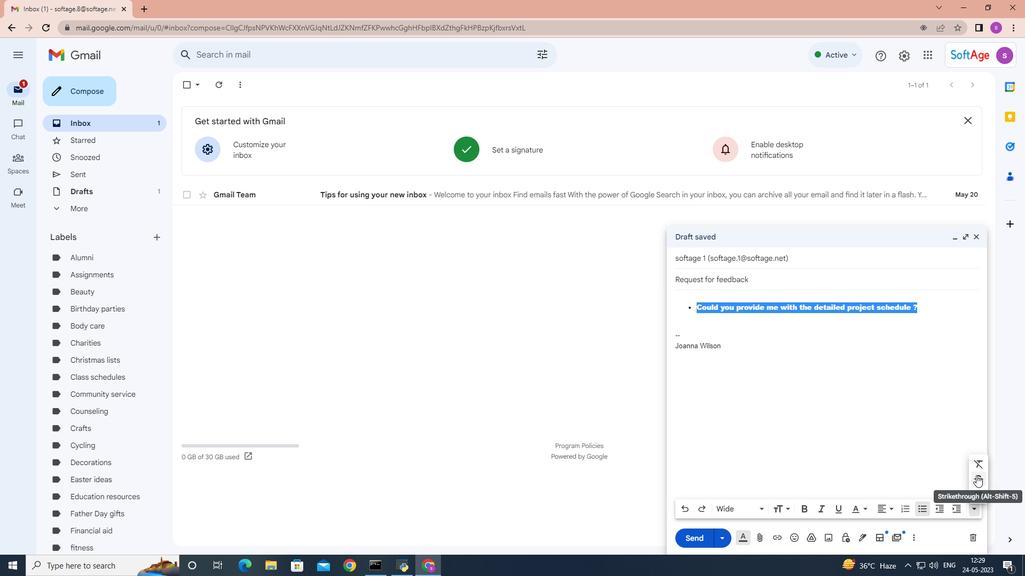 
Action: Mouse pressed left at (976, 476)
Screenshot: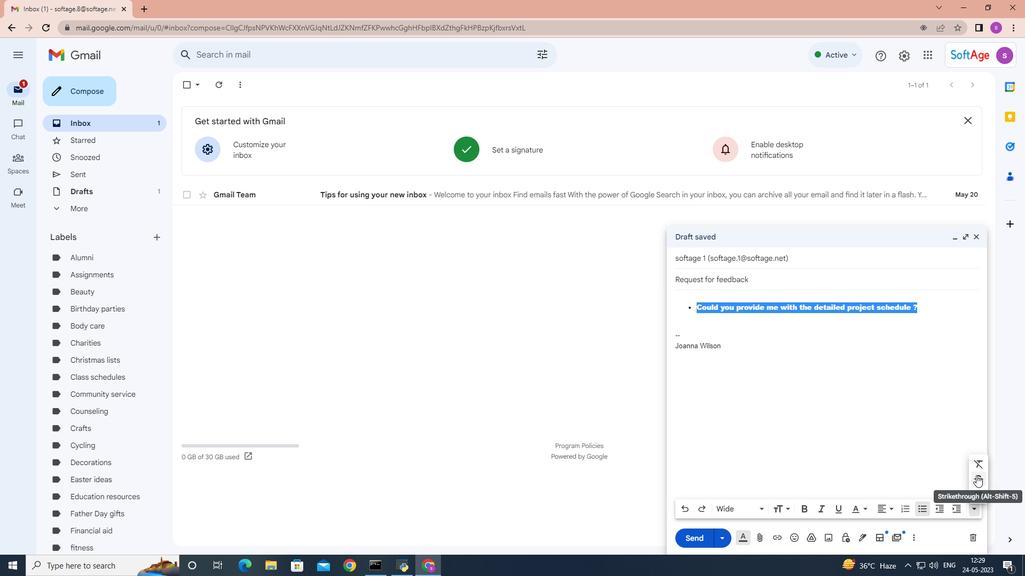 
Action: Mouse moved to (919, 514)
Screenshot: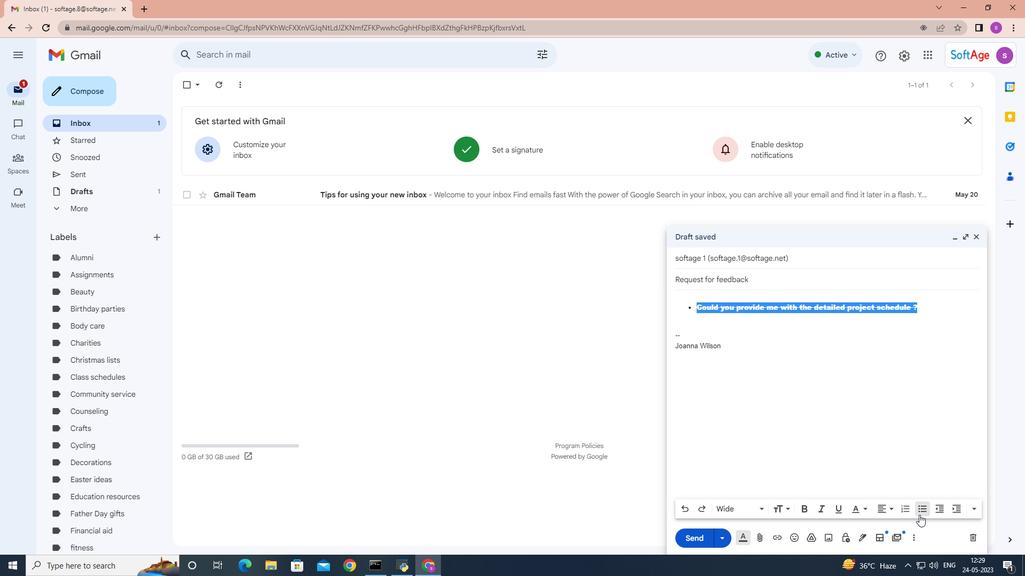 
Action: Mouse pressed left at (919, 514)
Screenshot: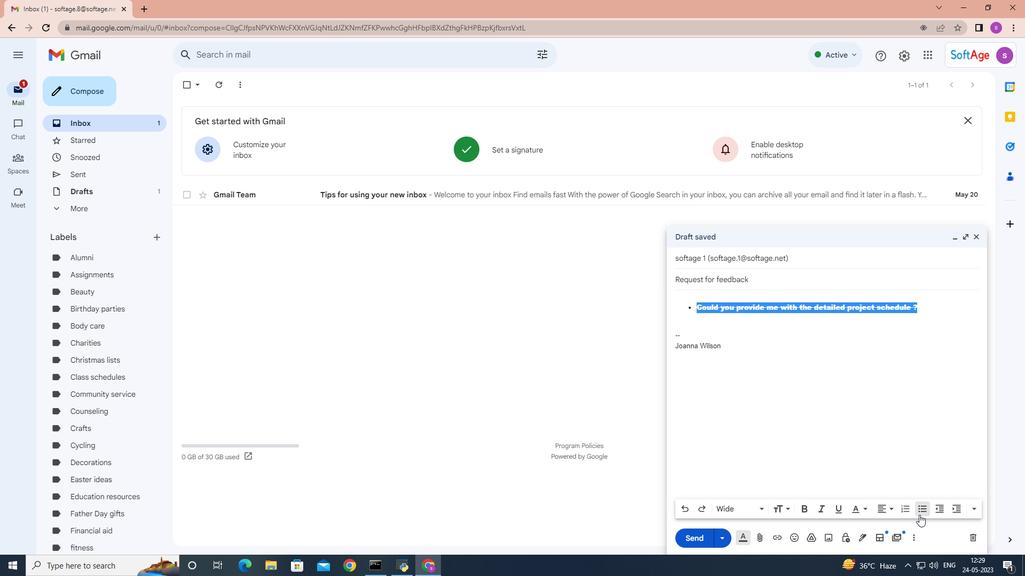 
Action: Mouse moved to (763, 510)
Screenshot: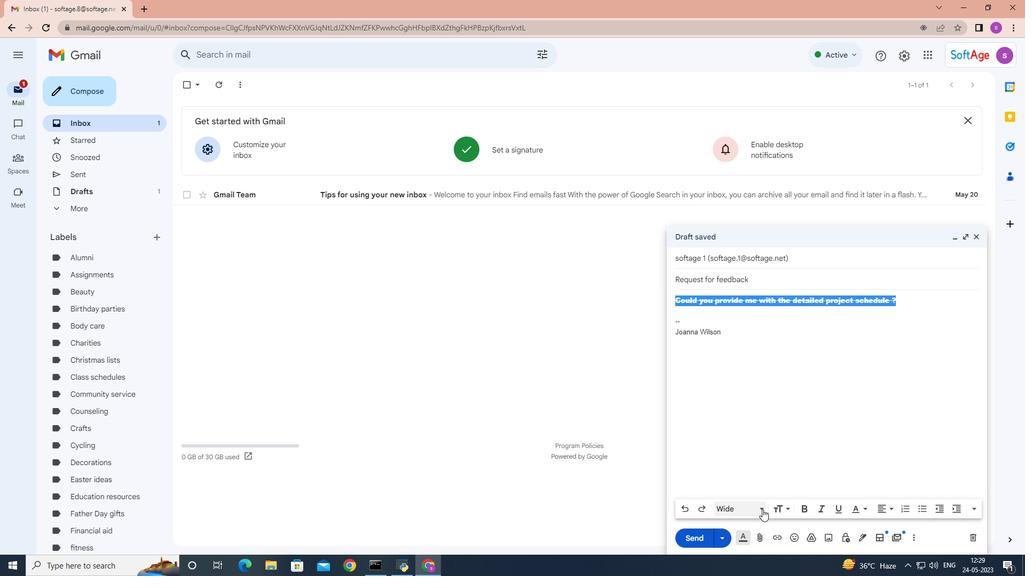 
Action: Mouse pressed left at (763, 510)
Screenshot: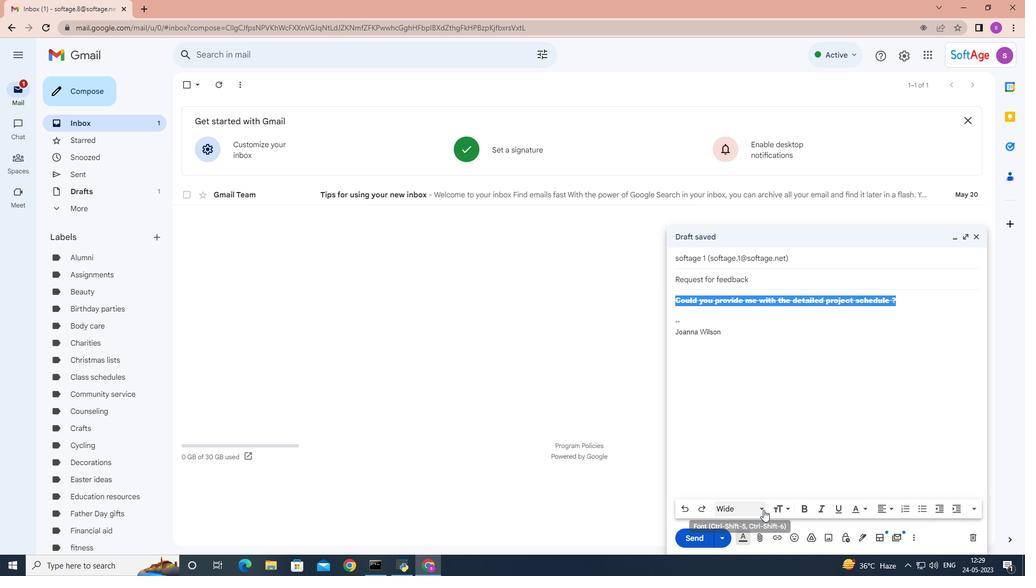 
Action: Mouse moved to (783, 323)
Screenshot: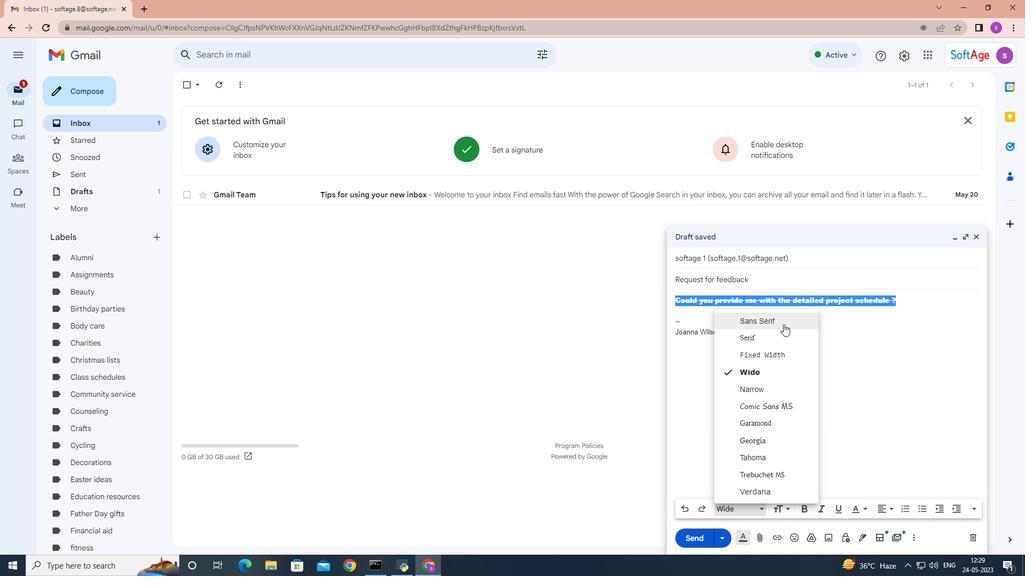 
Action: Mouse pressed left at (783, 323)
Screenshot: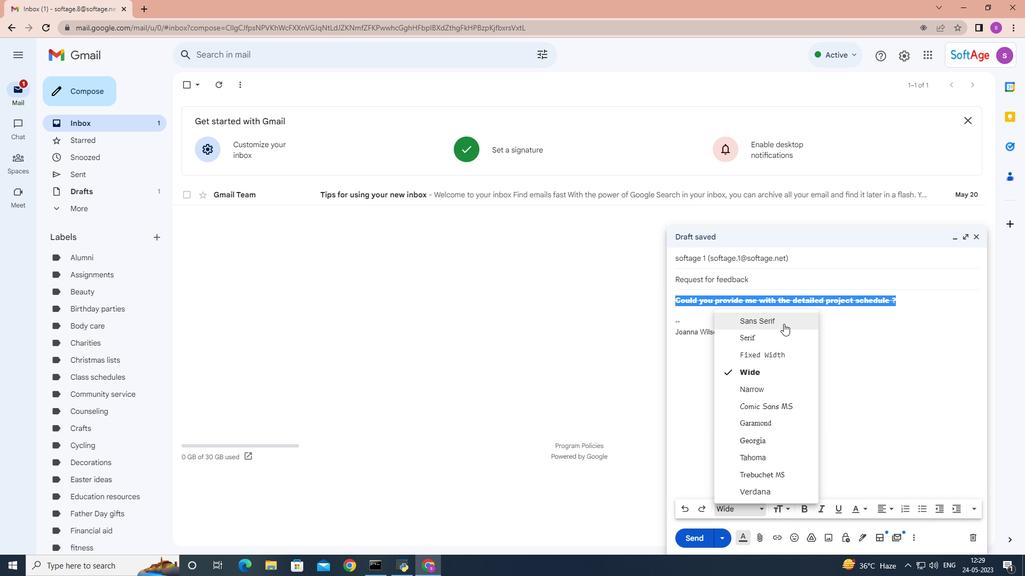 
Action: Mouse moved to (973, 508)
Screenshot: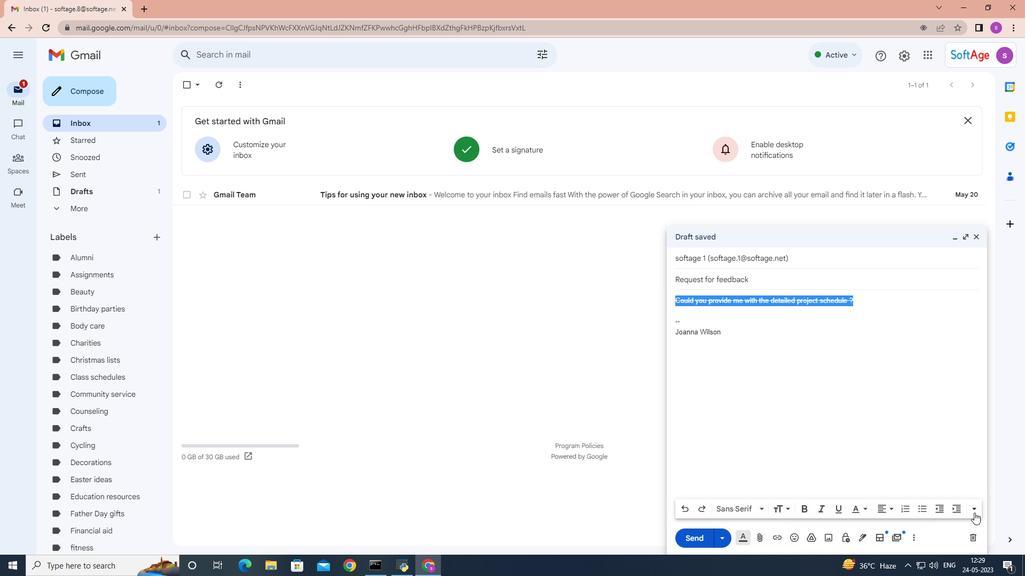 
Action: Mouse pressed left at (973, 508)
Screenshot: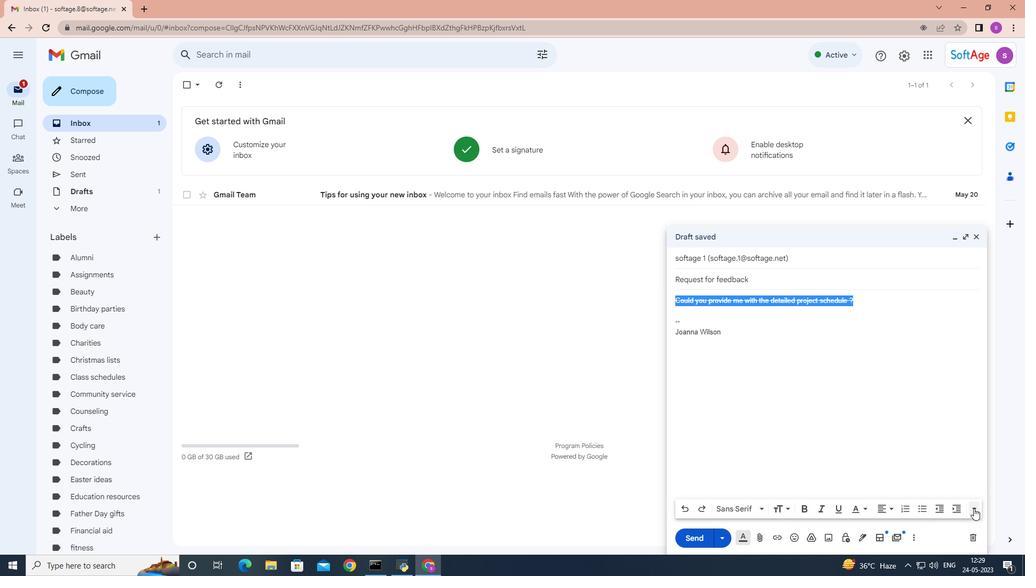 
Action: Mouse moved to (982, 476)
Screenshot: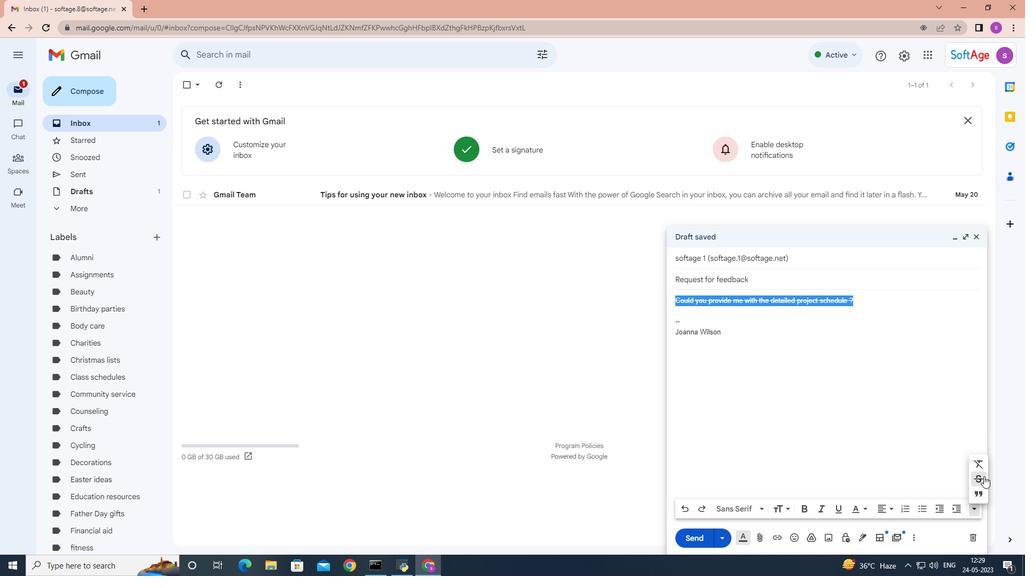 
Action: Mouse pressed left at (982, 476)
Screenshot: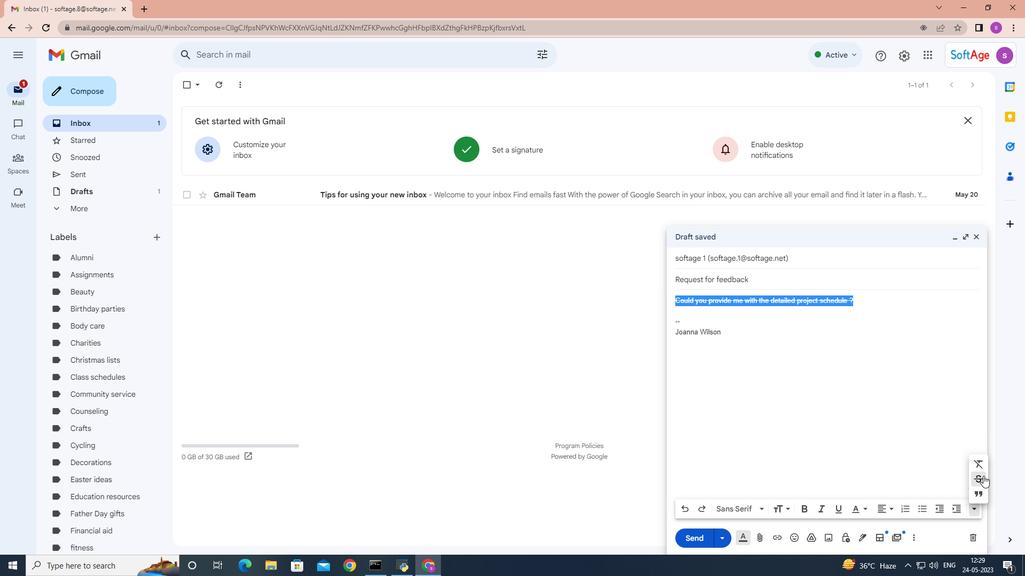 
Action: Mouse moved to (702, 537)
Screenshot: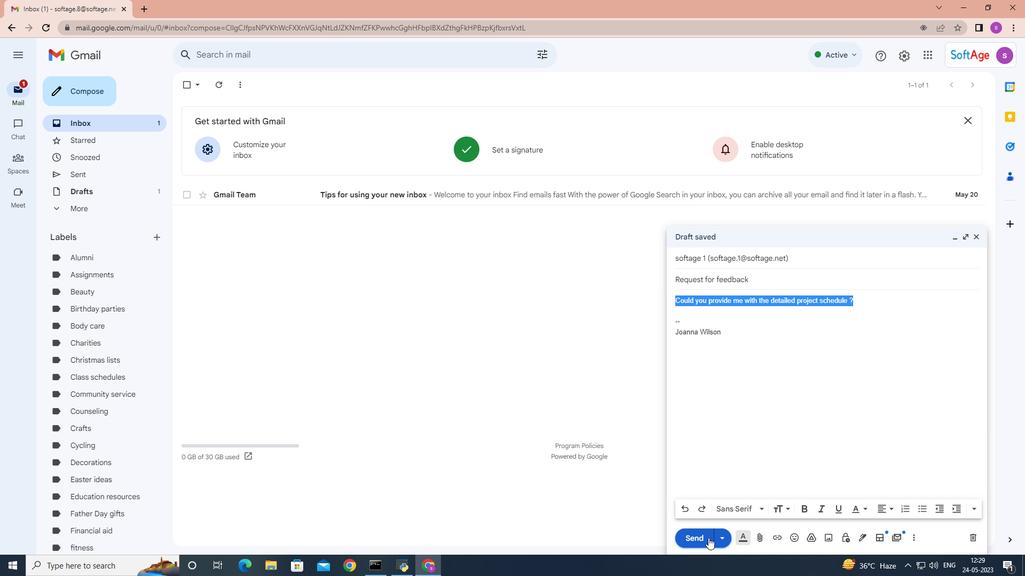 
Action: Mouse pressed left at (702, 537)
Screenshot: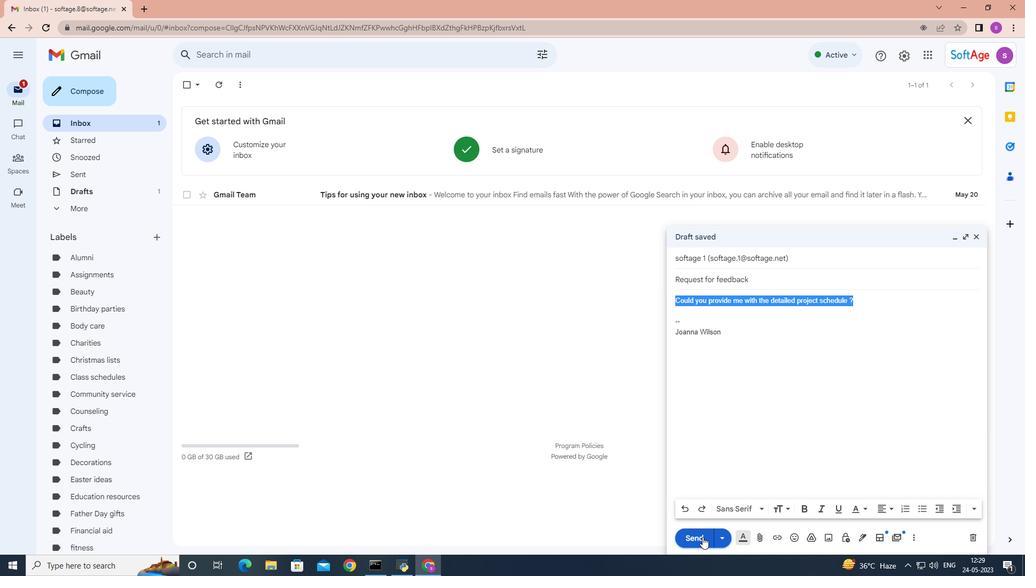 
Action: Mouse moved to (109, 175)
Screenshot: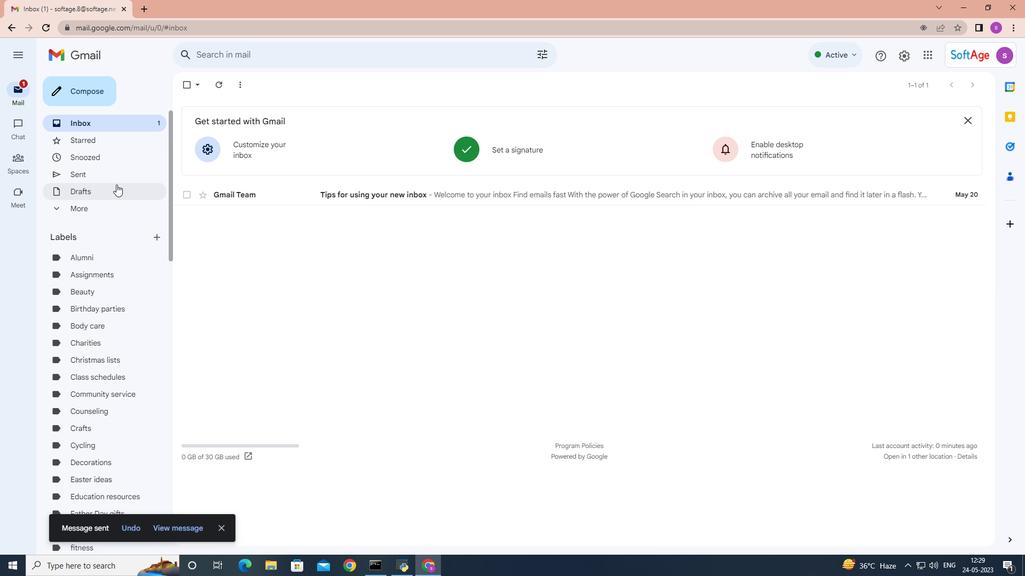 
Action: Mouse pressed left at (109, 175)
Screenshot: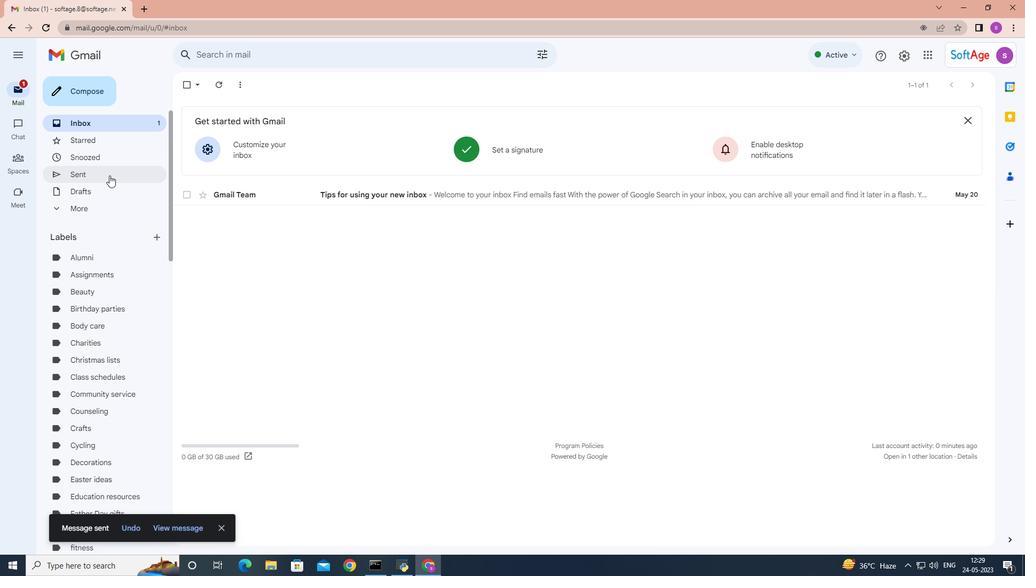 
Action: Mouse moved to (117, 175)
Screenshot: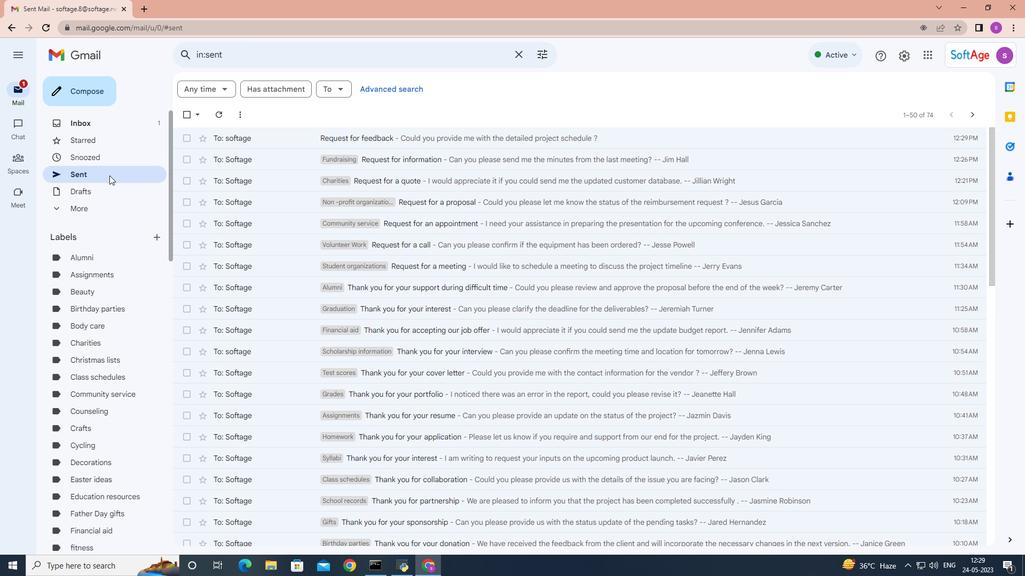 
Action: Key pressed <Key.caps_lock>
Screenshot: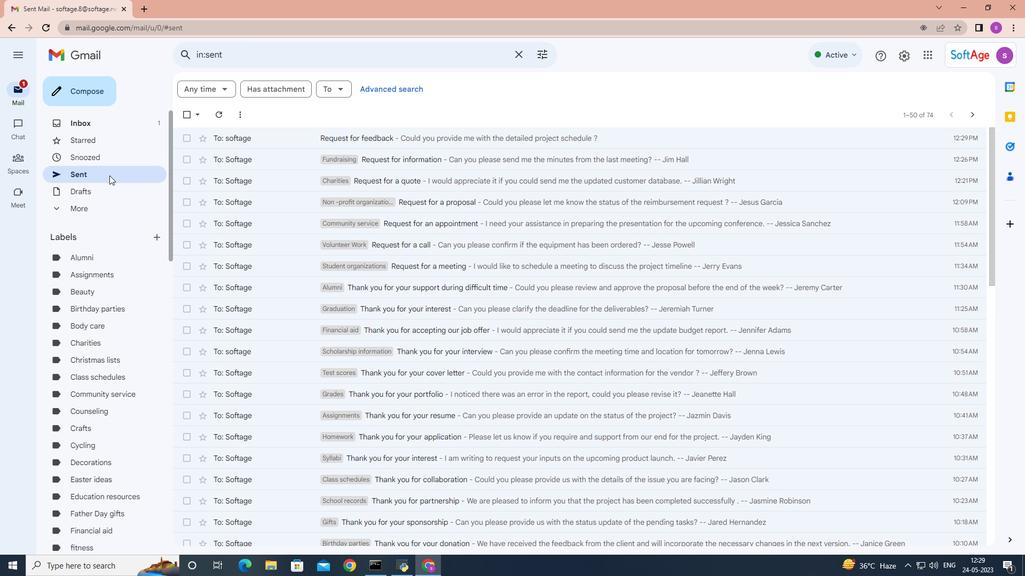 
Action: Mouse moved to (246, 133)
Screenshot: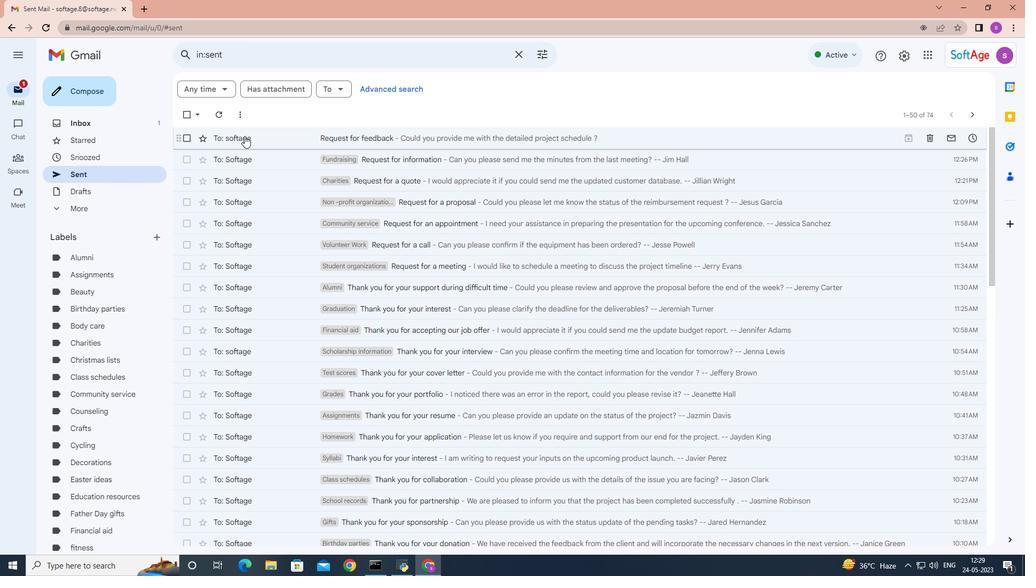 
Action: Mouse pressed right at (246, 133)
Screenshot: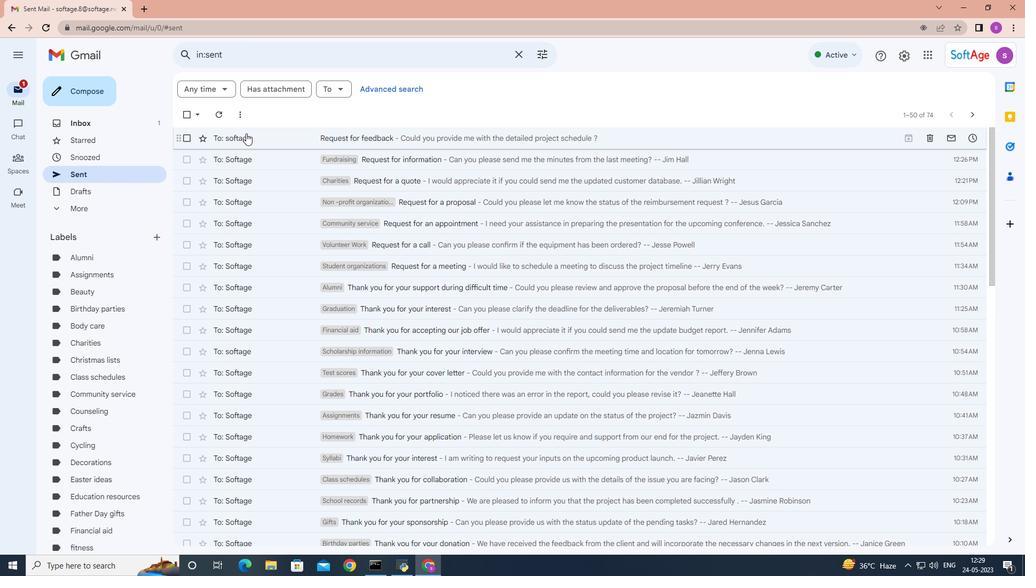 
Action: Mouse moved to (362, 333)
Screenshot: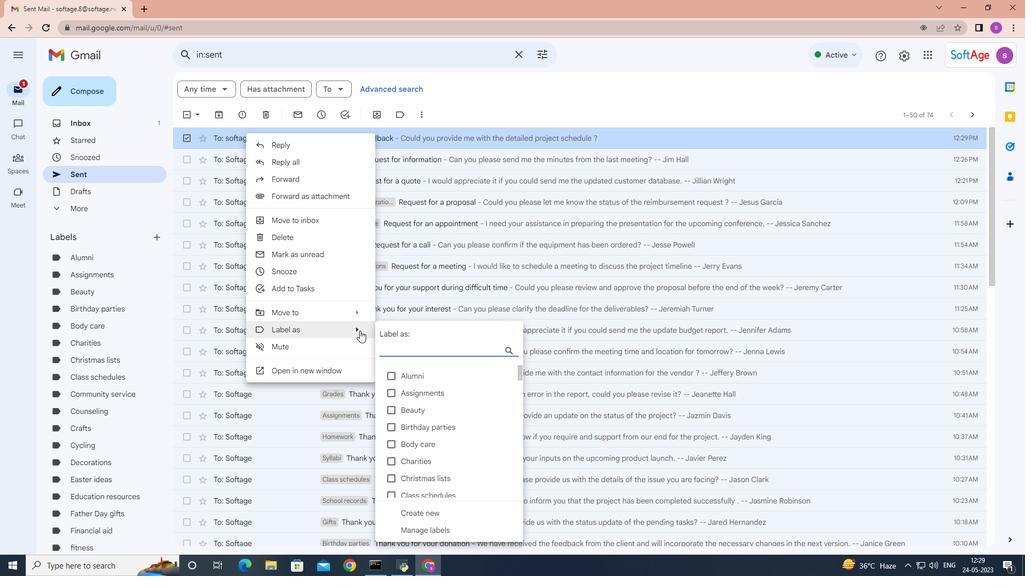
Action: Key pressed D<Key.caps_lock>
Screenshot: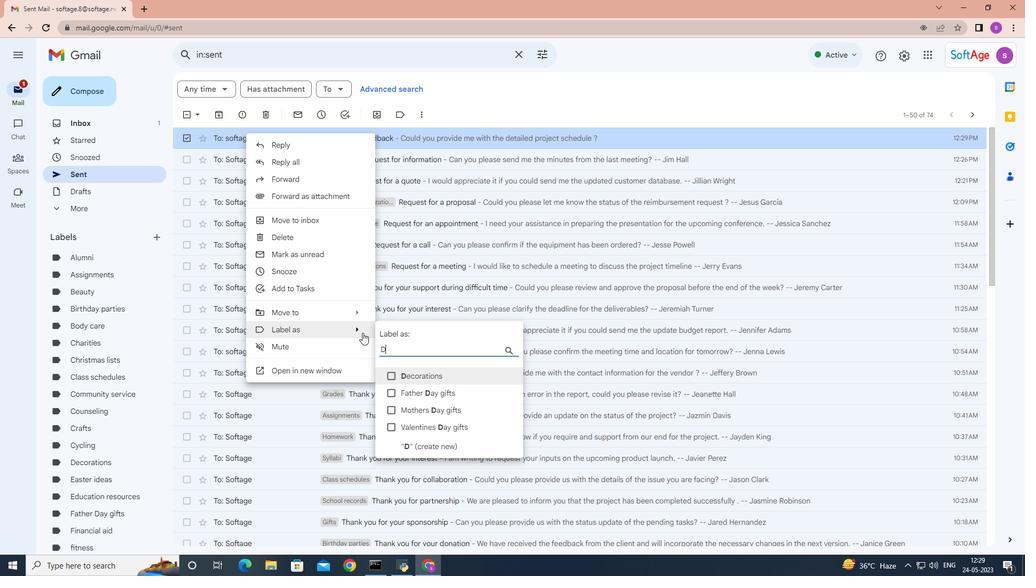 
Action: Mouse moved to (366, 335)
Screenshot: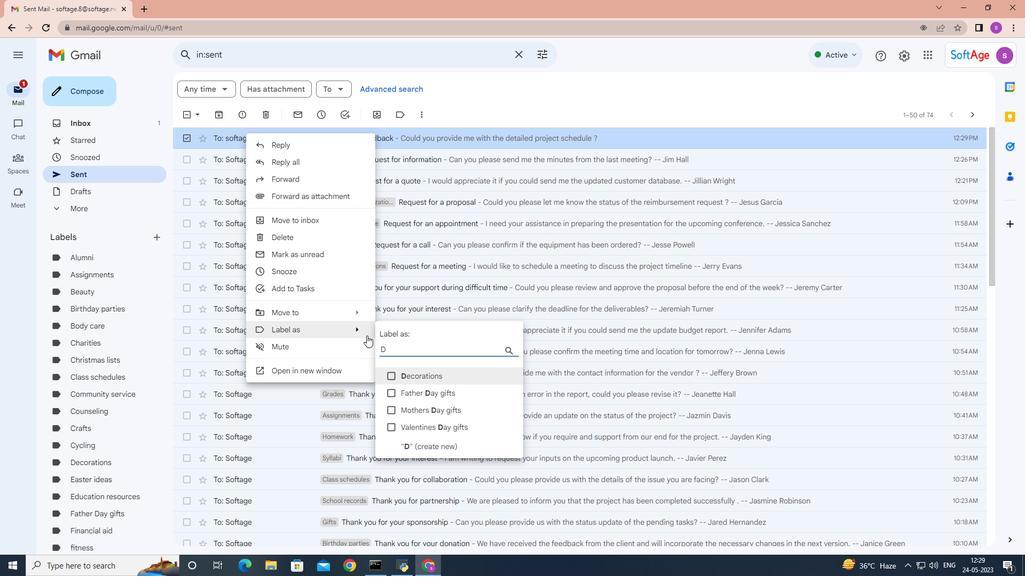 
Action: Key pressed o
Screenshot: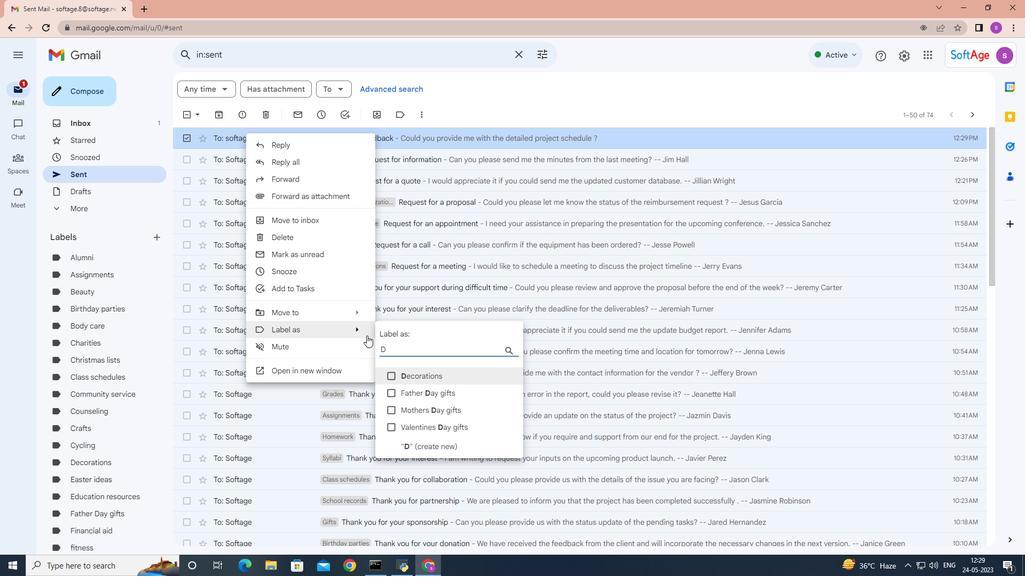 
Action: Mouse moved to (367, 335)
Screenshot: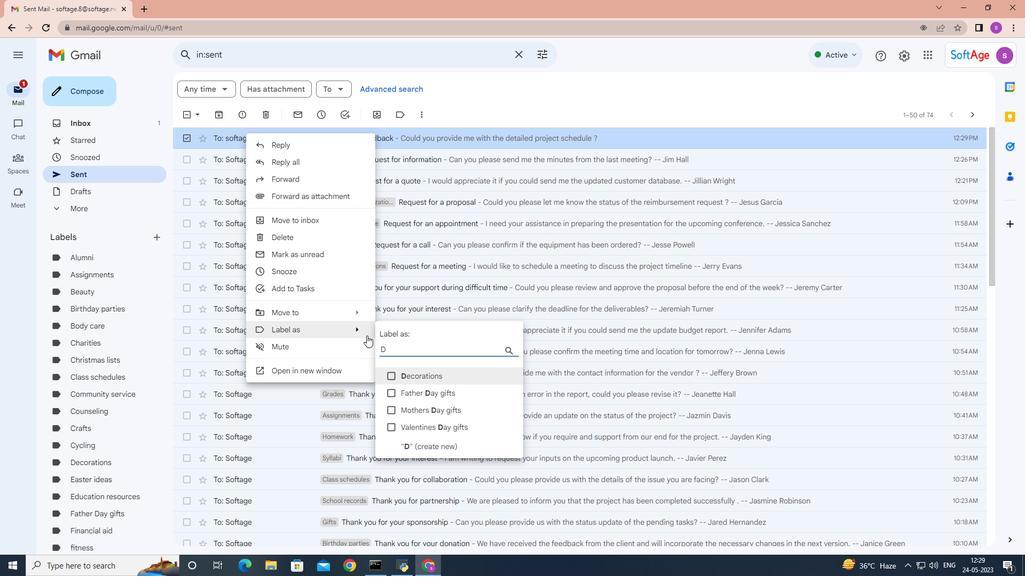 
Action: Key pressed nations
Screenshot: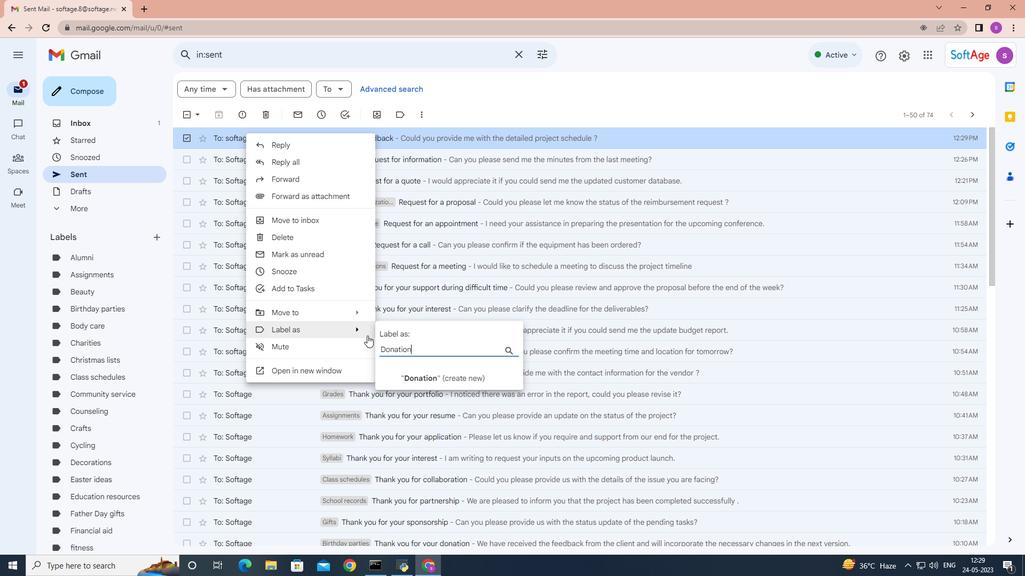 
Action: Mouse moved to (421, 374)
Screenshot: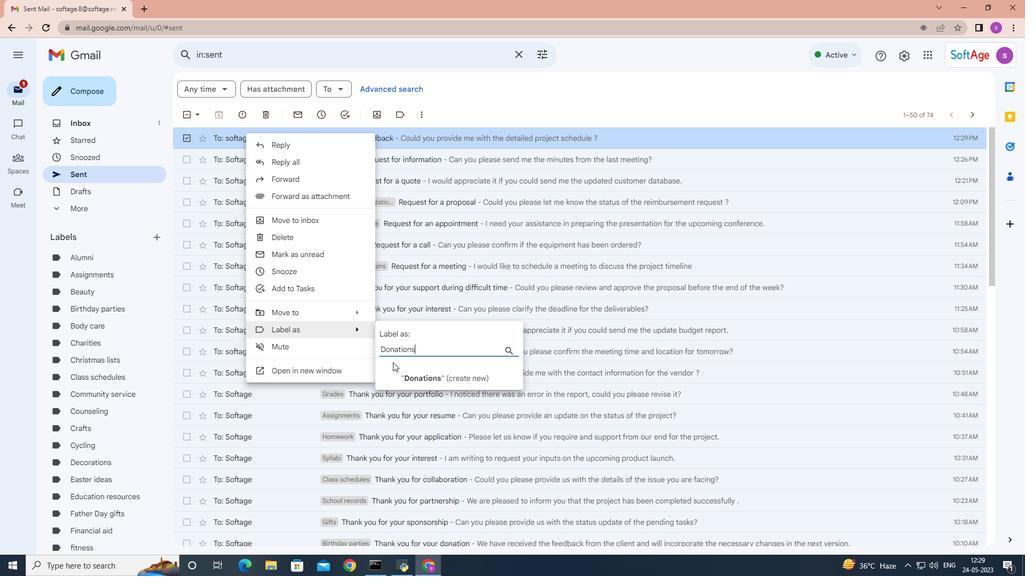 
Action: Key pressed <Key.space>
Screenshot: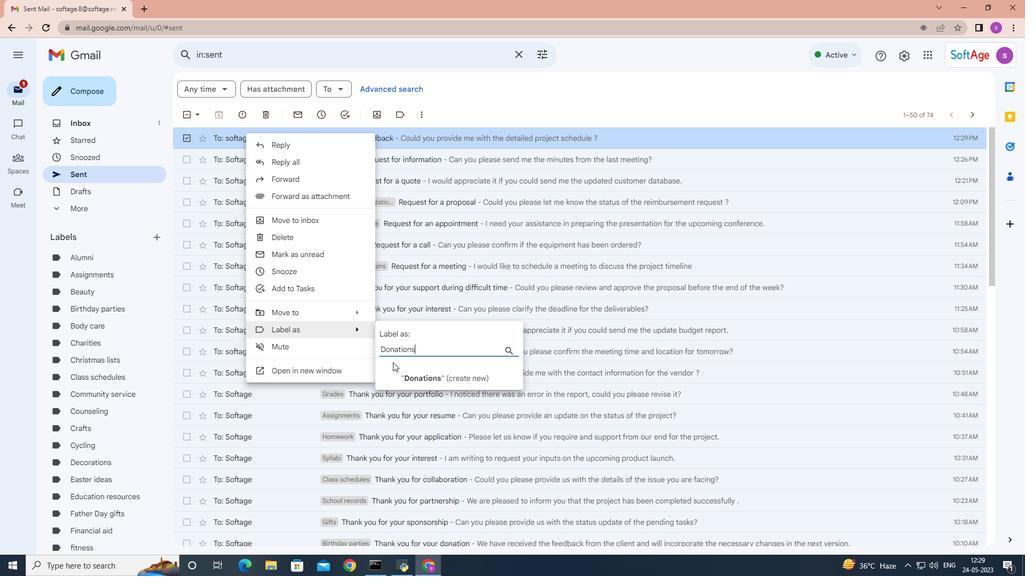 
Action: Mouse moved to (423, 374)
Screenshot: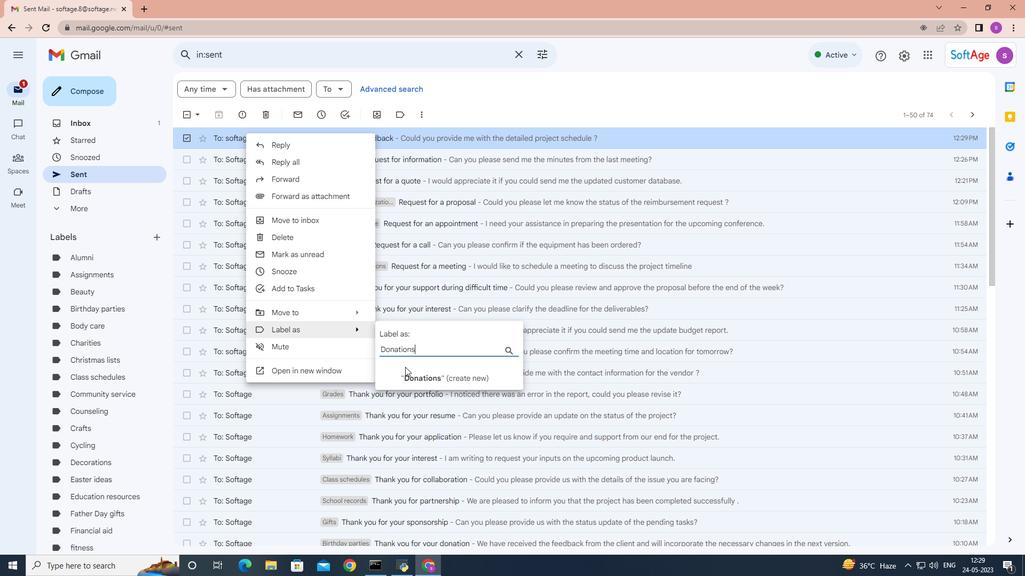 
Action: Mouse pressed left at (423, 374)
Screenshot: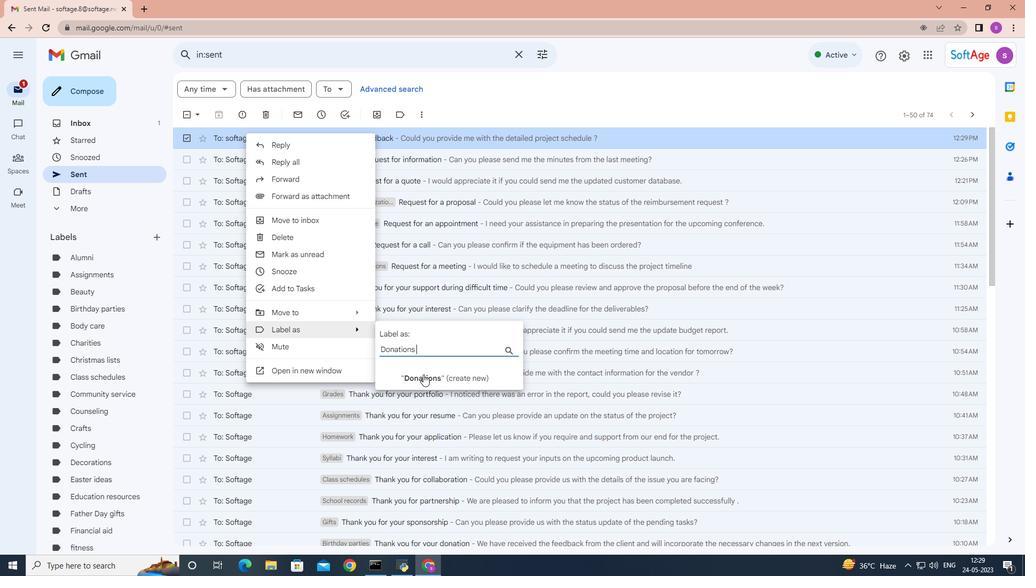 
Action: Mouse moved to (609, 337)
Screenshot: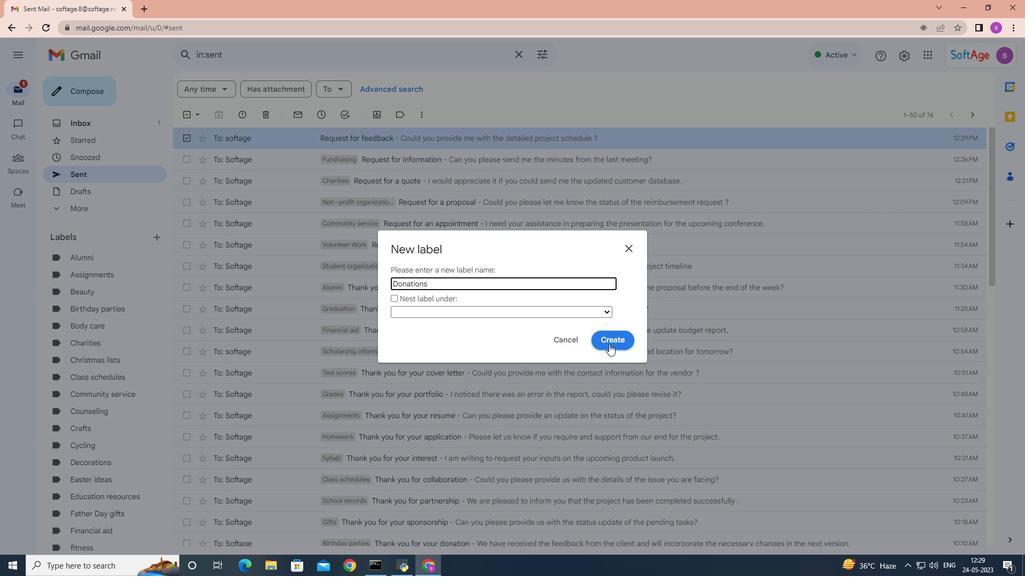 
Action: Mouse pressed left at (609, 337)
Screenshot: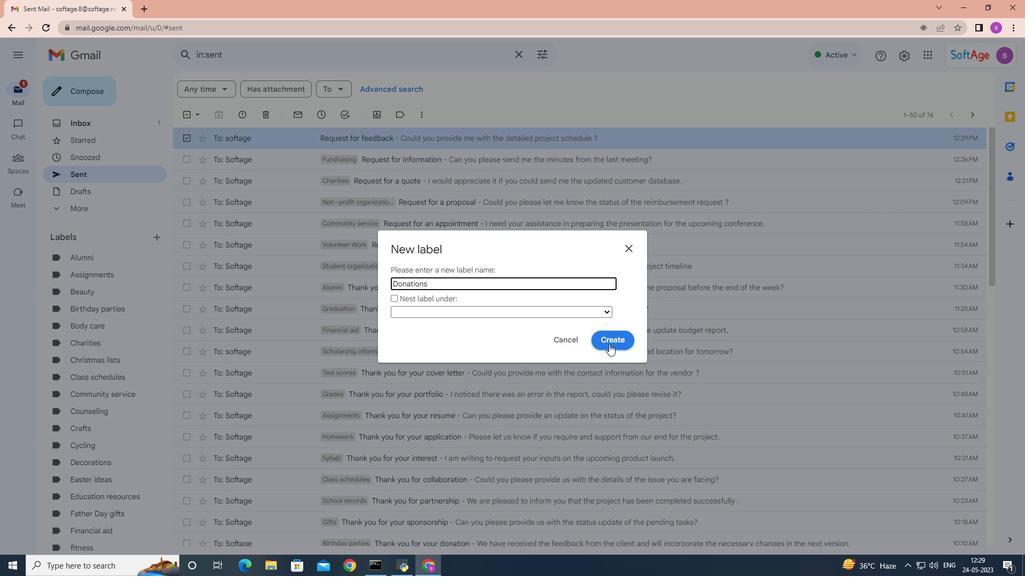 
Action: Mouse moved to (608, 337)
Screenshot: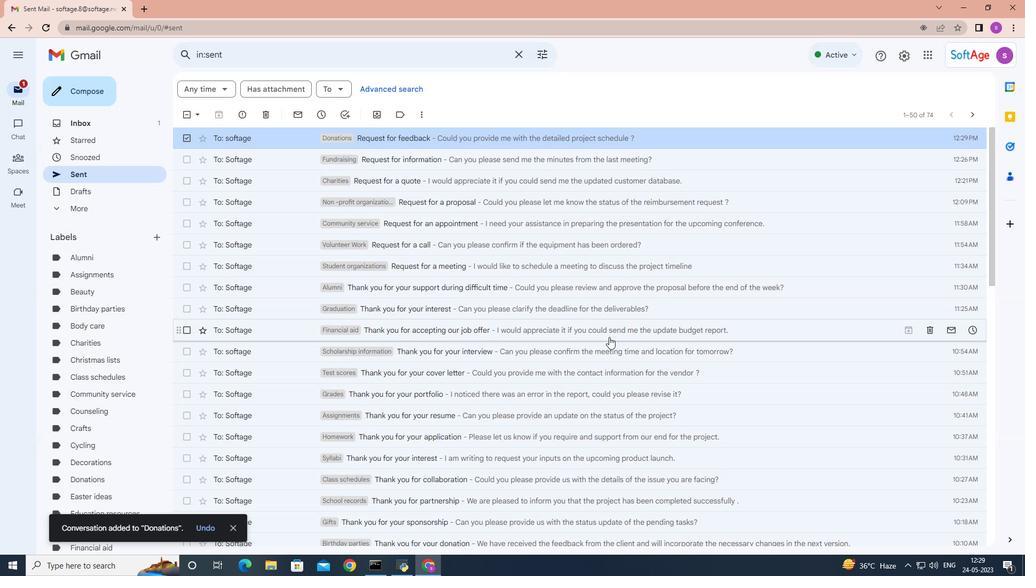 
